 Task: Find connections with filter location Boiro with filter topic #2021with filter profile language English with filter current company KEC International Ltd. with filter school NIIT University with filter industry Maritime Transportation with filter service category Consulting with filter keywords title Sales Manager
Action: Mouse moved to (145, 228)
Screenshot: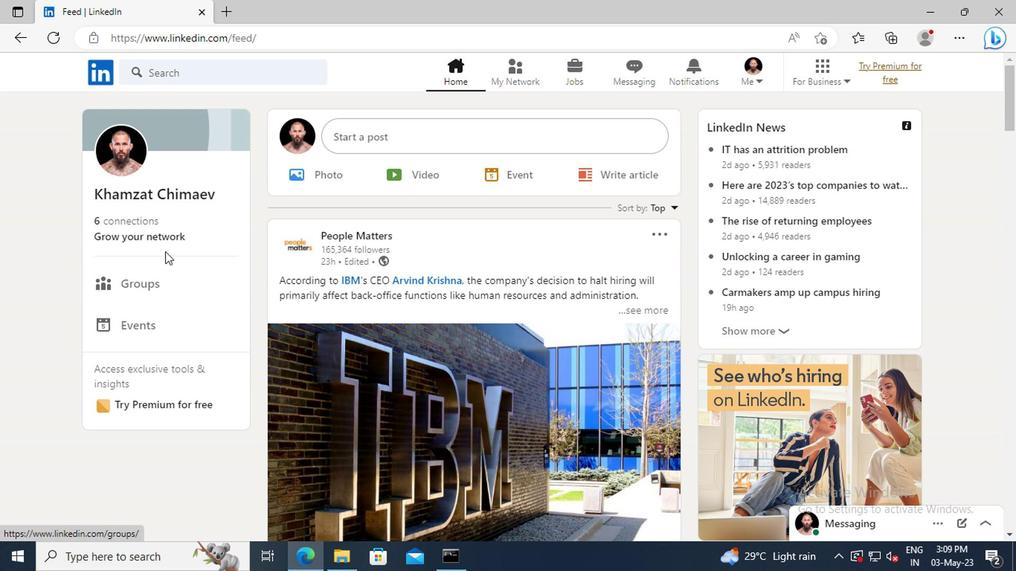 
Action: Mouse pressed left at (145, 228)
Screenshot: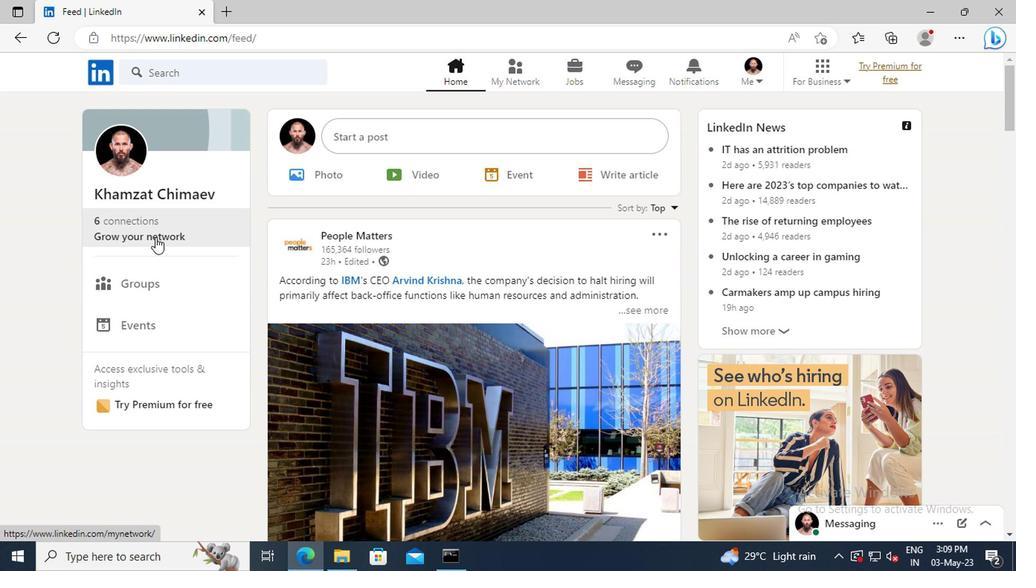 
Action: Mouse moved to (151, 154)
Screenshot: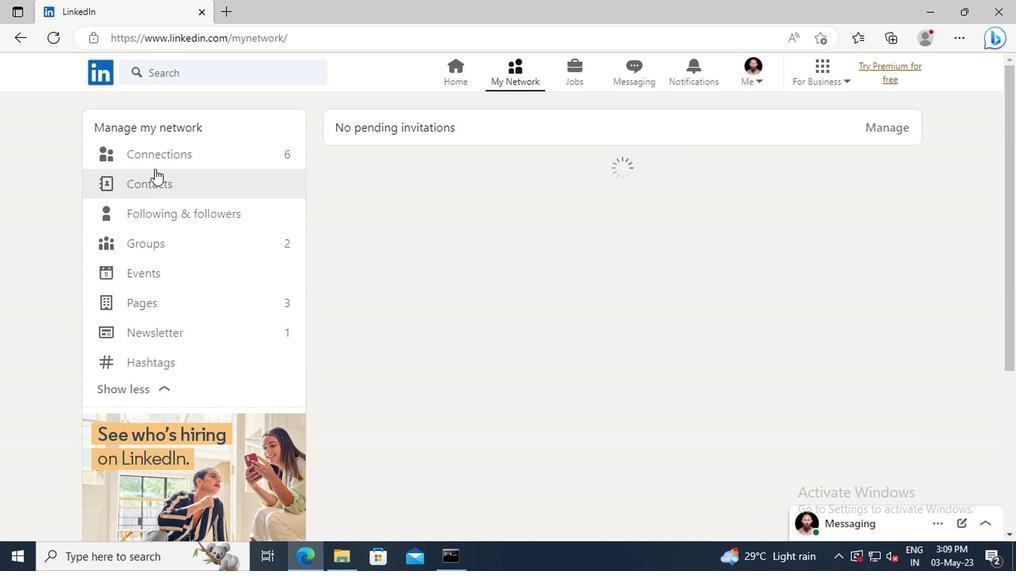 
Action: Mouse pressed left at (151, 154)
Screenshot: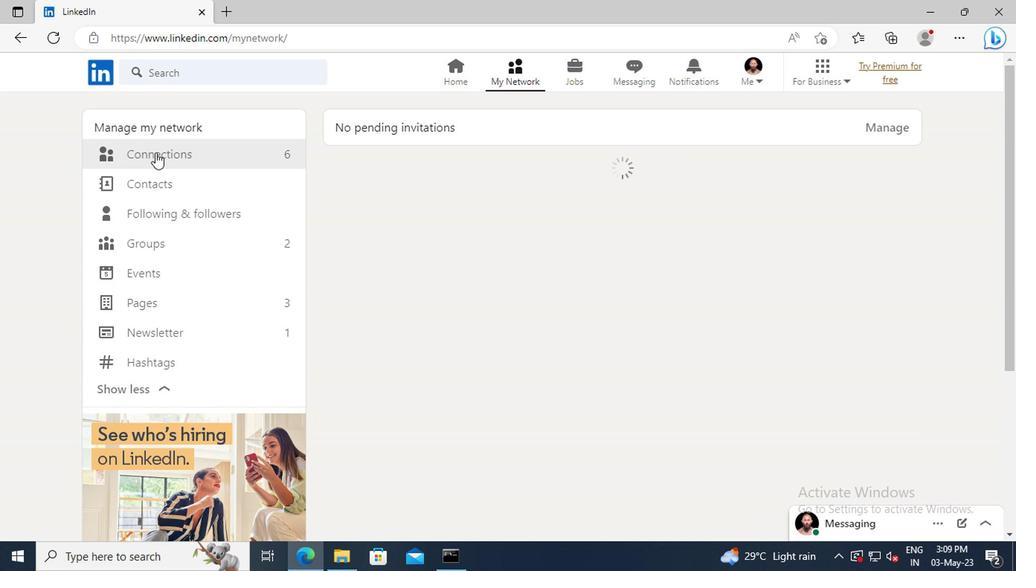 
Action: Mouse moved to (609, 161)
Screenshot: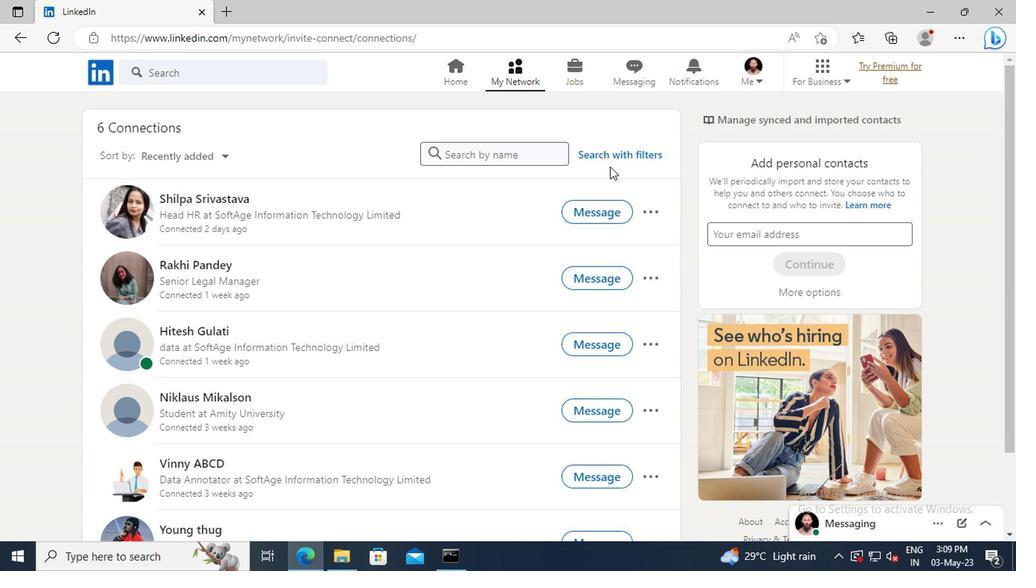 
Action: Mouse pressed left at (609, 161)
Screenshot: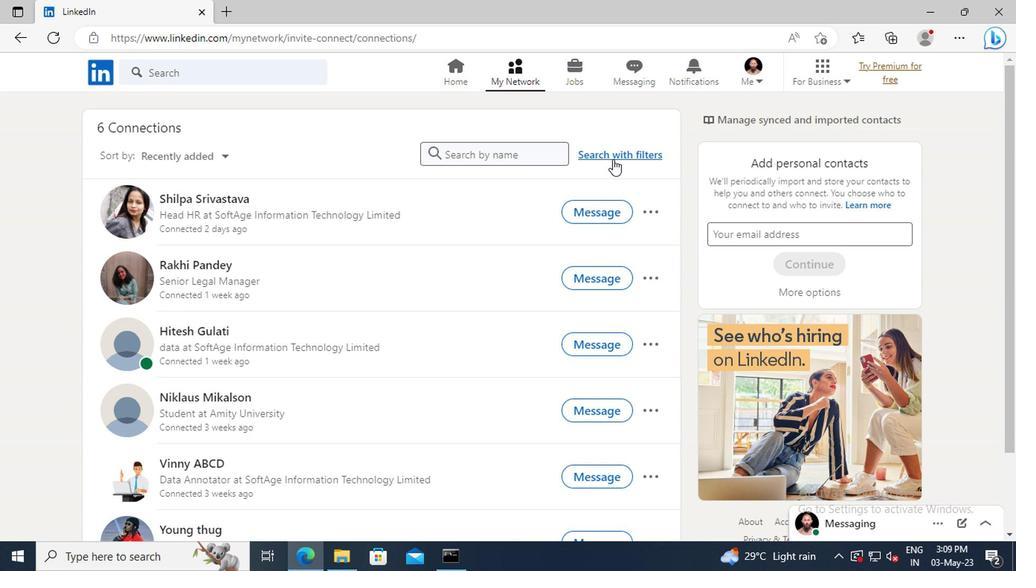 
Action: Mouse moved to (564, 122)
Screenshot: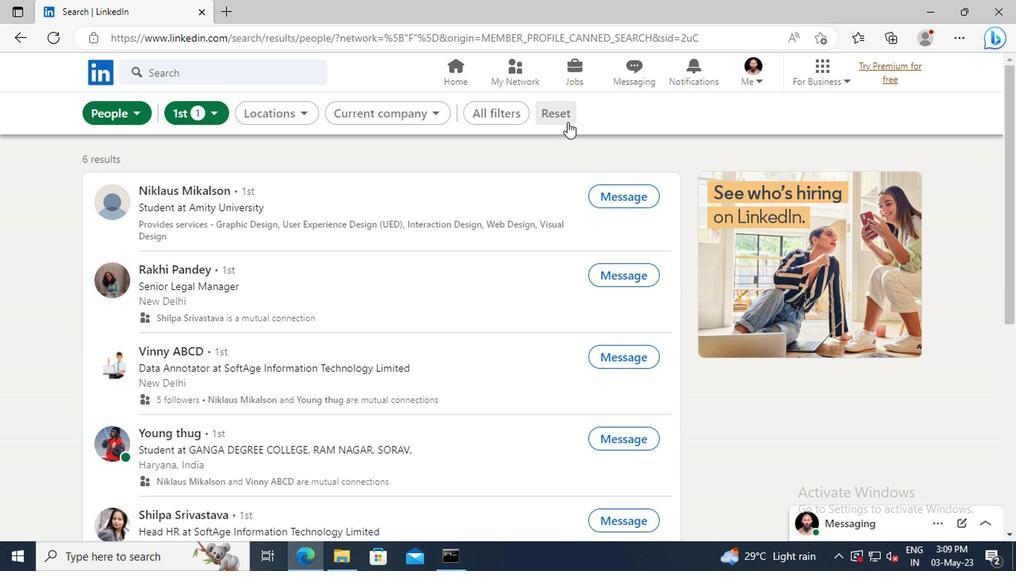 
Action: Mouse pressed left at (564, 122)
Screenshot: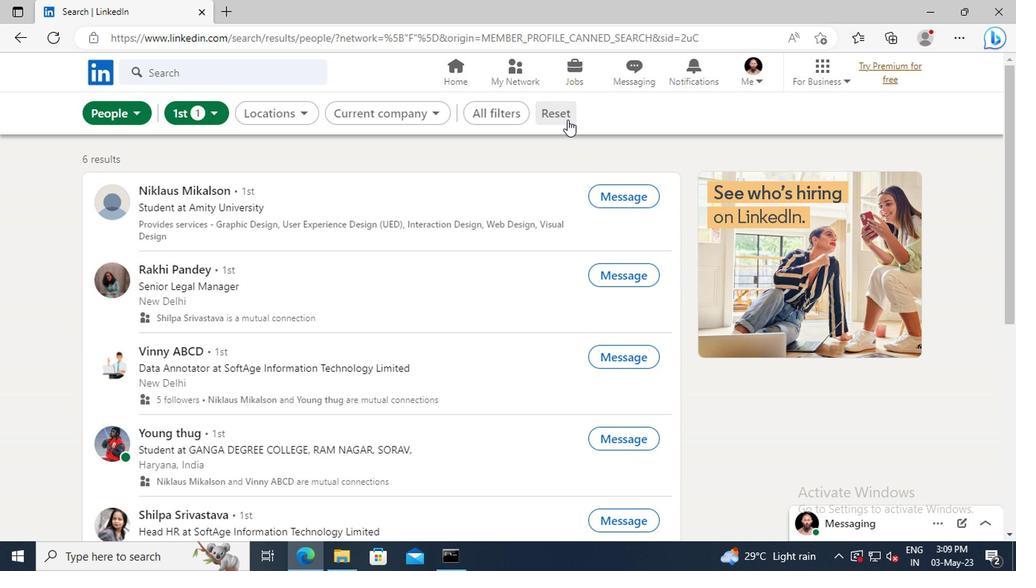 
Action: Mouse moved to (537, 116)
Screenshot: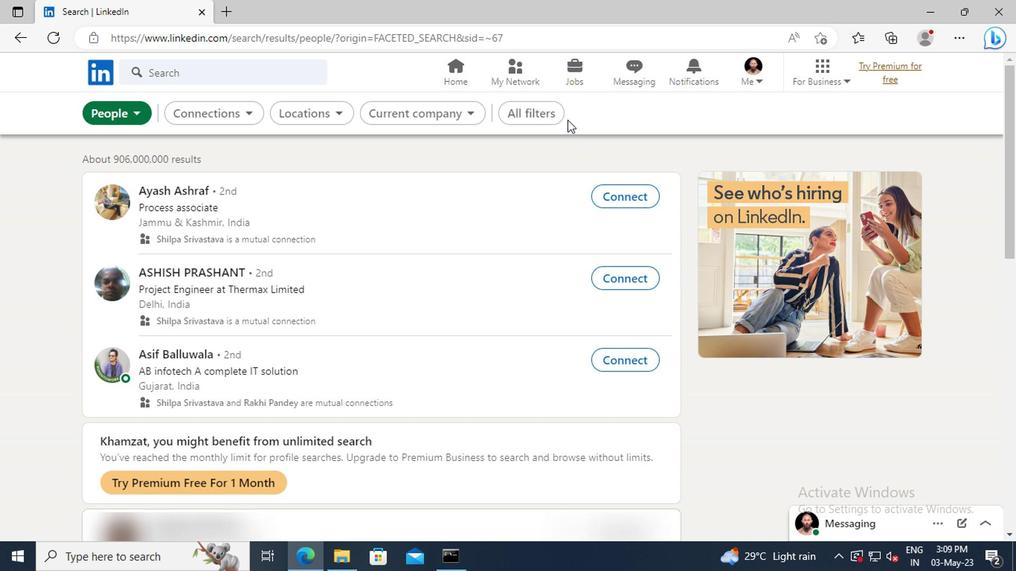 
Action: Mouse pressed left at (537, 116)
Screenshot: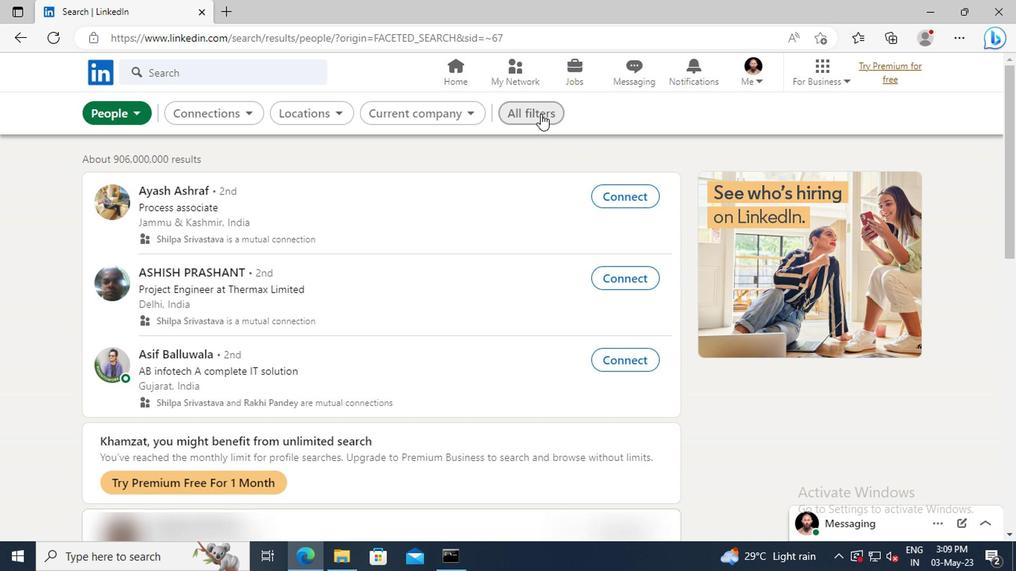
Action: Mouse moved to (822, 282)
Screenshot: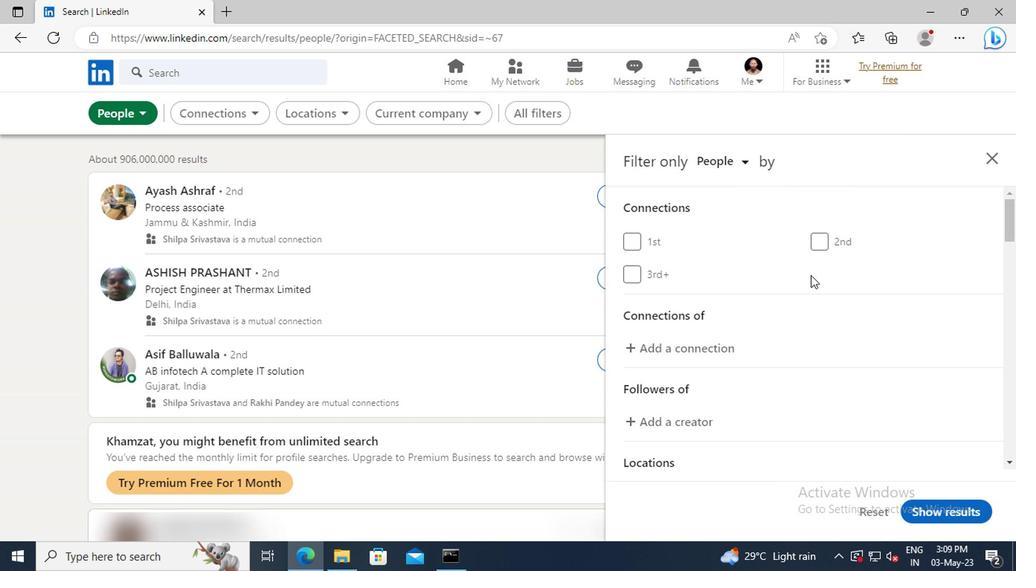 
Action: Mouse scrolled (822, 281) with delta (0, 0)
Screenshot: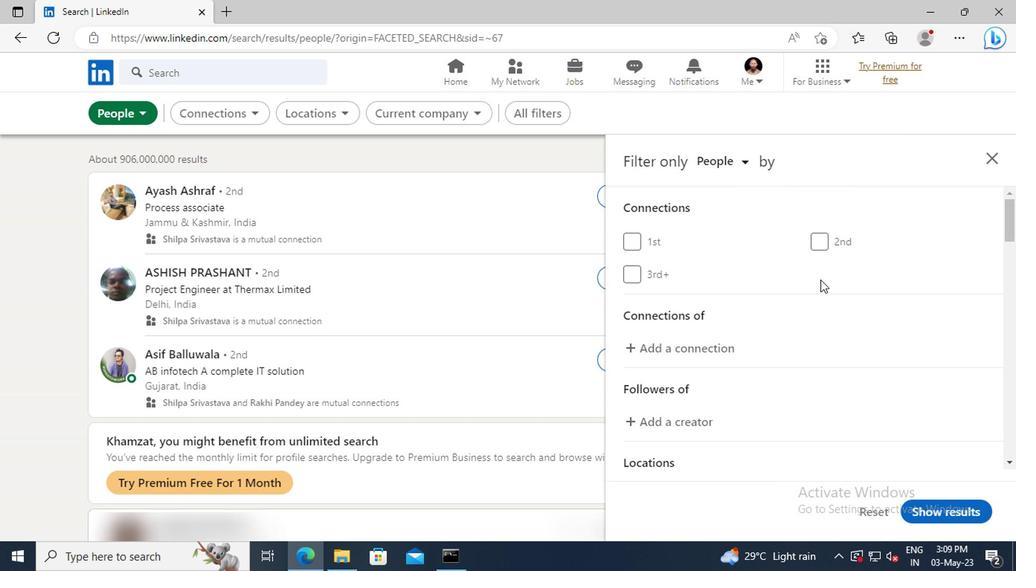 
Action: Mouse scrolled (822, 281) with delta (0, 0)
Screenshot: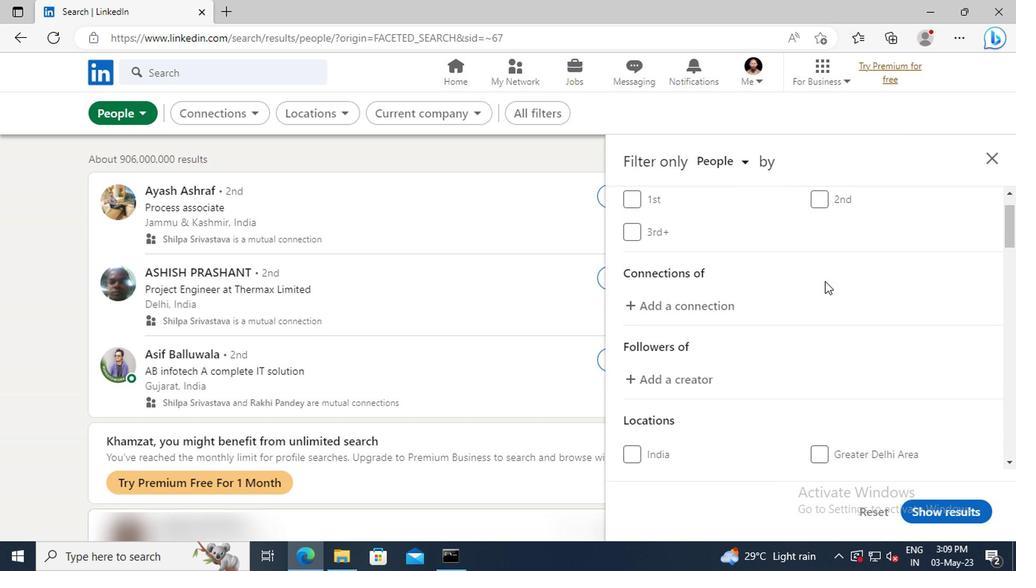 
Action: Mouse scrolled (822, 281) with delta (0, 0)
Screenshot: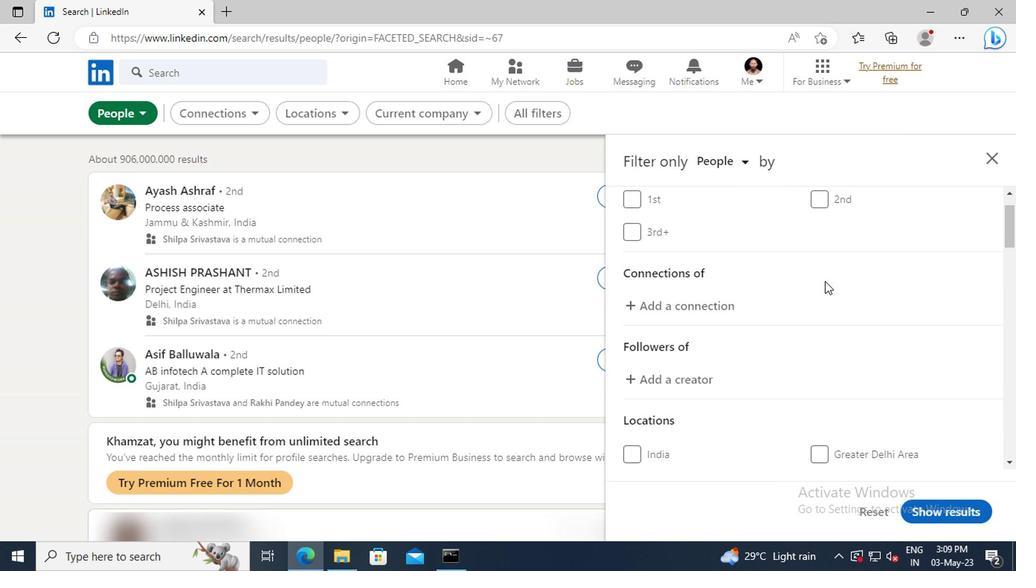 
Action: Mouse scrolled (822, 281) with delta (0, 0)
Screenshot: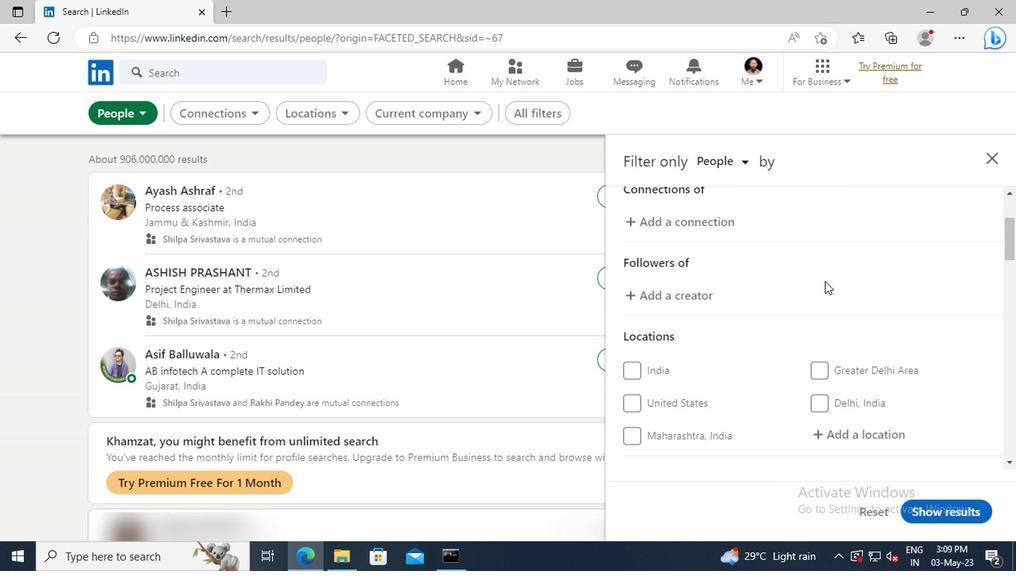 
Action: Mouse scrolled (822, 281) with delta (0, 0)
Screenshot: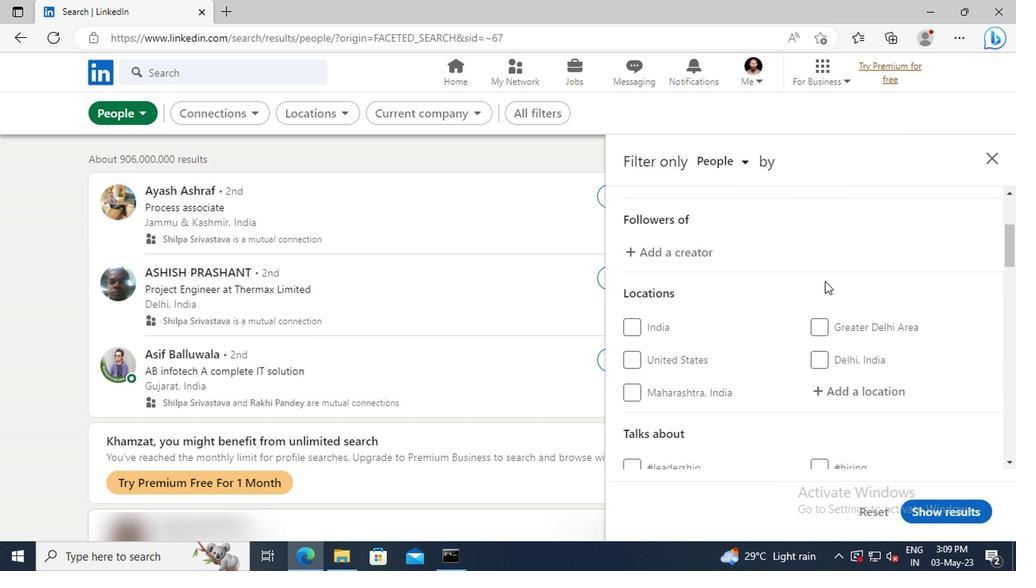 
Action: Mouse moved to (829, 346)
Screenshot: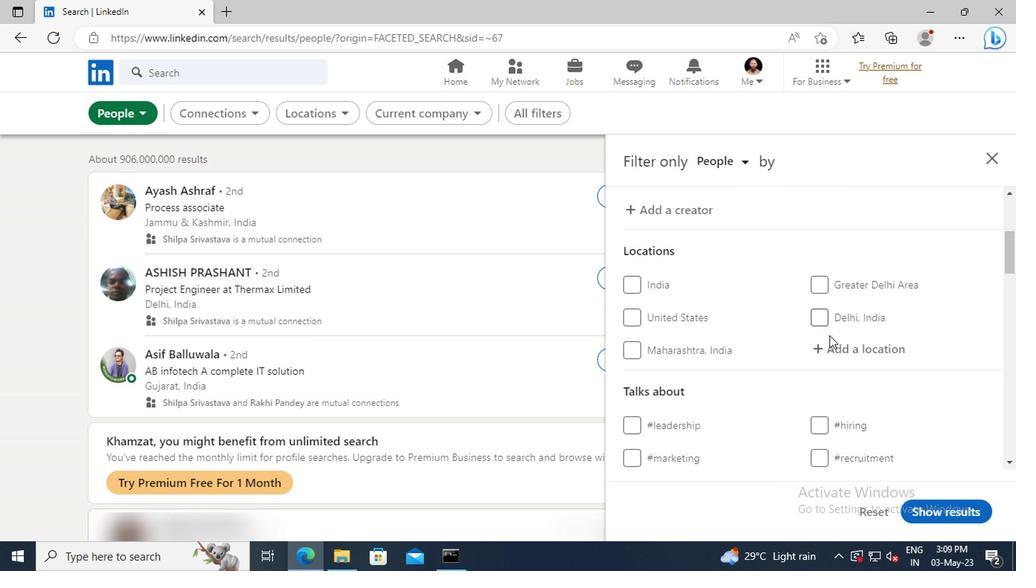 
Action: Mouse pressed left at (829, 346)
Screenshot: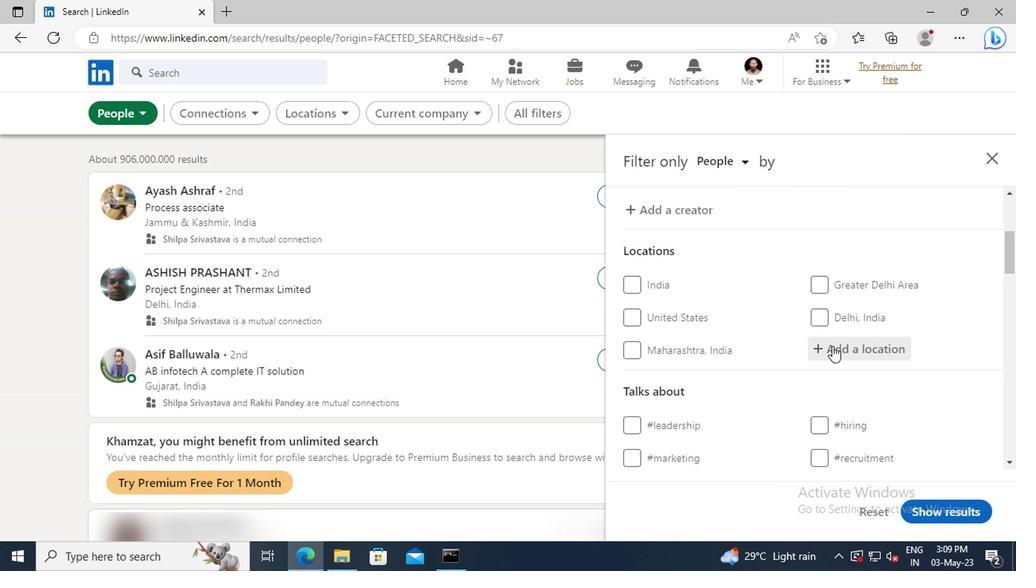
Action: Mouse moved to (829, 347)
Screenshot: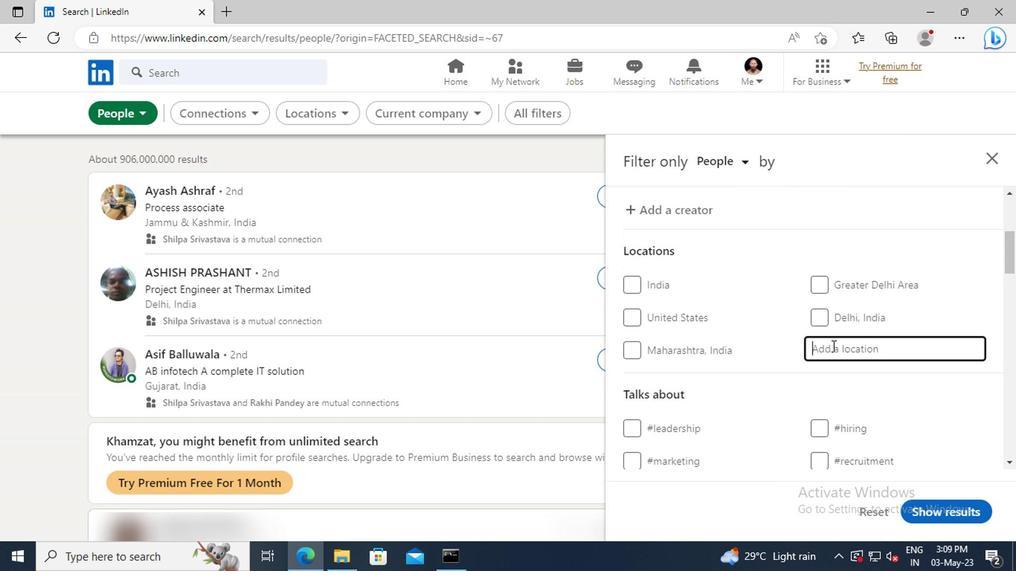 
Action: Key pressed <Key.shift>BOIRO
Screenshot: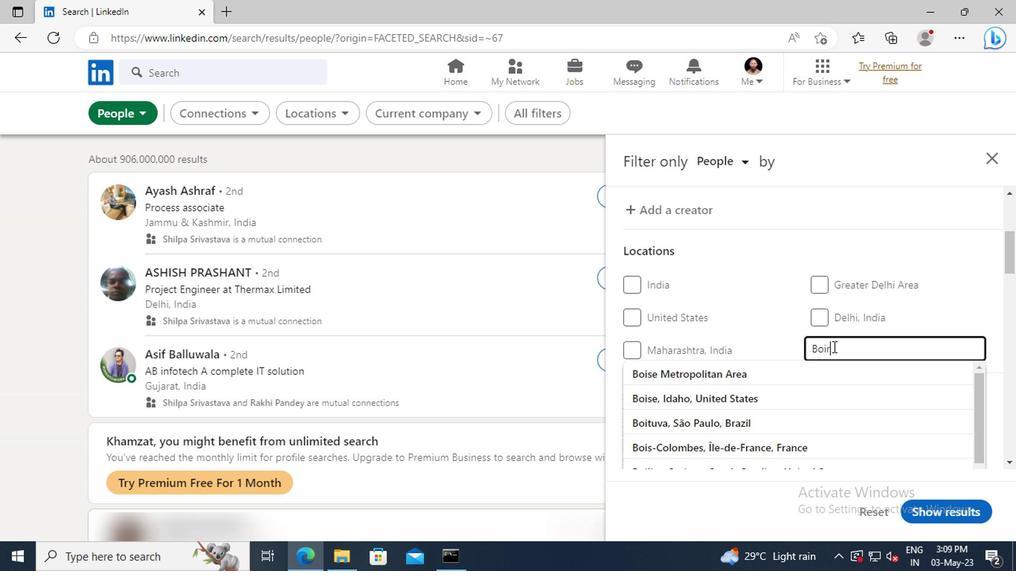 
Action: Mouse moved to (832, 371)
Screenshot: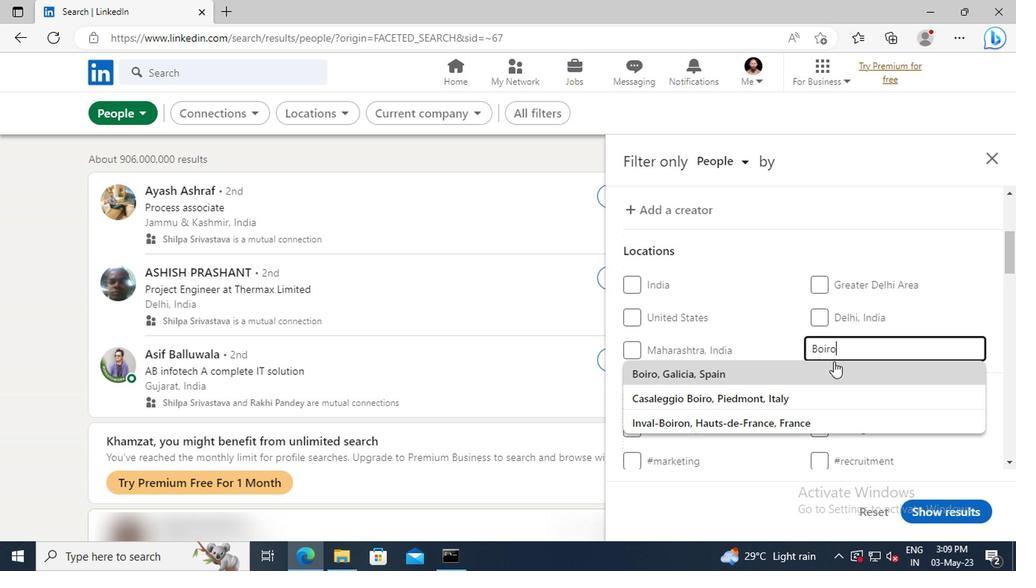 
Action: Mouse pressed left at (832, 371)
Screenshot: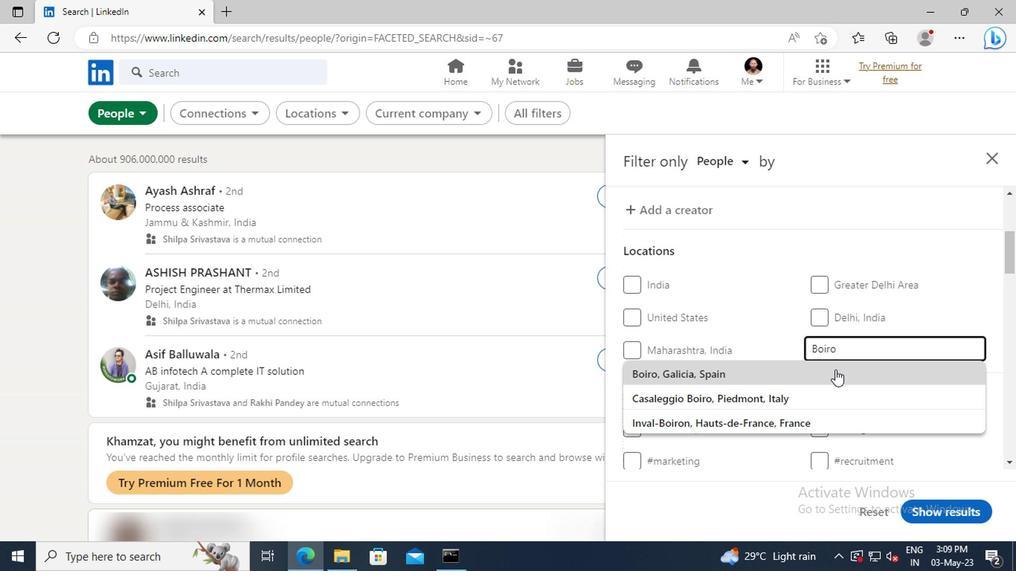 
Action: Mouse scrolled (832, 369) with delta (0, -1)
Screenshot: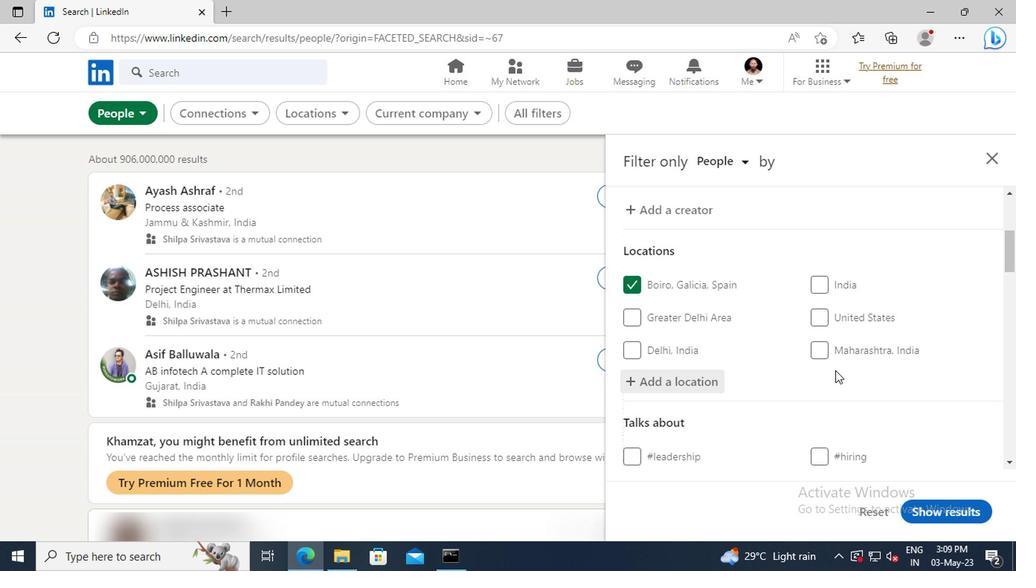 
Action: Mouse scrolled (832, 369) with delta (0, -1)
Screenshot: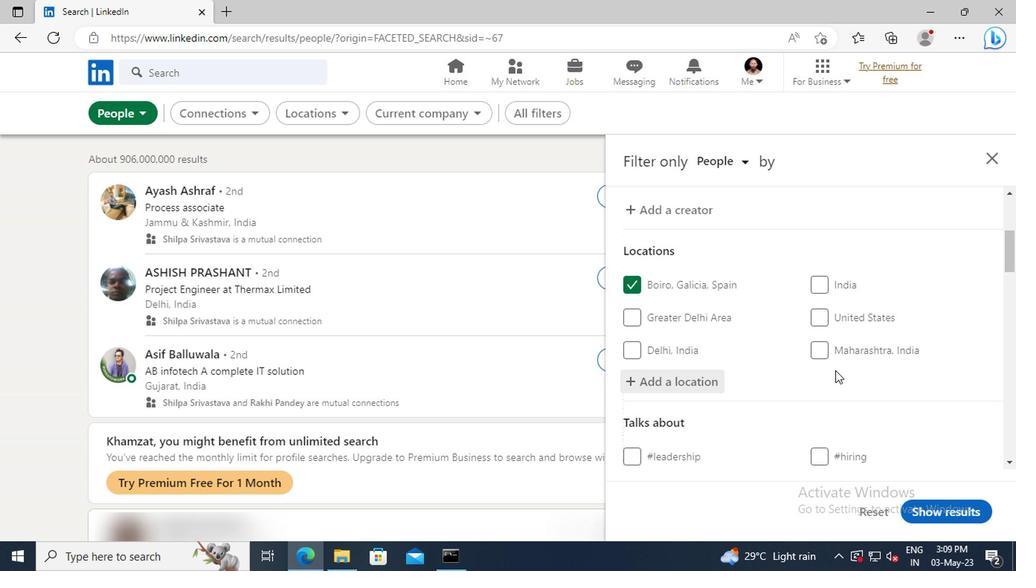 
Action: Mouse moved to (834, 359)
Screenshot: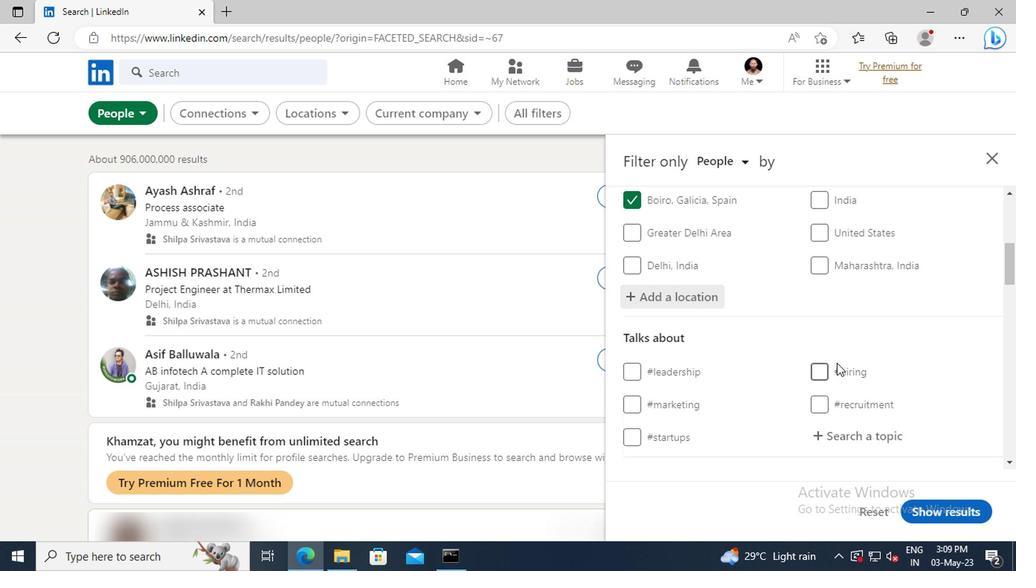 
Action: Mouse scrolled (834, 358) with delta (0, -1)
Screenshot: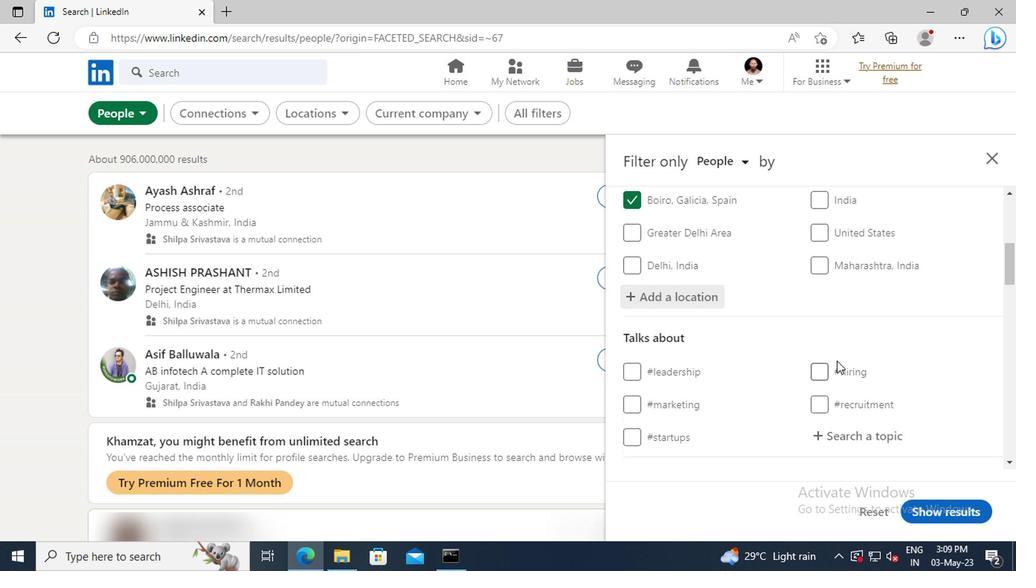 
Action: Mouse scrolled (834, 358) with delta (0, -1)
Screenshot: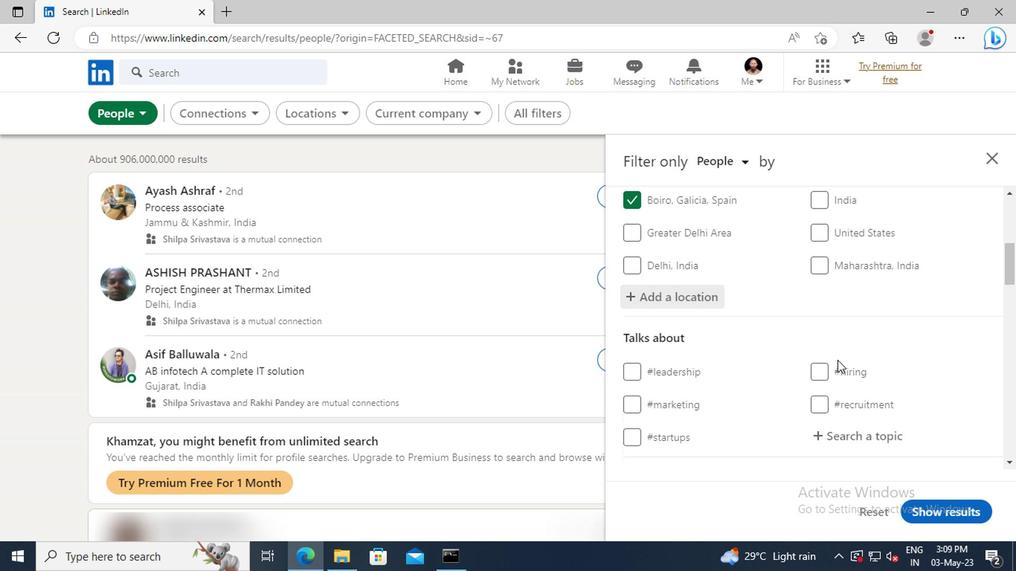 
Action: Mouse moved to (834, 355)
Screenshot: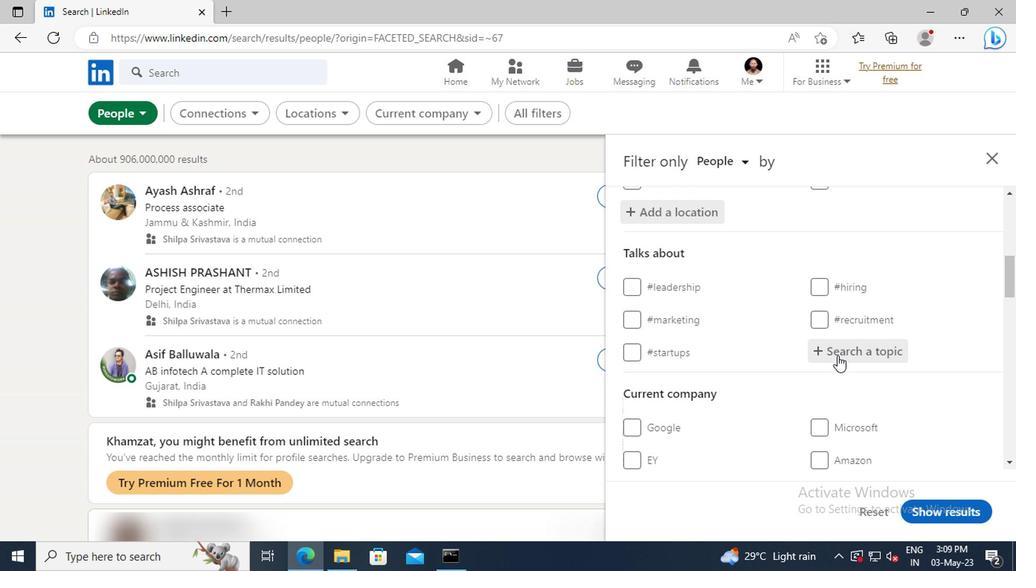 
Action: Mouse pressed left at (834, 355)
Screenshot: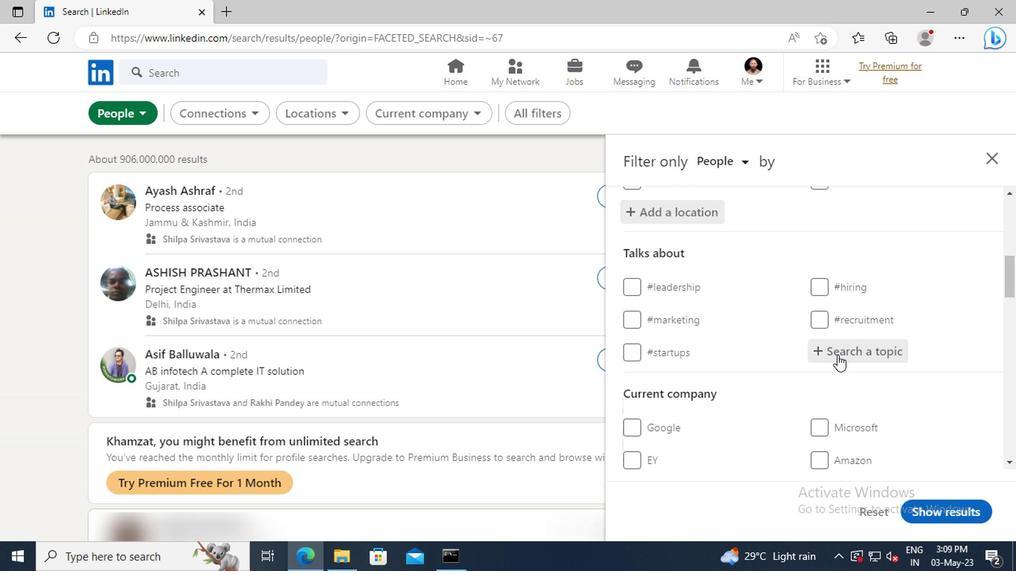 
Action: Key pressed 2021<Key.enter>
Screenshot: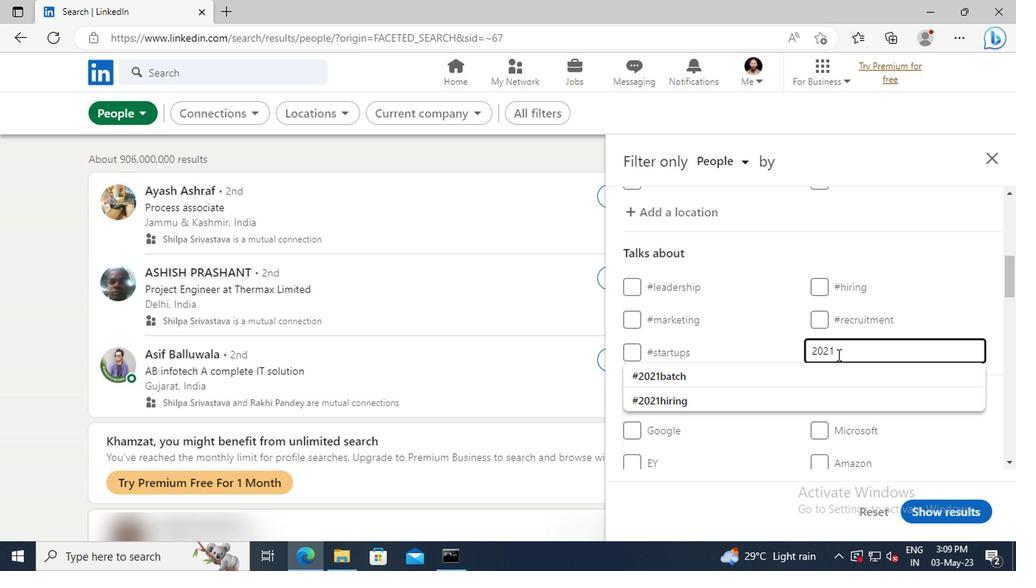
Action: Mouse moved to (834, 354)
Screenshot: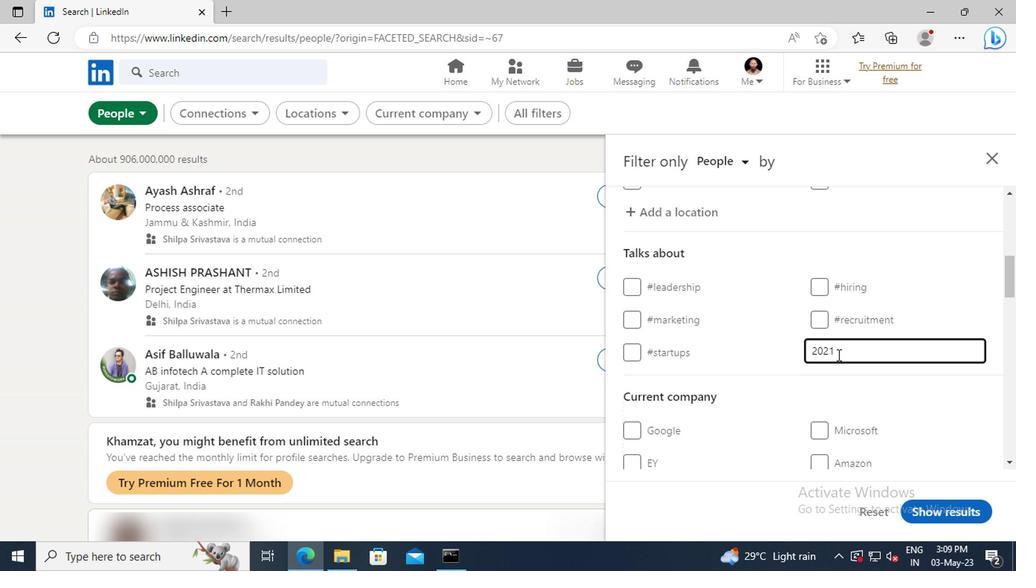 
Action: Mouse scrolled (834, 354) with delta (0, 0)
Screenshot: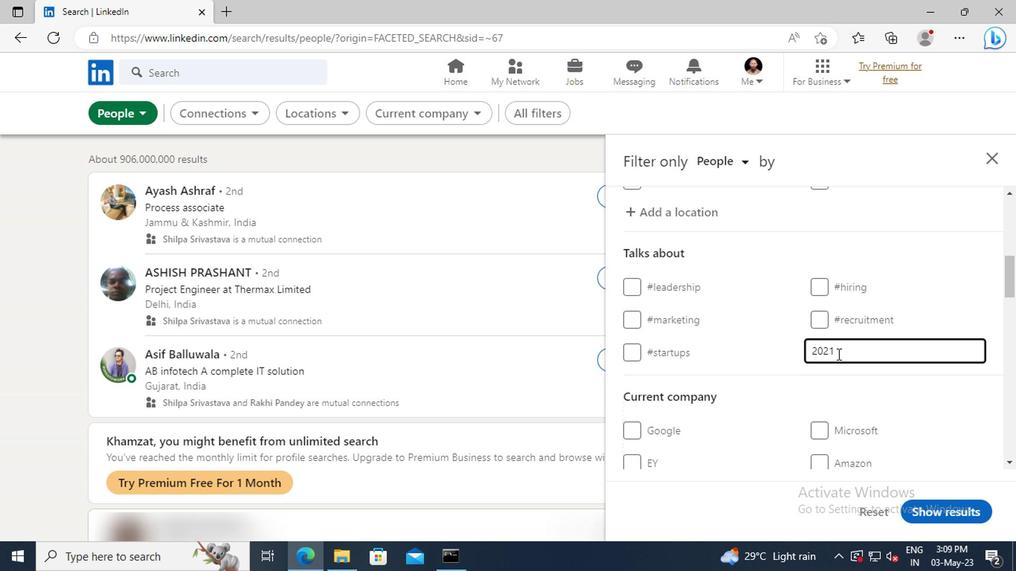
Action: Mouse scrolled (834, 354) with delta (0, 0)
Screenshot: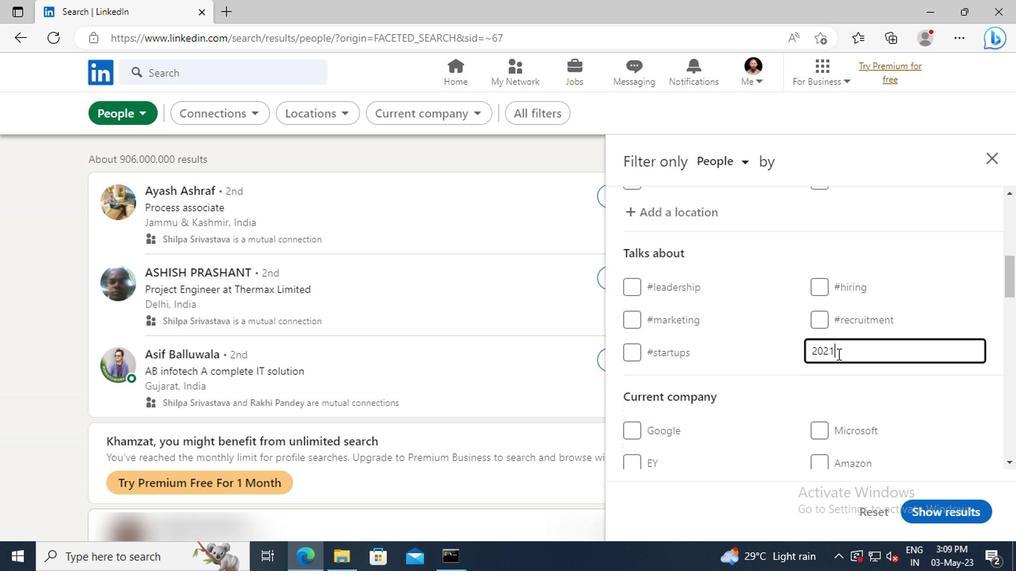 
Action: Mouse scrolled (834, 354) with delta (0, 0)
Screenshot: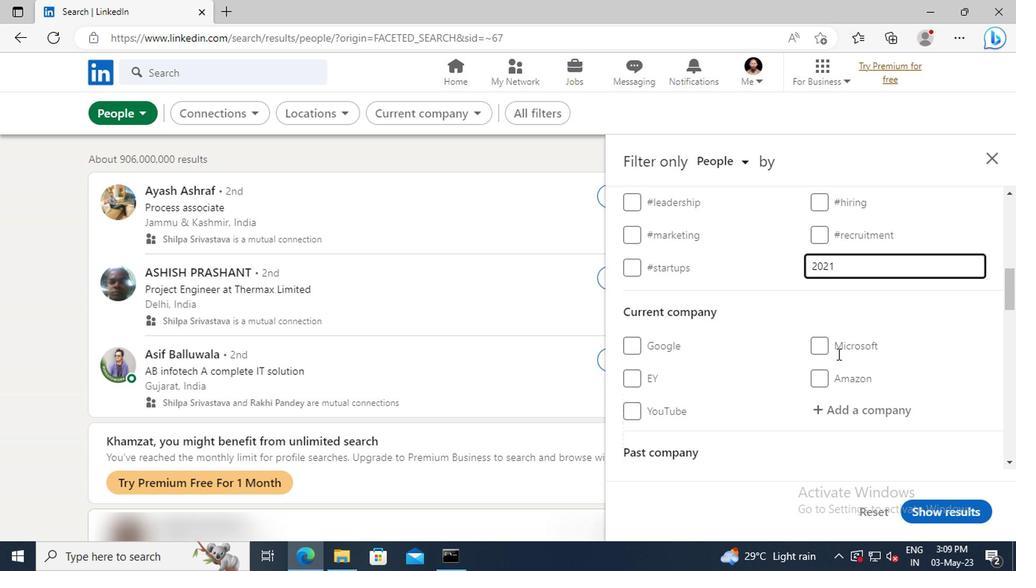 
Action: Mouse scrolled (834, 354) with delta (0, 0)
Screenshot: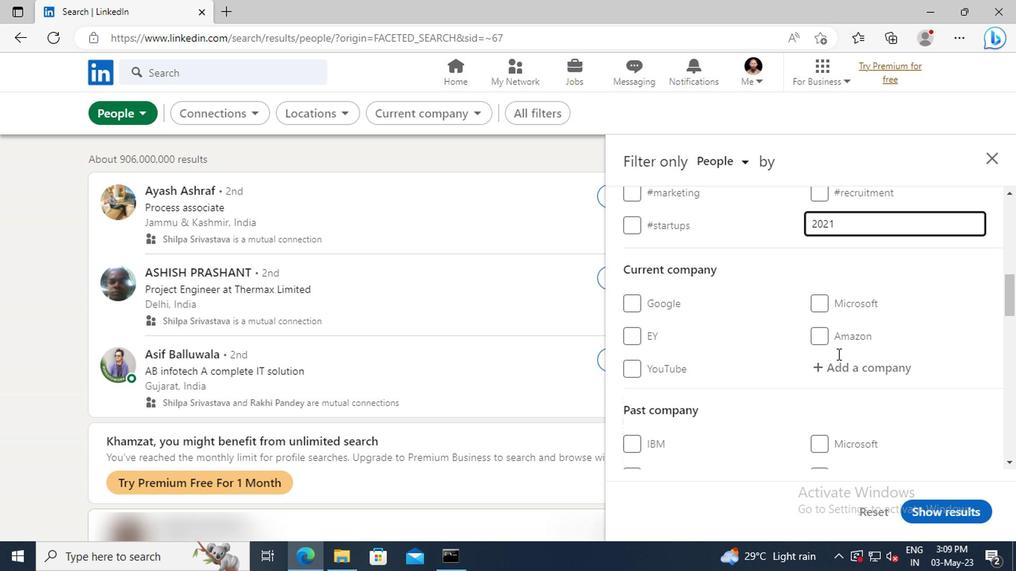 
Action: Mouse scrolled (834, 354) with delta (0, 0)
Screenshot: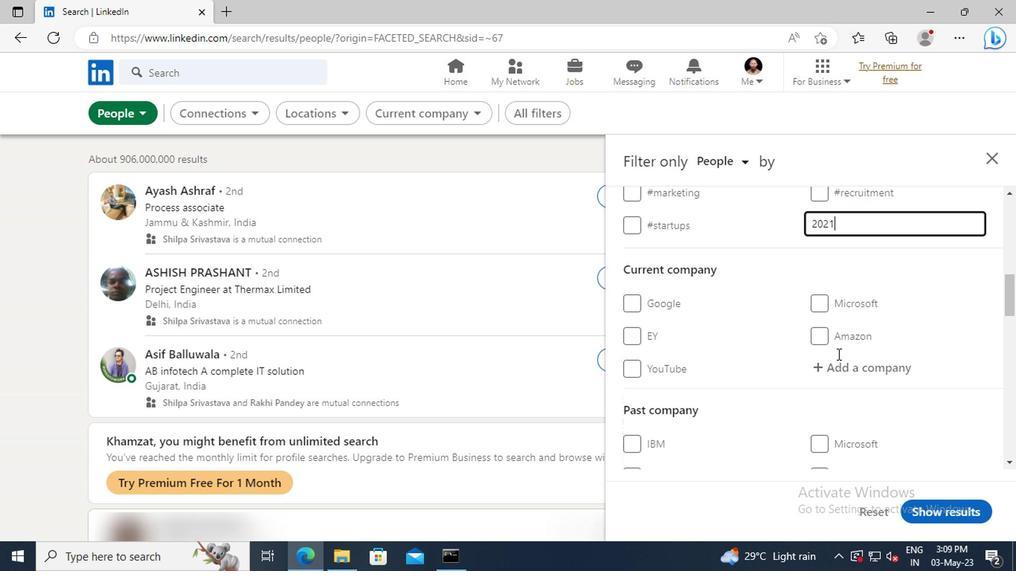 
Action: Mouse scrolled (834, 354) with delta (0, 0)
Screenshot: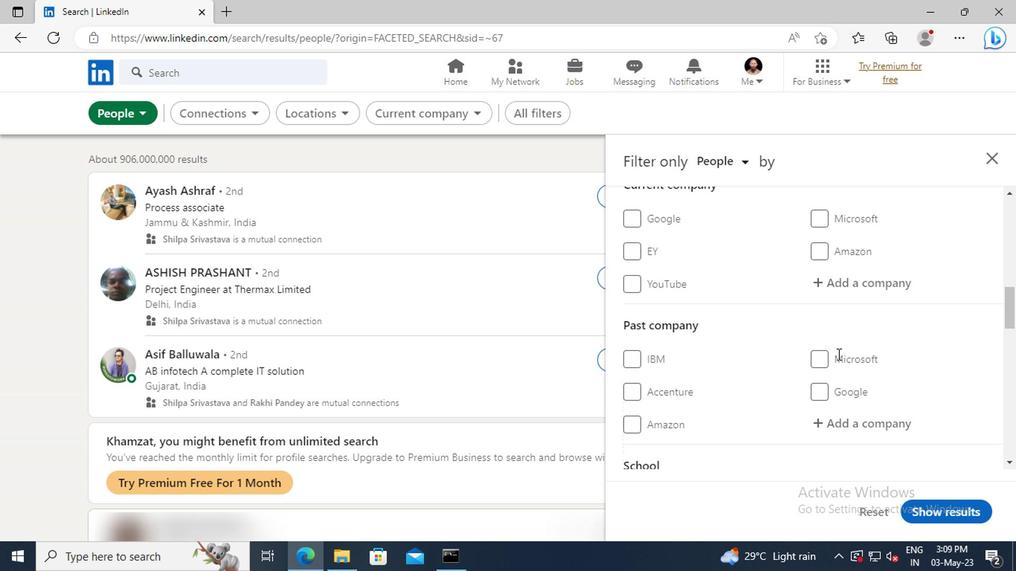 
Action: Mouse scrolled (834, 354) with delta (0, 0)
Screenshot: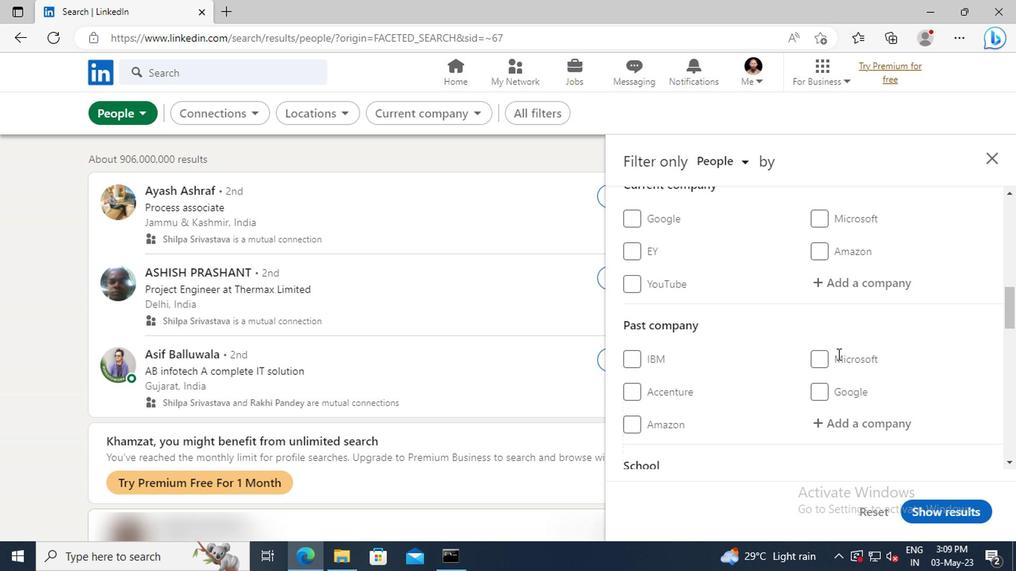 
Action: Mouse scrolled (834, 354) with delta (0, 0)
Screenshot: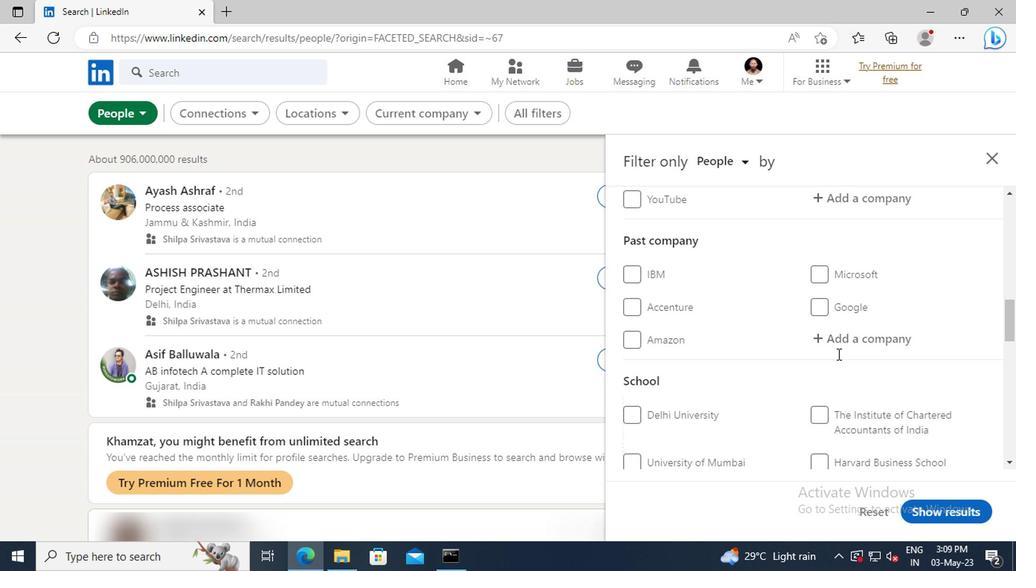 
Action: Mouse scrolled (834, 354) with delta (0, 0)
Screenshot: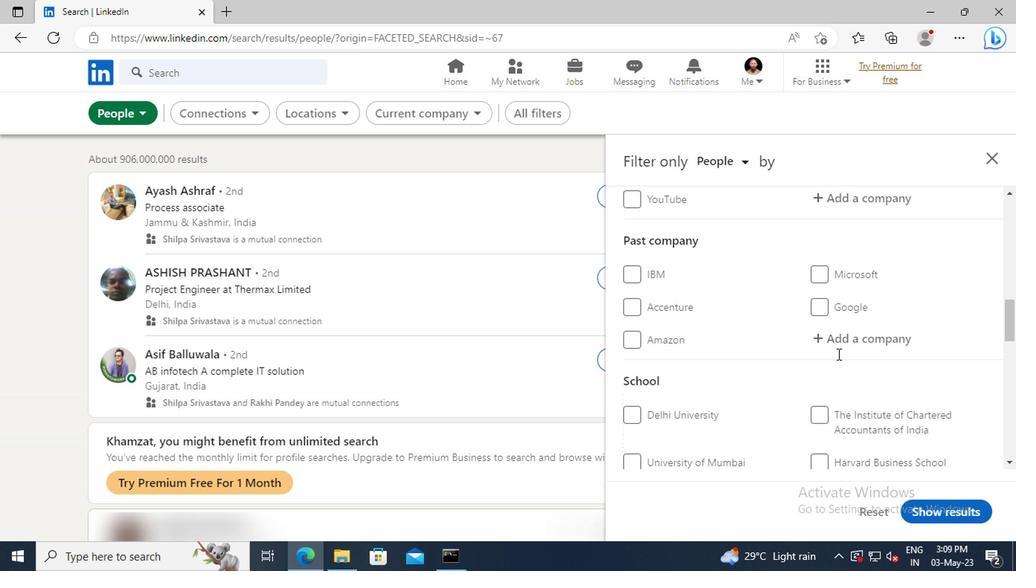 
Action: Mouse scrolled (834, 354) with delta (0, 0)
Screenshot: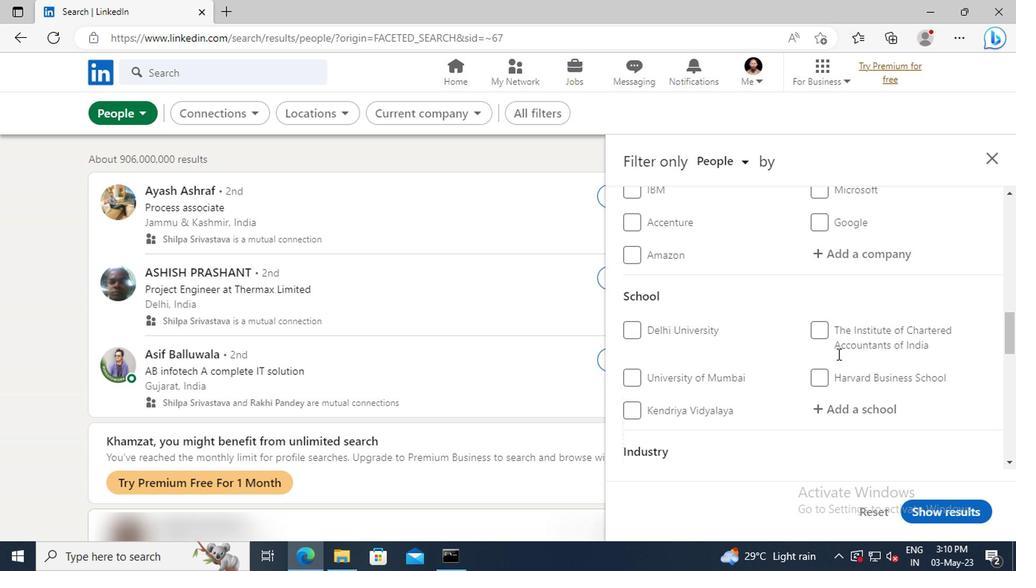 
Action: Mouse scrolled (834, 354) with delta (0, 0)
Screenshot: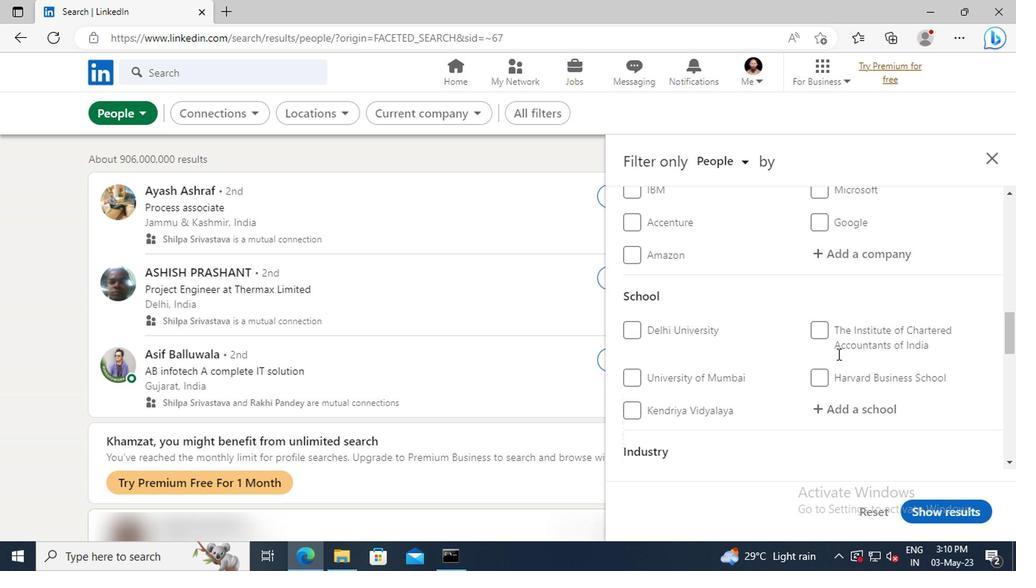
Action: Mouse scrolled (834, 354) with delta (0, 0)
Screenshot: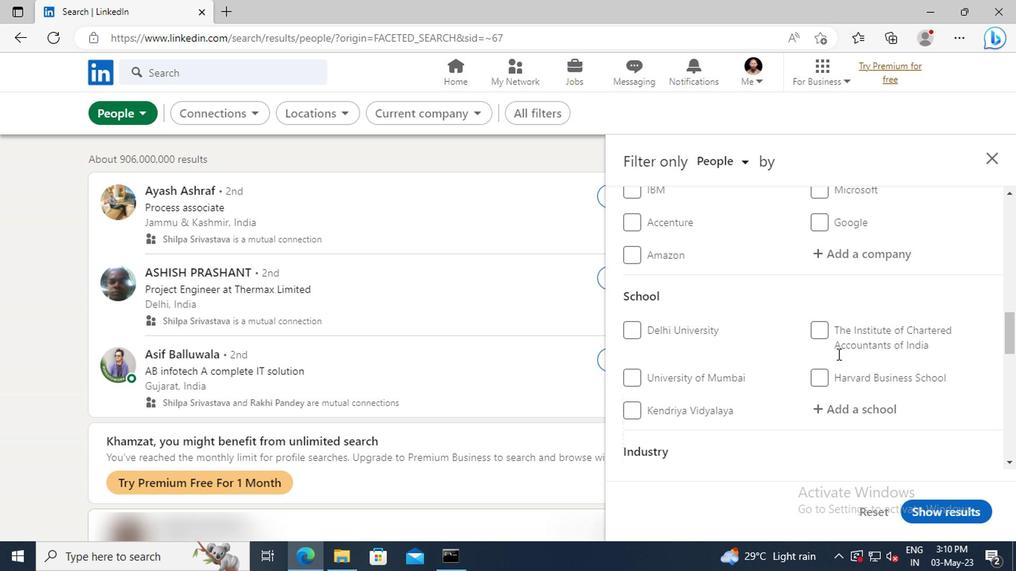 
Action: Mouse scrolled (834, 354) with delta (0, 0)
Screenshot: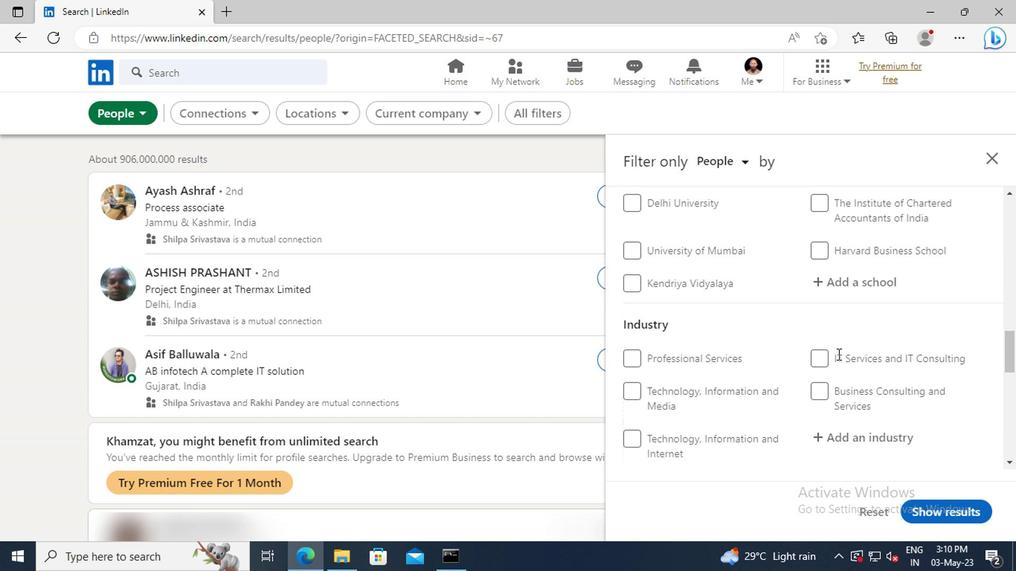 
Action: Mouse scrolled (834, 354) with delta (0, 0)
Screenshot: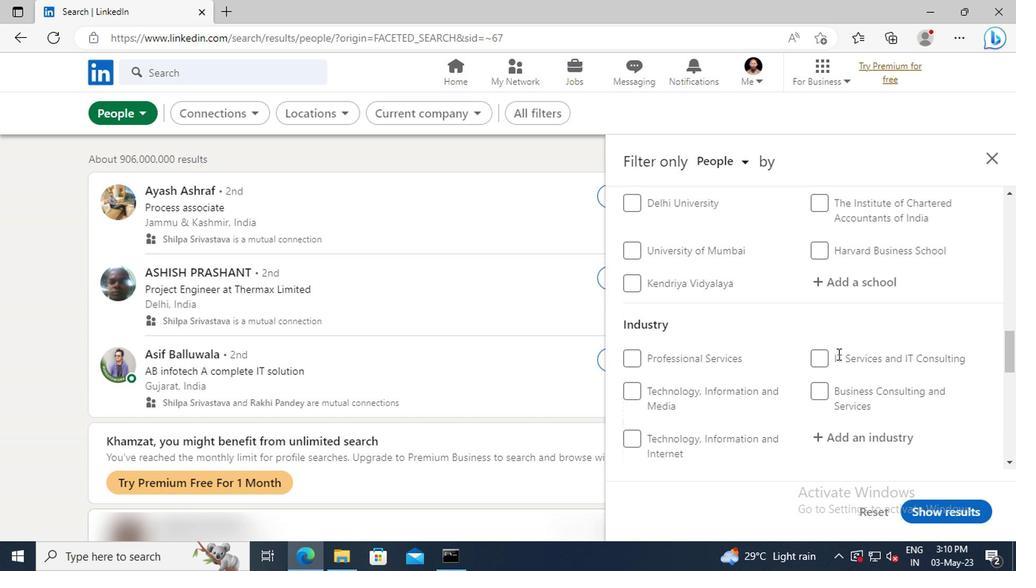 
Action: Mouse scrolled (834, 354) with delta (0, 0)
Screenshot: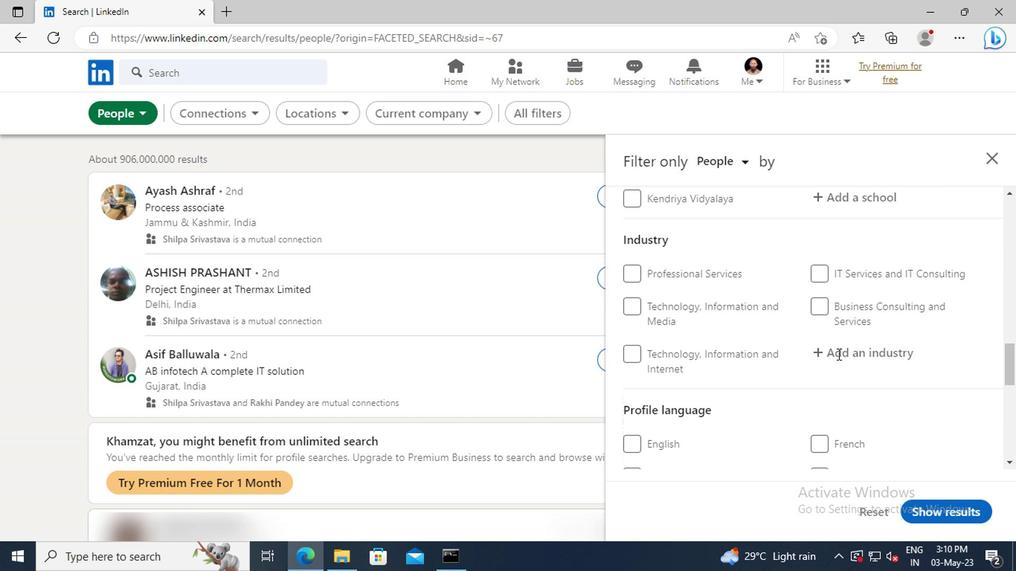
Action: Mouse scrolled (834, 354) with delta (0, 0)
Screenshot: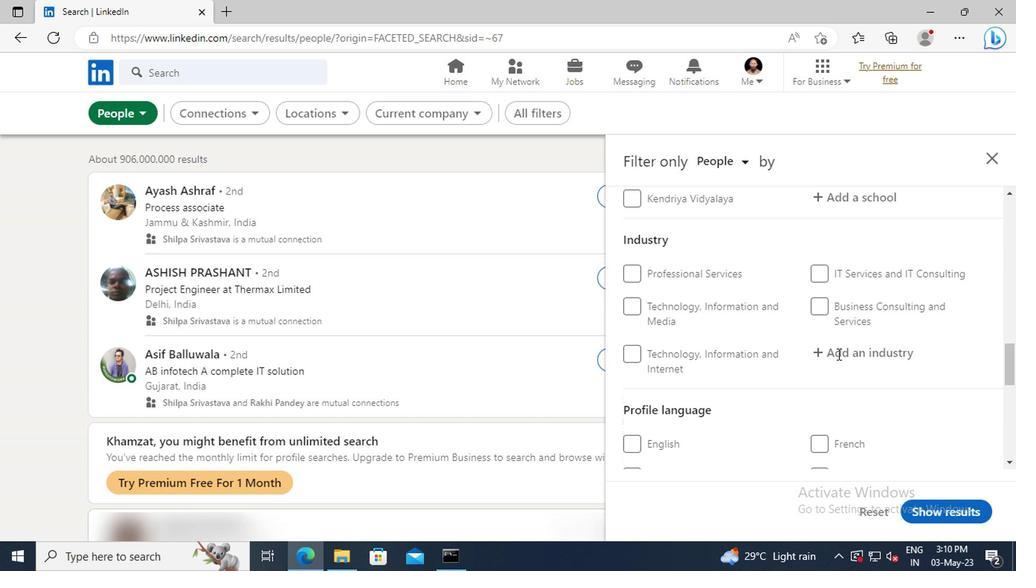 
Action: Mouse moved to (626, 367)
Screenshot: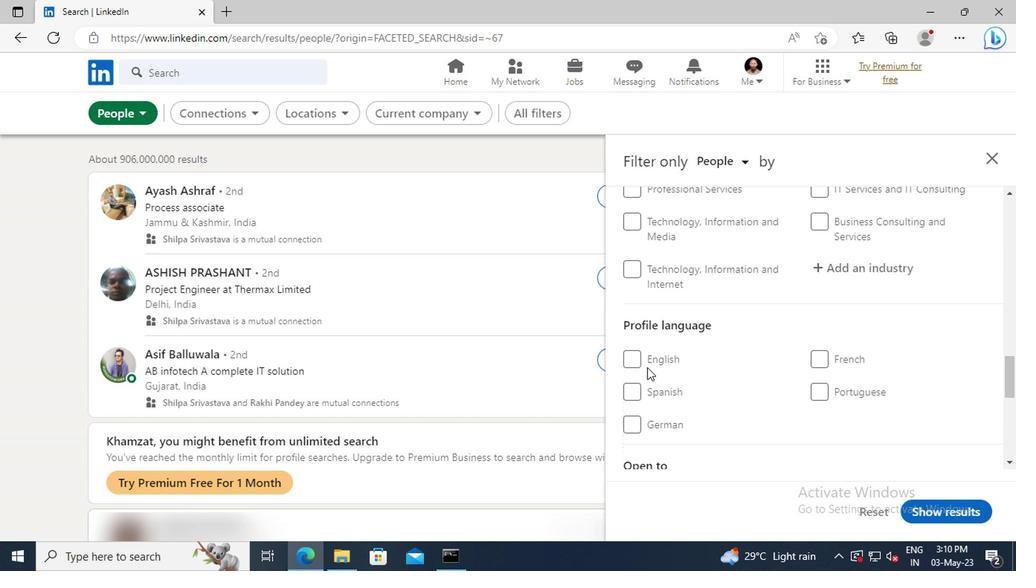
Action: Mouse pressed left at (626, 367)
Screenshot: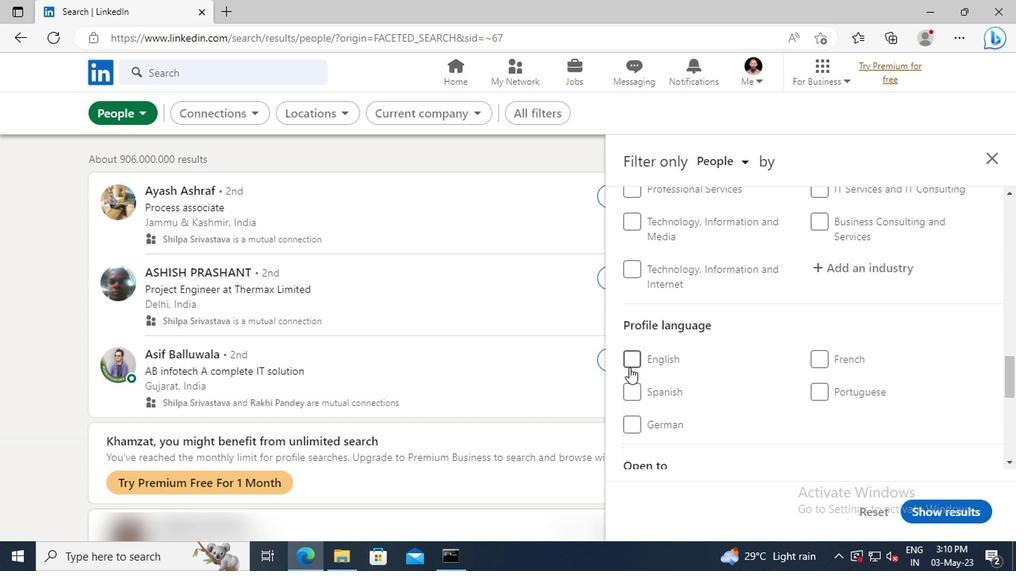 
Action: Mouse moved to (823, 360)
Screenshot: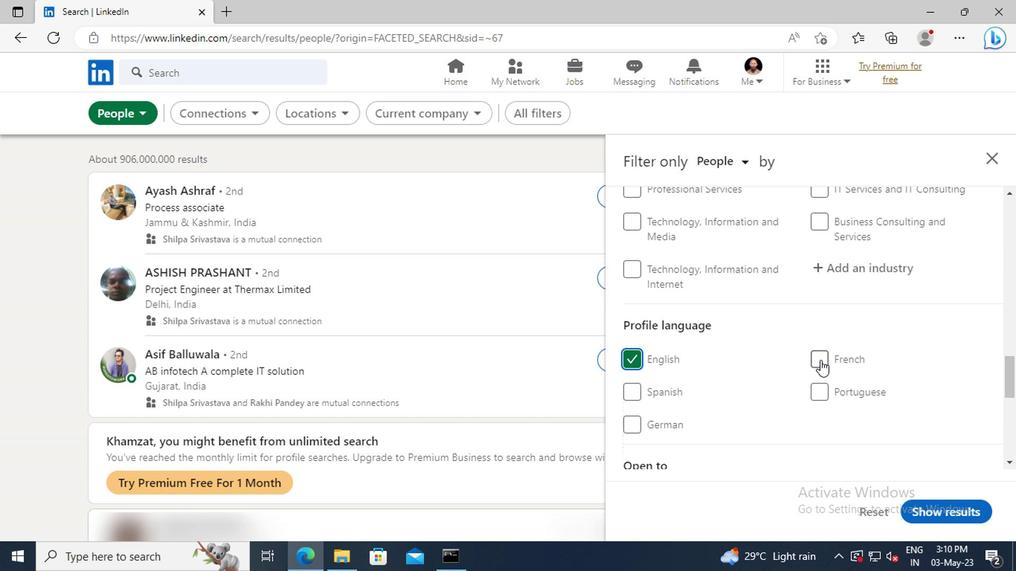 
Action: Mouse scrolled (823, 360) with delta (0, 0)
Screenshot: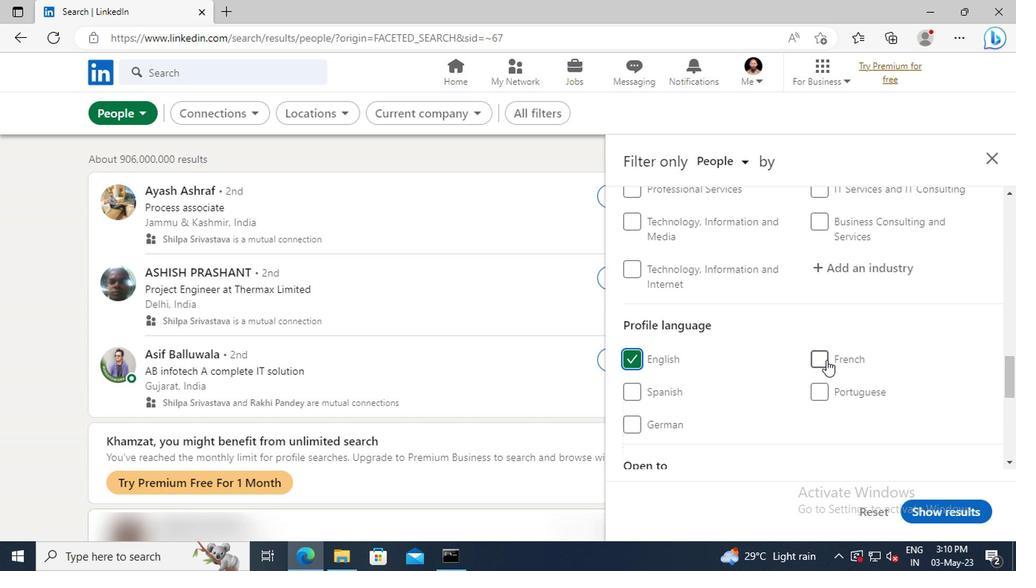 
Action: Mouse scrolled (823, 360) with delta (0, 0)
Screenshot: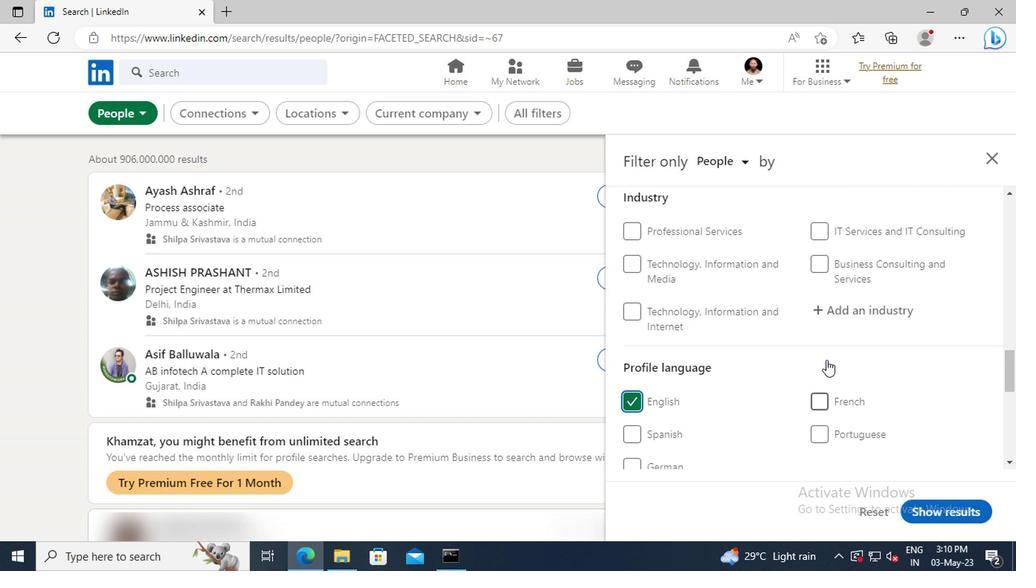 
Action: Mouse scrolled (823, 360) with delta (0, 0)
Screenshot: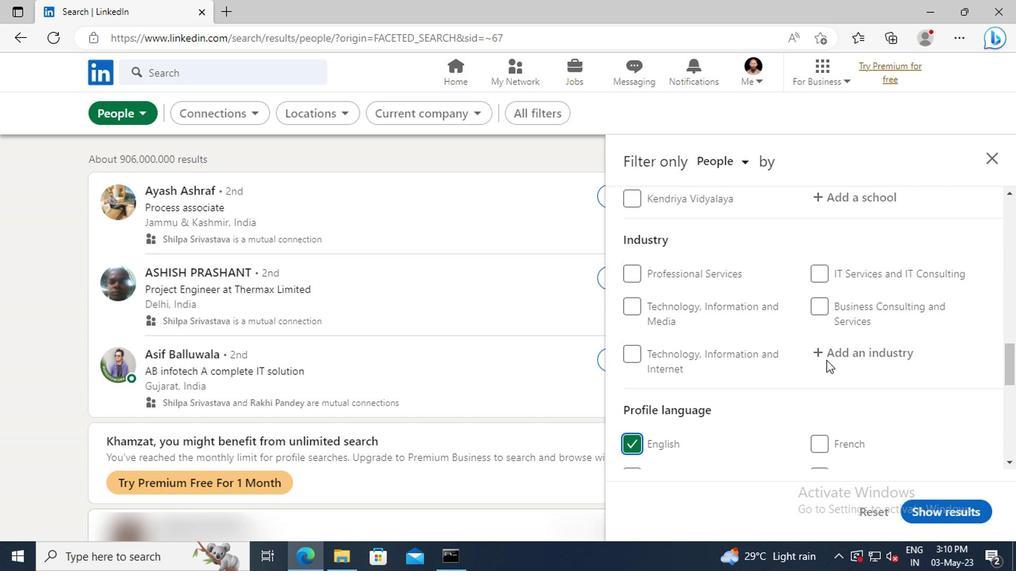 
Action: Mouse scrolled (823, 360) with delta (0, 0)
Screenshot: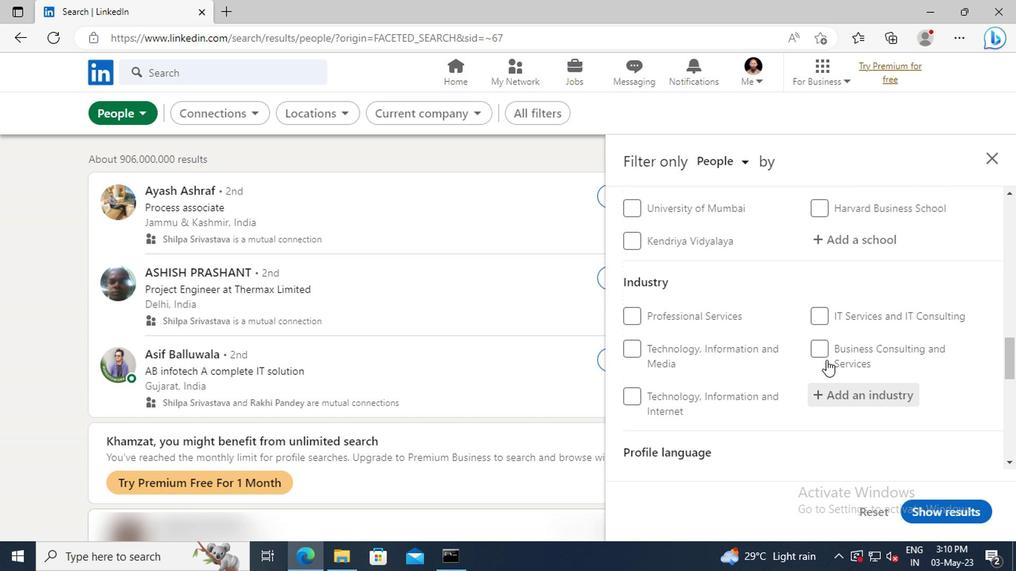 
Action: Mouse scrolled (823, 360) with delta (0, 0)
Screenshot: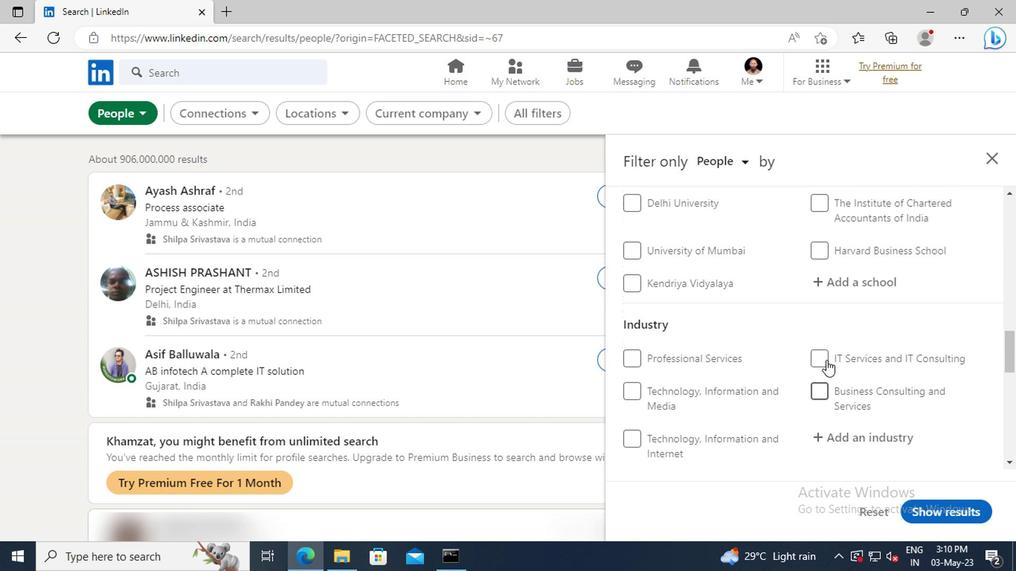 
Action: Mouse scrolled (823, 360) with delta (0, 0)
Screenshot: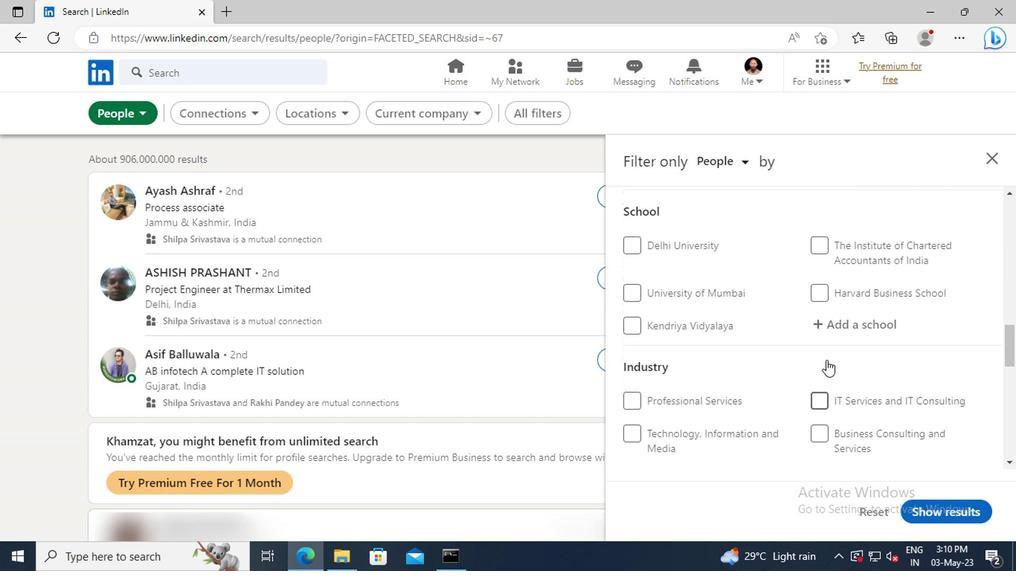 
Action: Mouse scrolled (823, 360) with delta (0, 0)
Screenshot: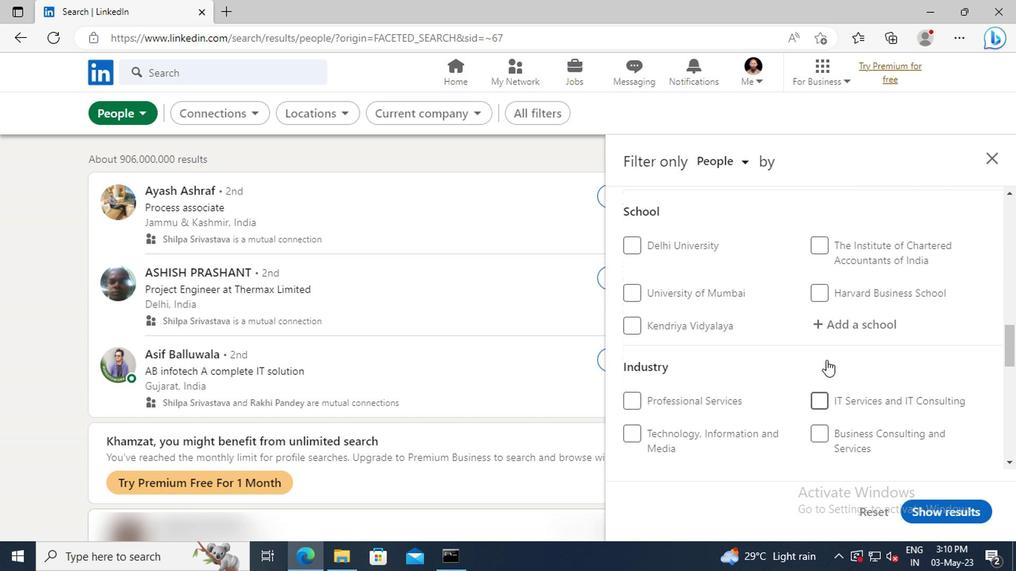 
Action: Mouse scrolled (823, 360) with delta (0, 0)
Screenshot: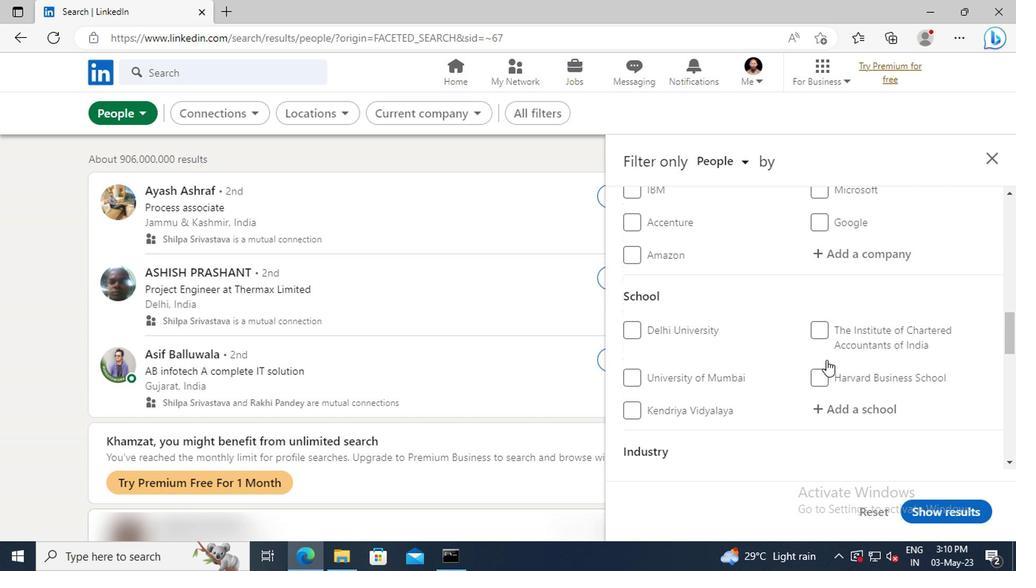 
Action: Mouse scrolled (823, 360) with delta (0, 0)
Screenshot: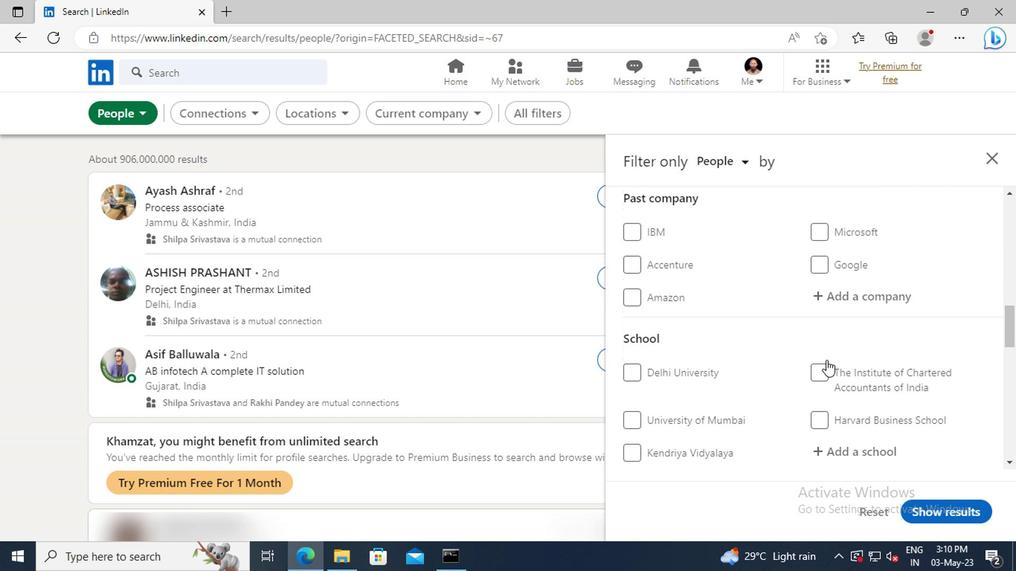 
Action: Mouse scrolled (823, 360) with delta (0, 0)
Screenshot: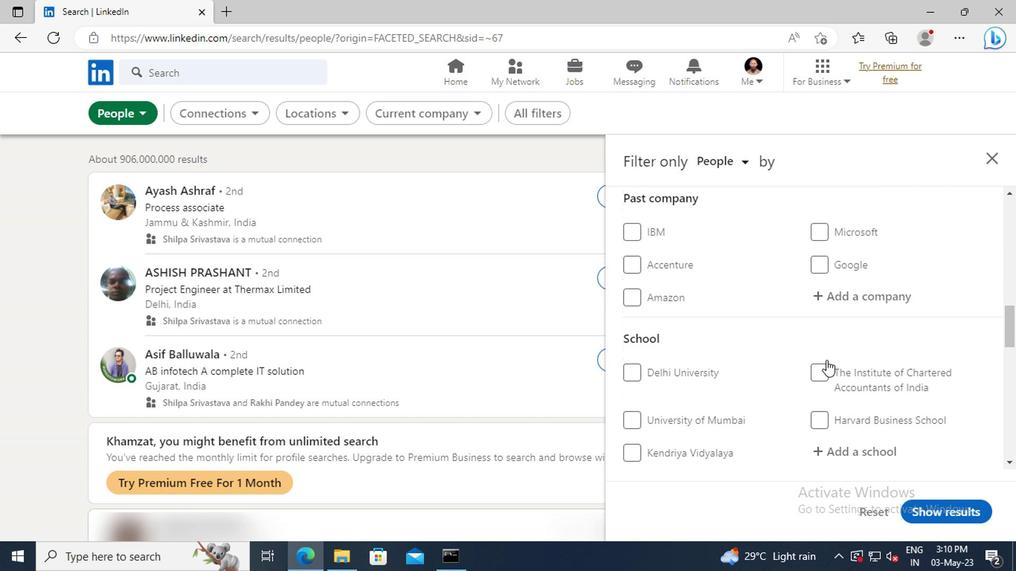 
Action: Mouse scrolled (823, 360) with delta (0, 0)
Screenshot: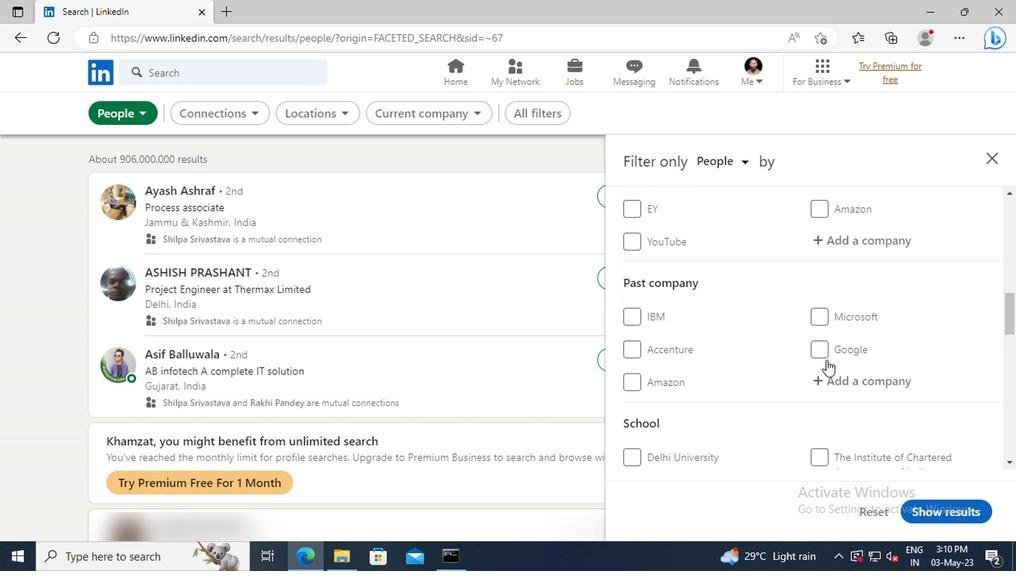 
Action: Mouse scrolled (823, 360) with delta (0, 0)
Screenshot: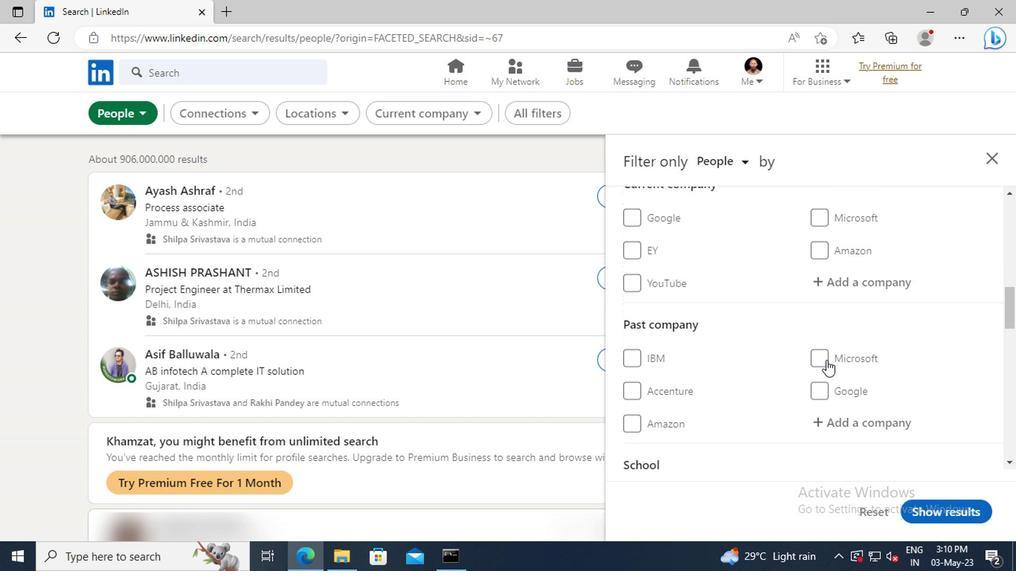 
Action: Mouse moved to (827, 327)
Screenshot: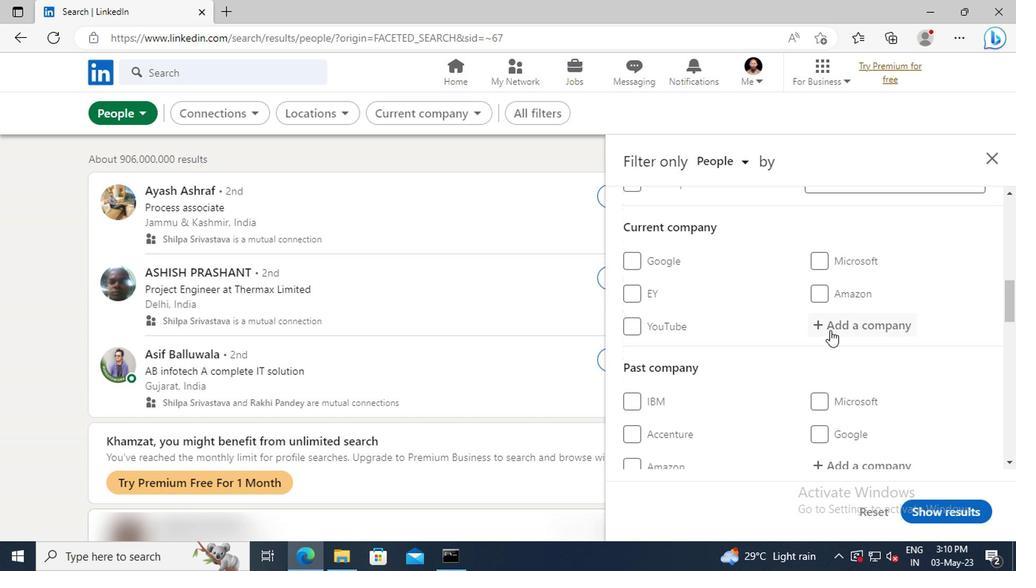 
Action: Mouse pressed left at (827, 327)
Screenshot: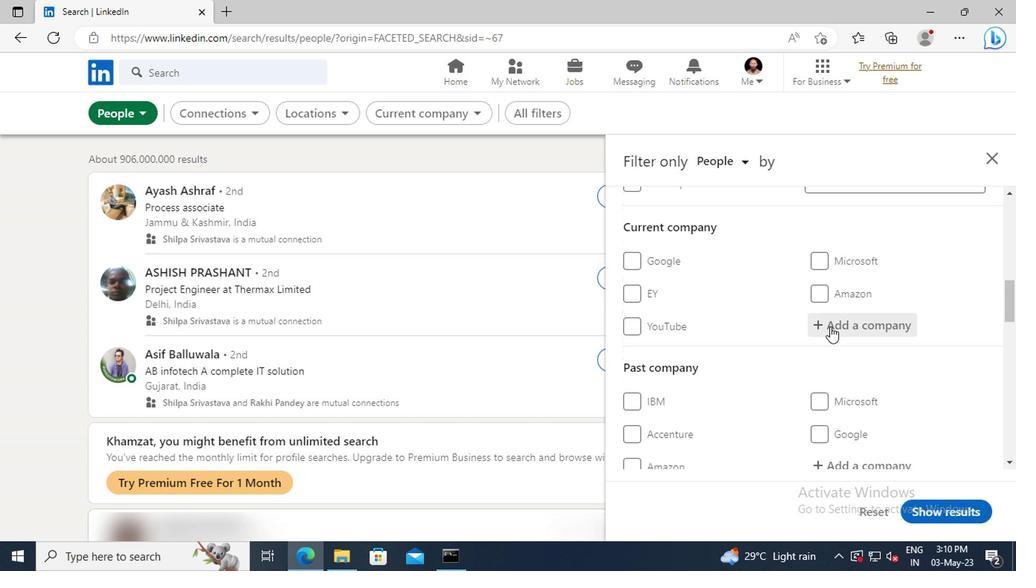 
Action: Key pressed <Key.shift>KEC<Key.space><Key.shift>IN
Screenshot: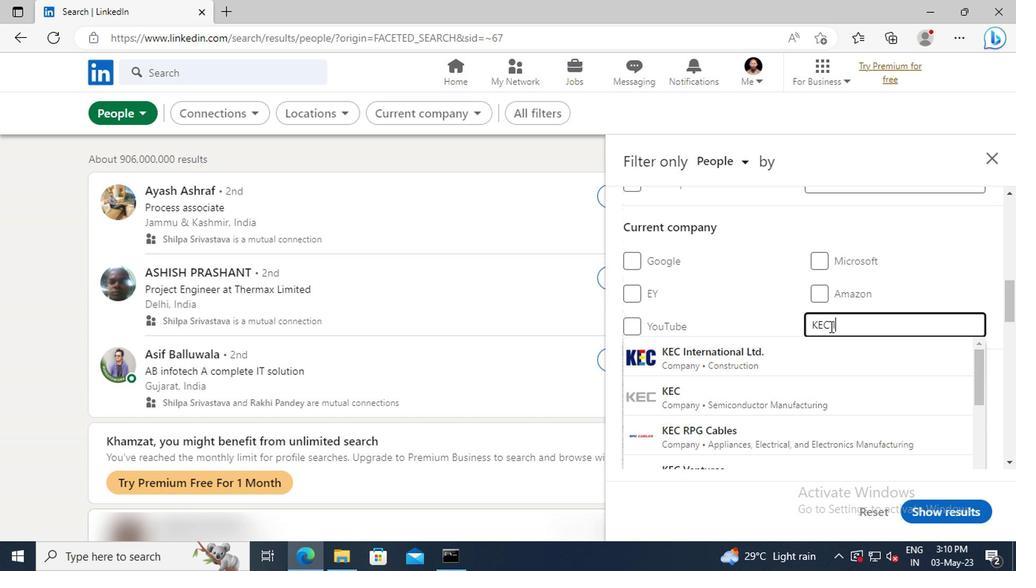 
Action: Mouse moved to (831, 349)
Screenshot: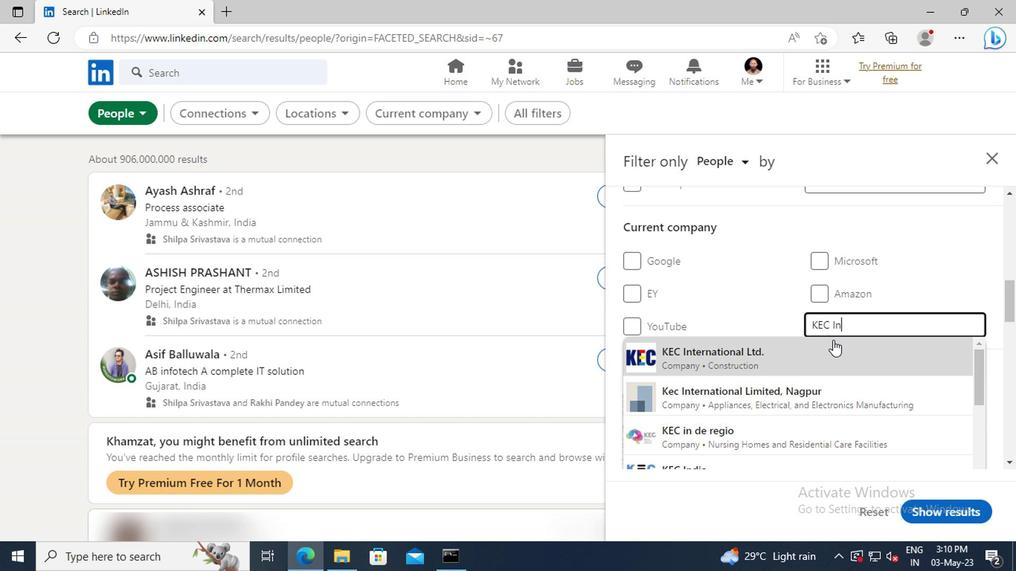 
Action: Mouse pressed left at (831, 349)
Screenshot: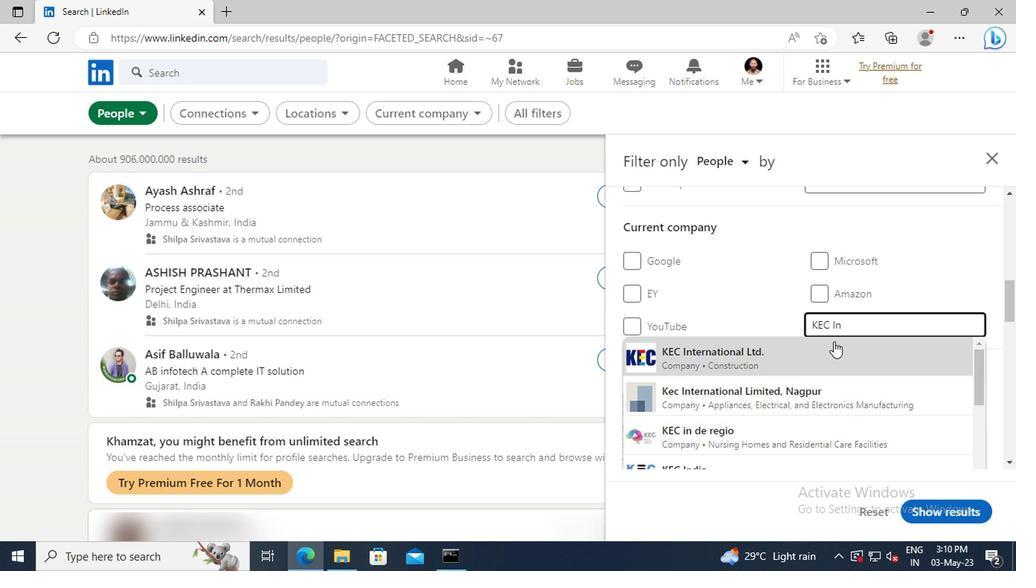 
Action: Mouse scrolled (831, 348) with delta (0, 0)
Screenshot: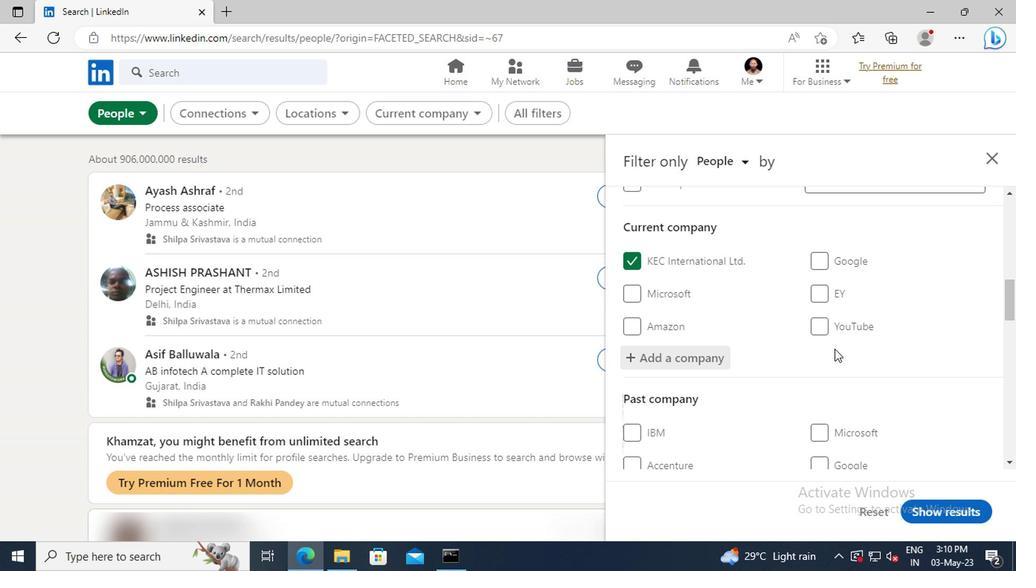 
Action: Mouse scrolled (831, 348) with delta (0, 0)
Screenshot: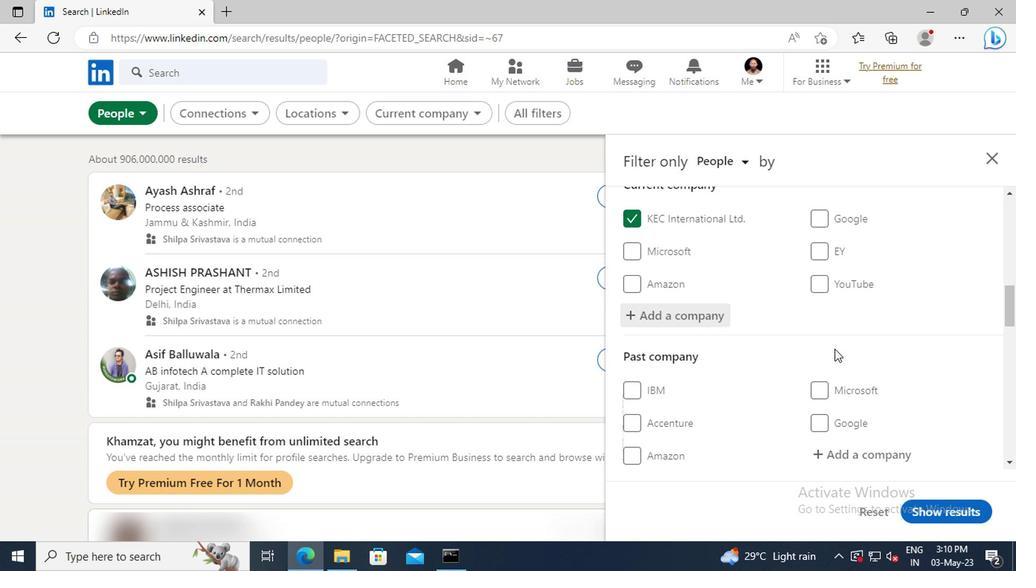 
Action: Mouse scrolled (831, 348) with delta (0, 0)
Screenshot: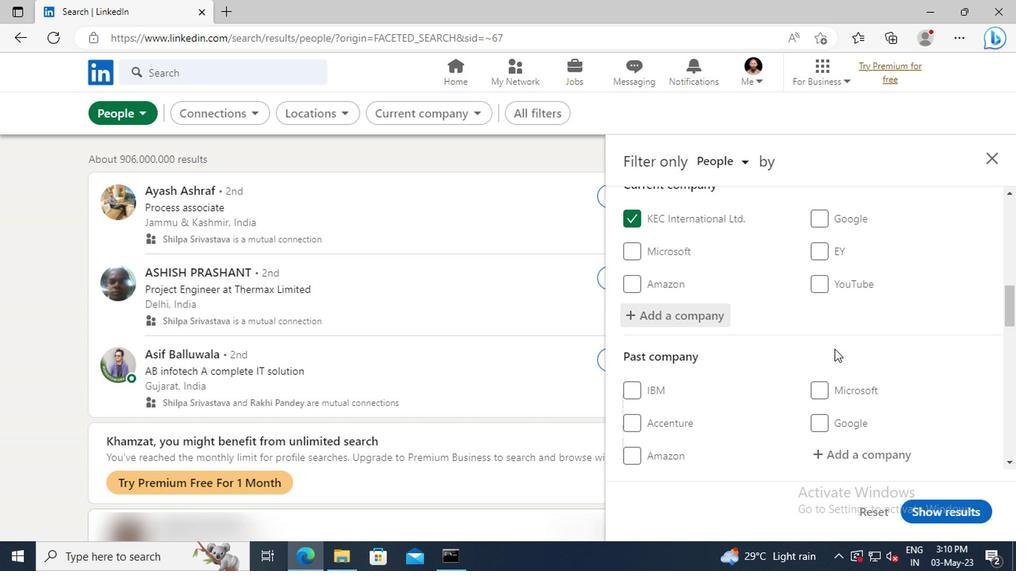 
Action: Mouse scrolled (831, 348) with delta (0, 0)
Screenshot: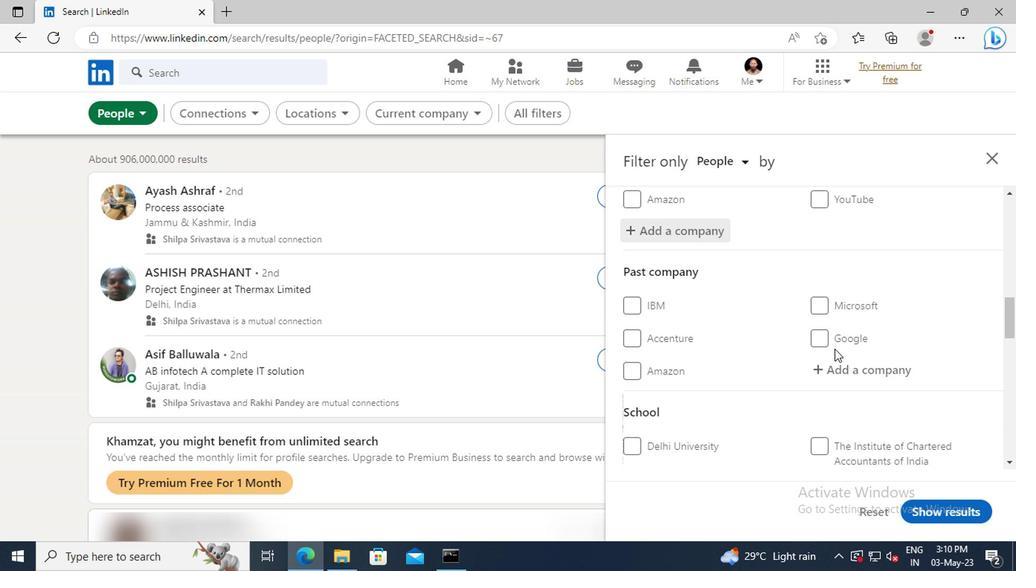 
Action: Mouse moved to (832, 339)
Screenshot: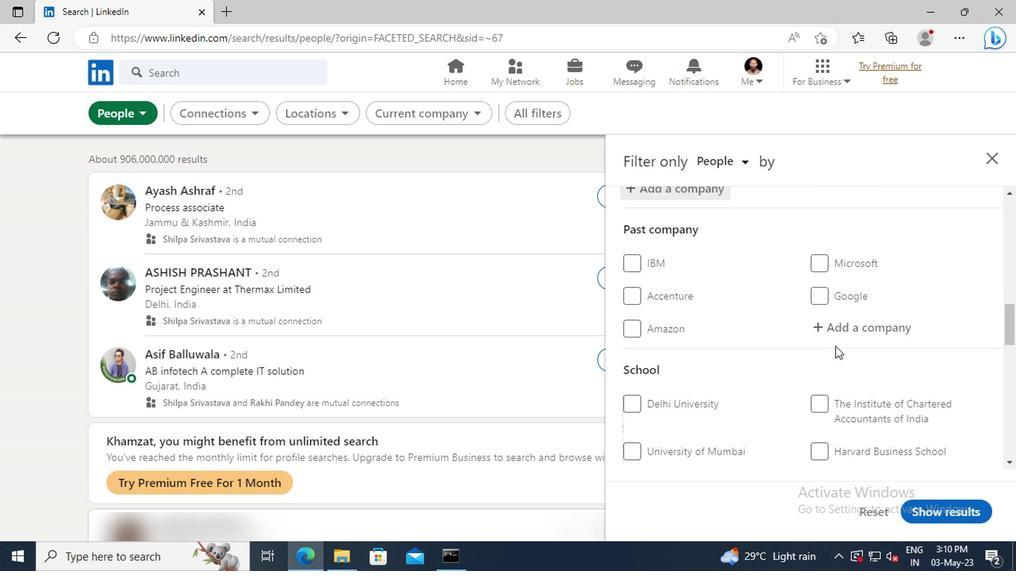 
Action: Mouse scrolled (832, 339) with delta (0, 0)
Screenshot: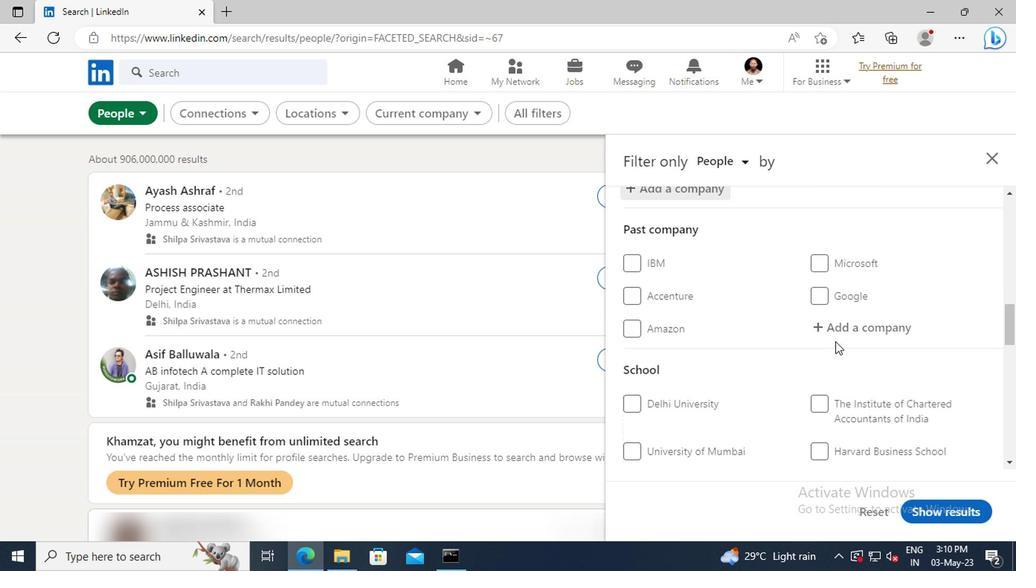 
Action: Mouse moved to (831, 330)
Screenshot: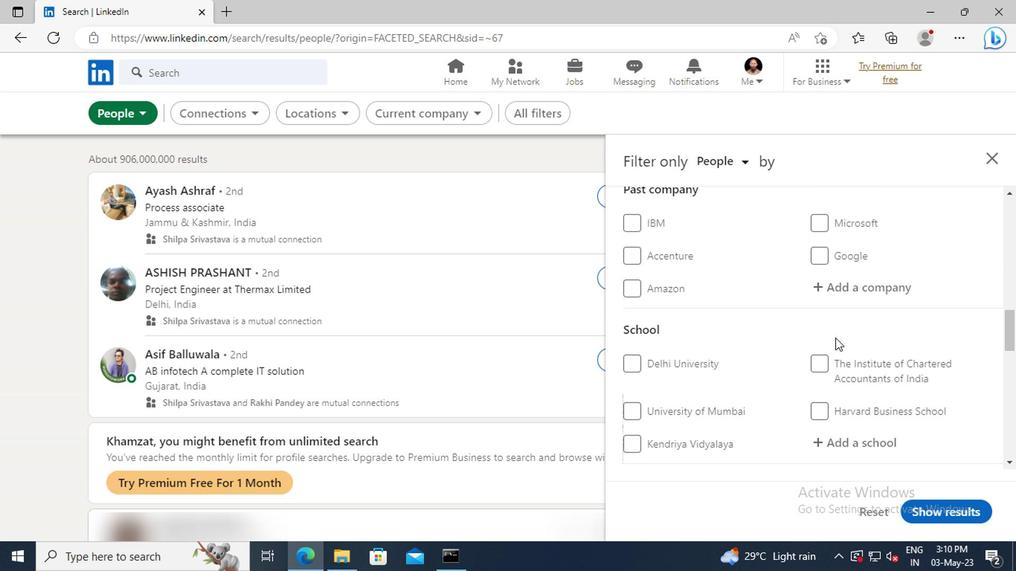 
Action: Mouse scrolled (831, 330) with delta (0, 0)
Screenshot: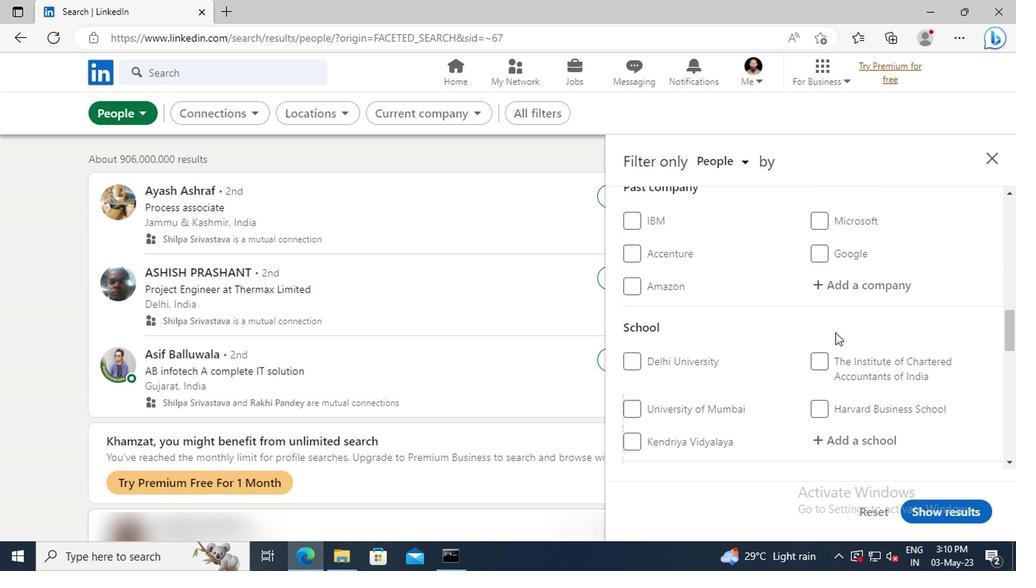 
Action: Mouse scrolled (831, 330) with delta (0, 0)
Screenshot: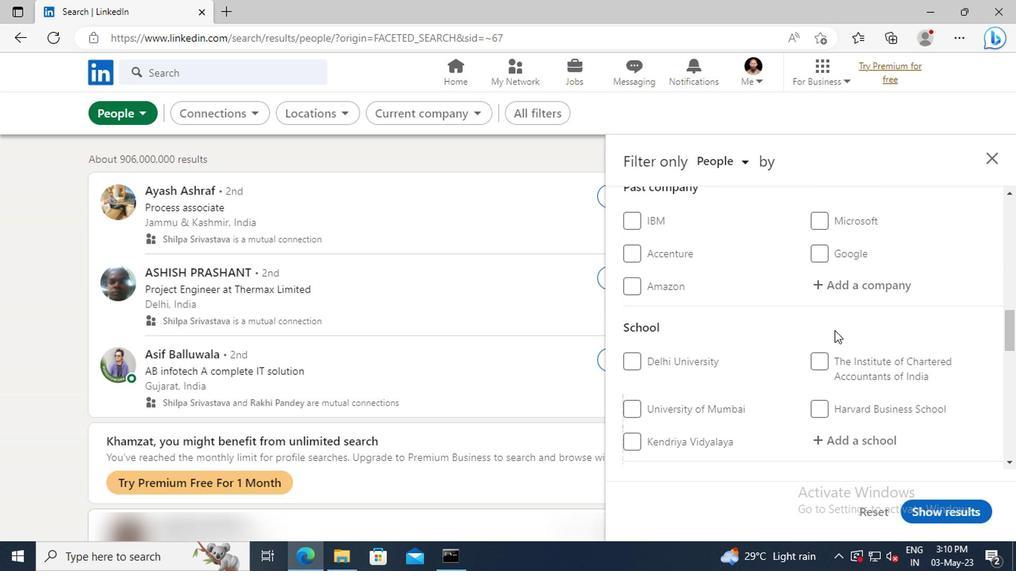 
Action: Mouse moved to (829, 358)
Screenshot: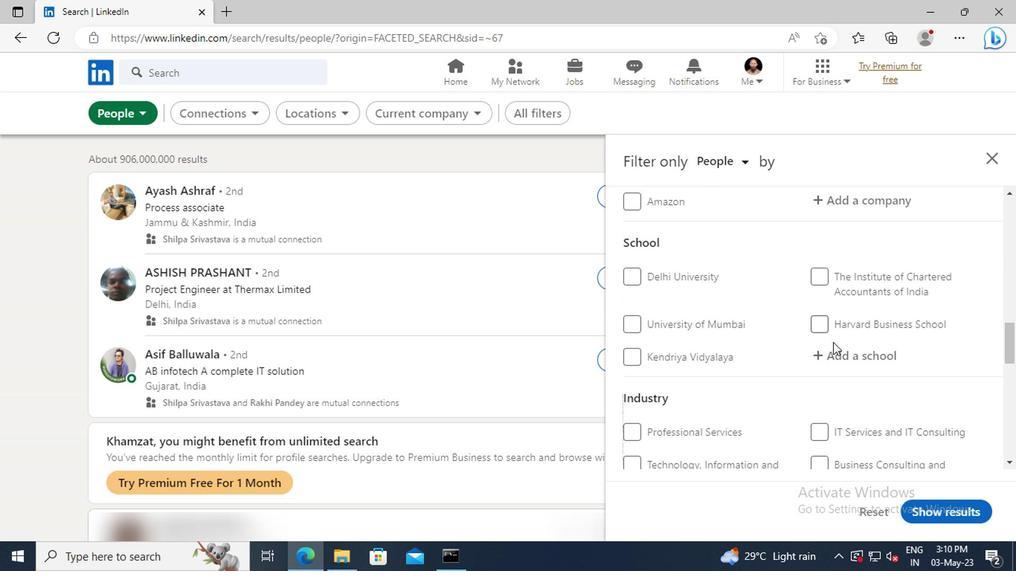 
Action: Mouse pressed left at (829, 358)
Screenshot: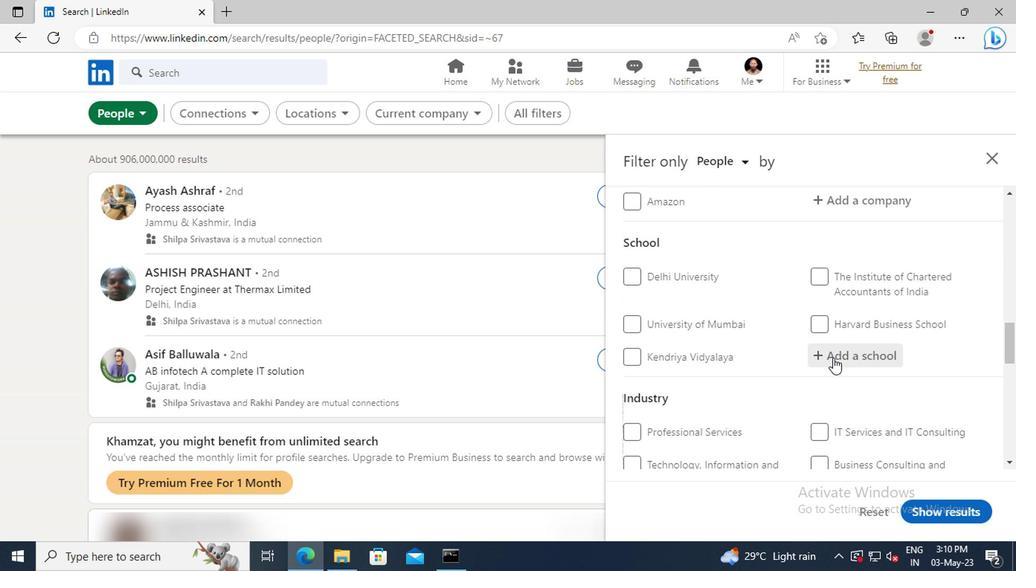 
Action: Key pressed <Key.shift>NIIT<Key.space>
Screenshot: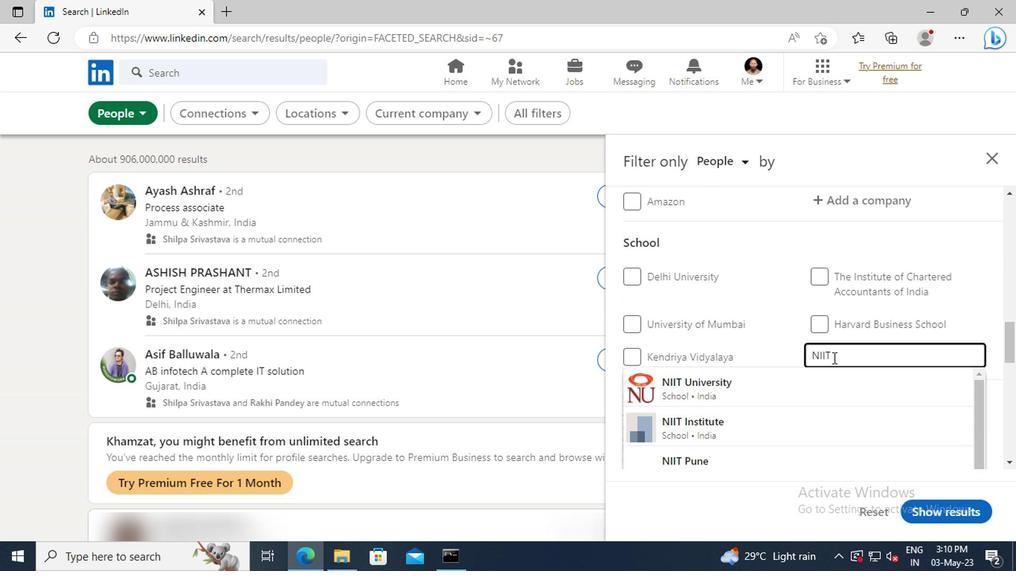 
Action: Mouse moved to (829, 383)
Screenshot: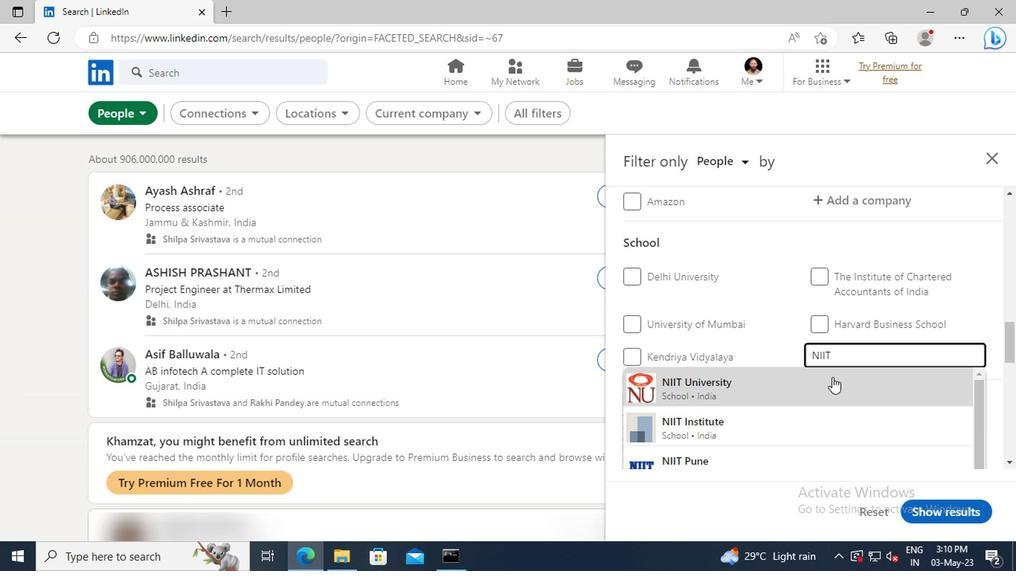 
Action: Mouse pressed left at (829, 383)
Screenshot: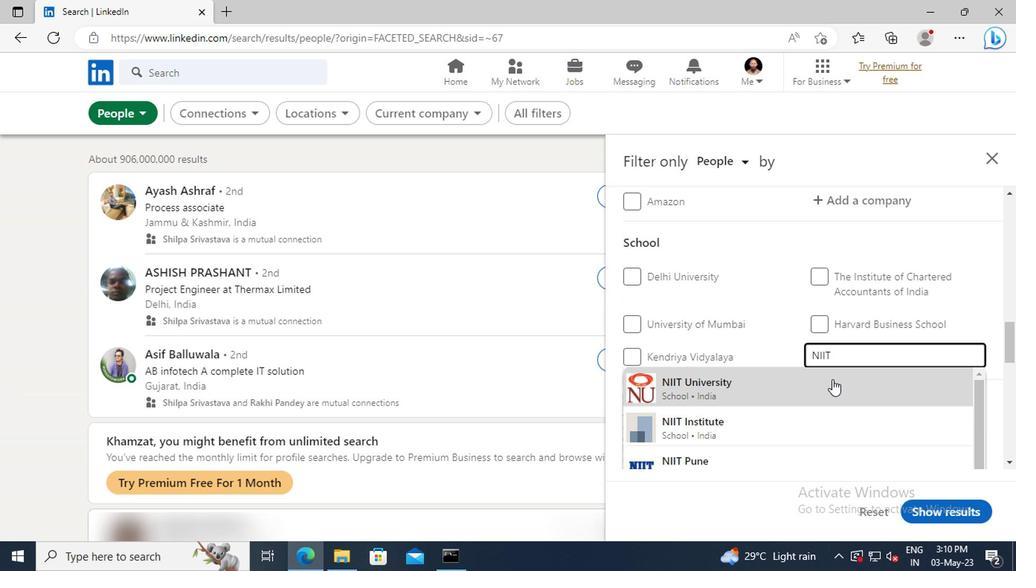 
Action: Mouse scrolled (829, 382) with delta (0, 0)
Screenshot: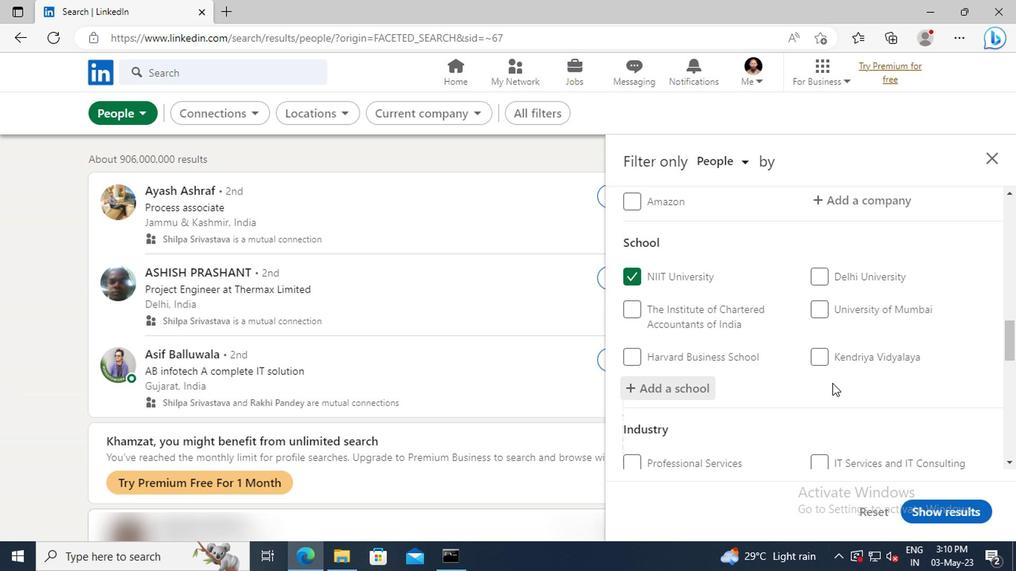 
Action: Mouse scrolled (829, 382) with delta (0, 0)
Screenshot: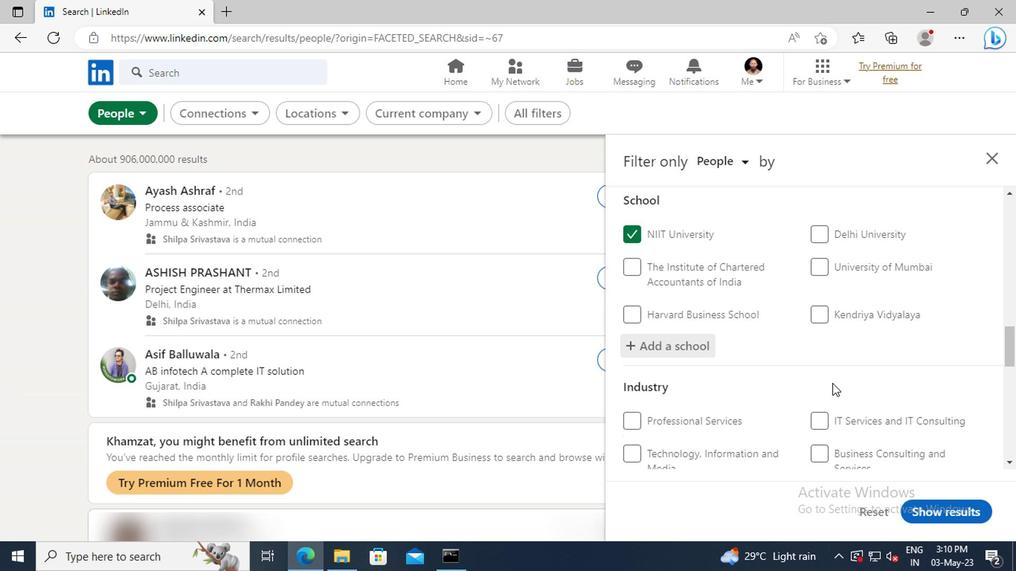 
Action: Mouse moved to (831, 373)
Screenshot: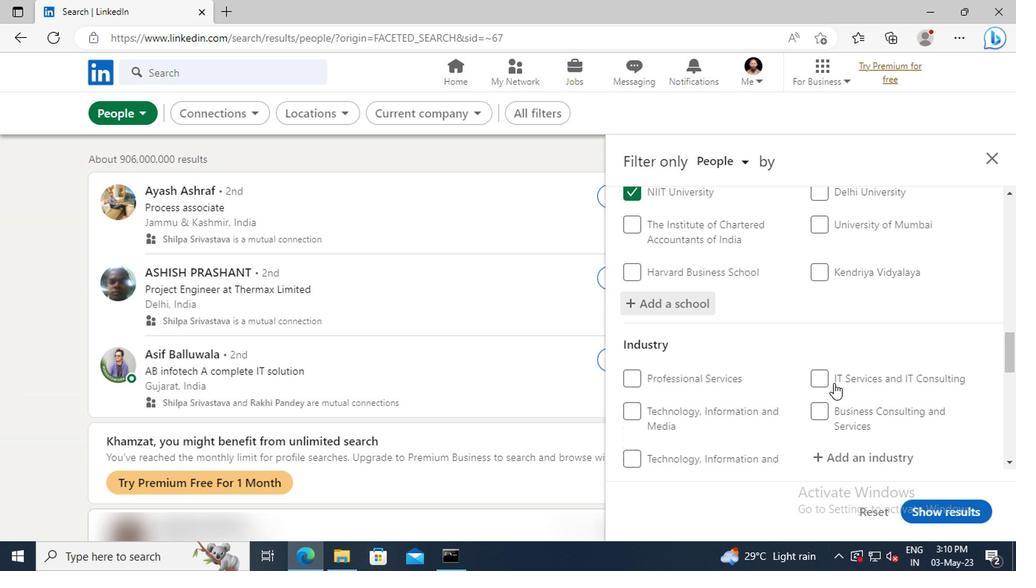 
Action: Mouse scrolled (831, 372) with delta (0, -1)
Screenshot: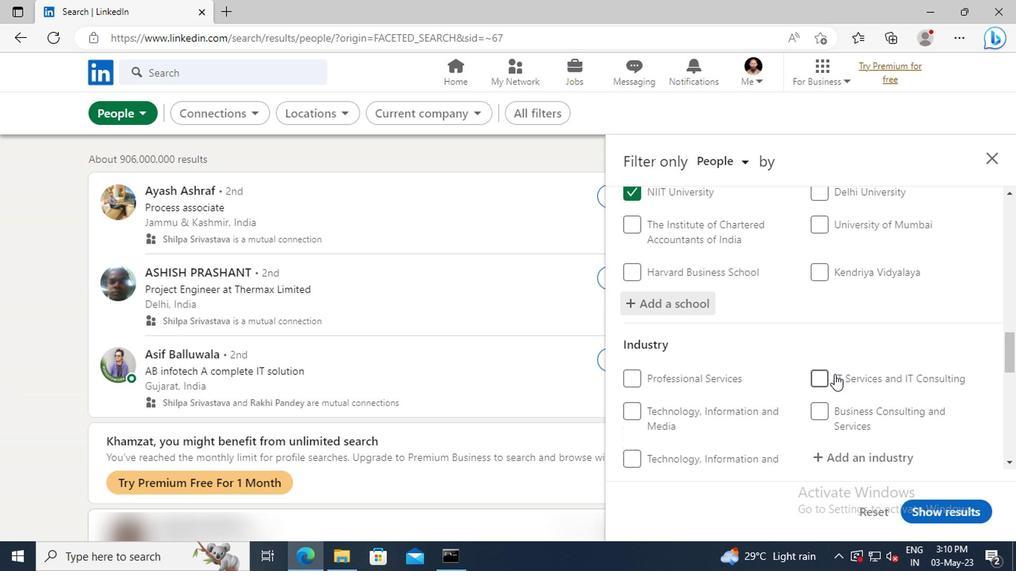 
Action: Mouse scrolled (831, 372) with delta (0, -1)
Screenshot: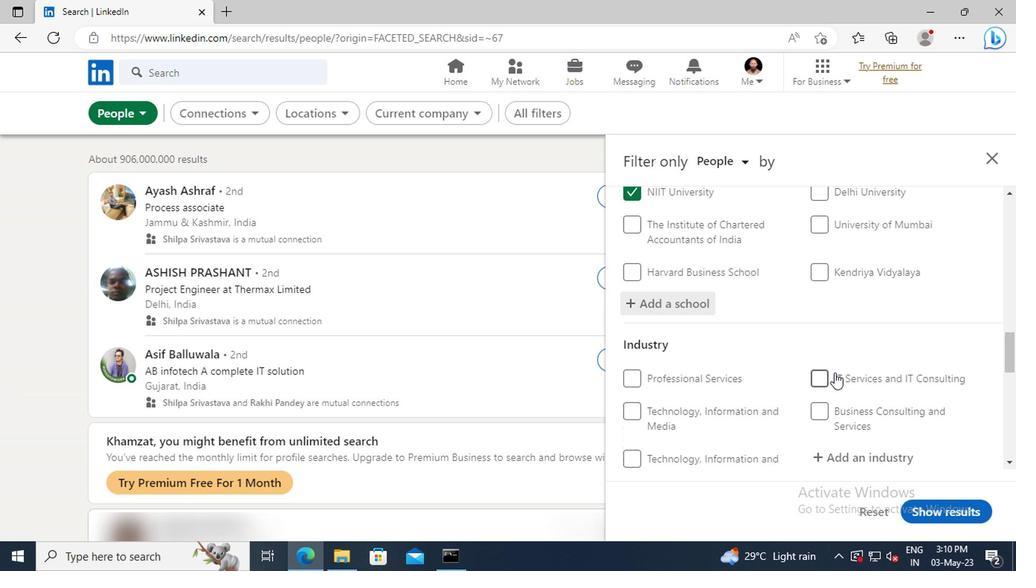 
Action: Mouse moved to (828, 367)
Screenshot: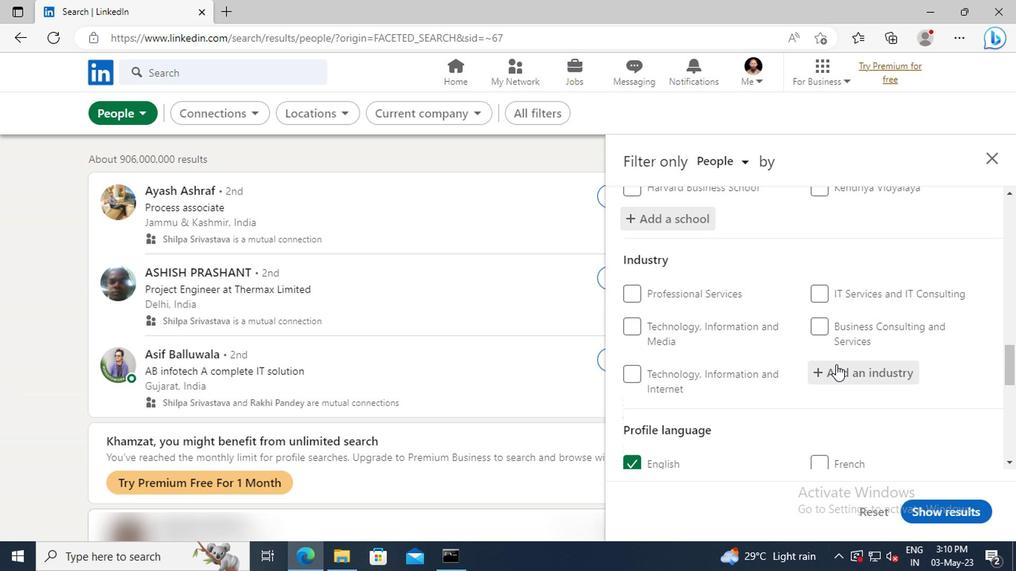 
Action: Mouse pressed left at (828, 367)
Screenshot: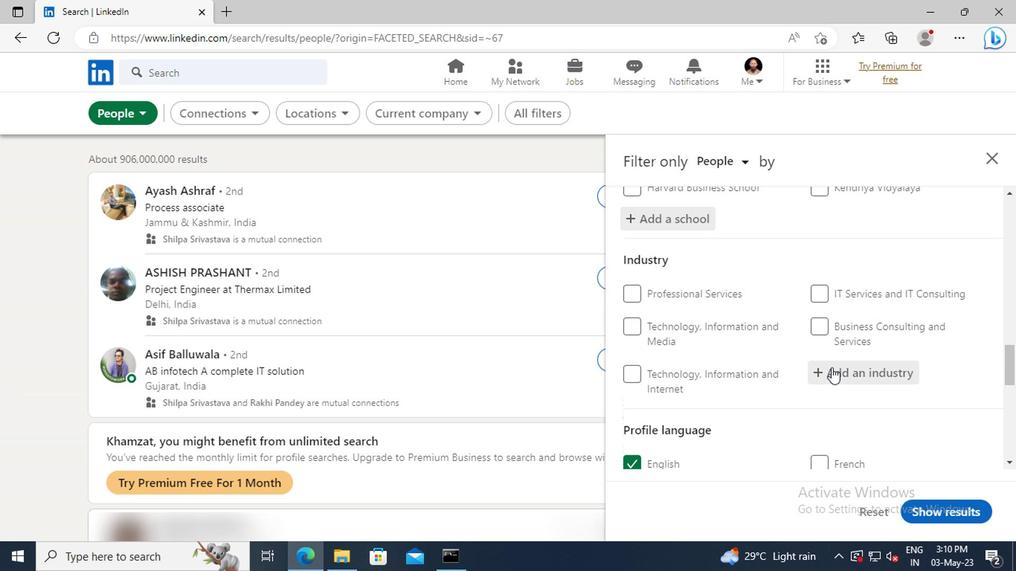 
Action: Mouse moved to (828, 368)
Screenshot: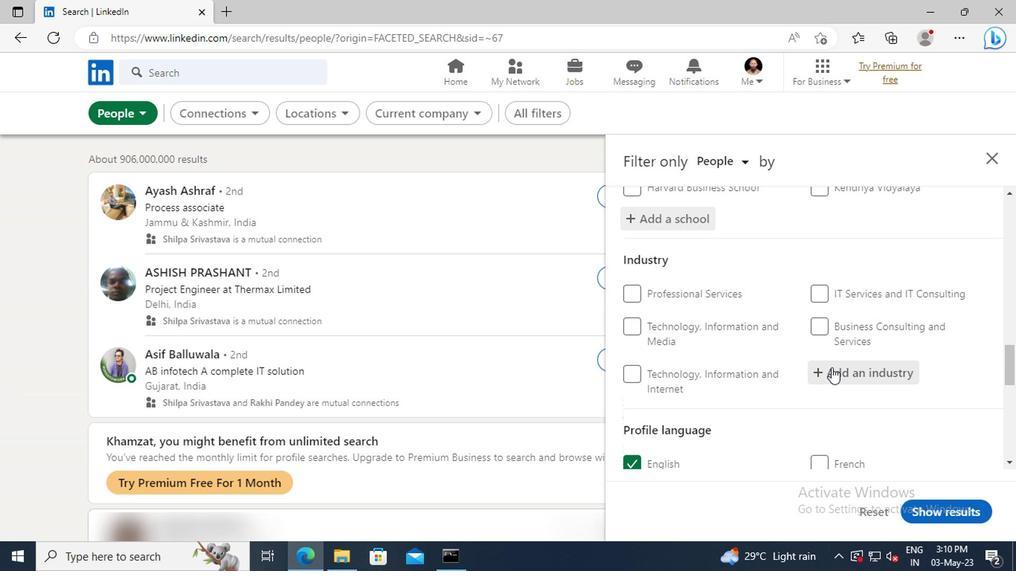 
Action: Key pressed <Key.shift>MARI
Screenshot: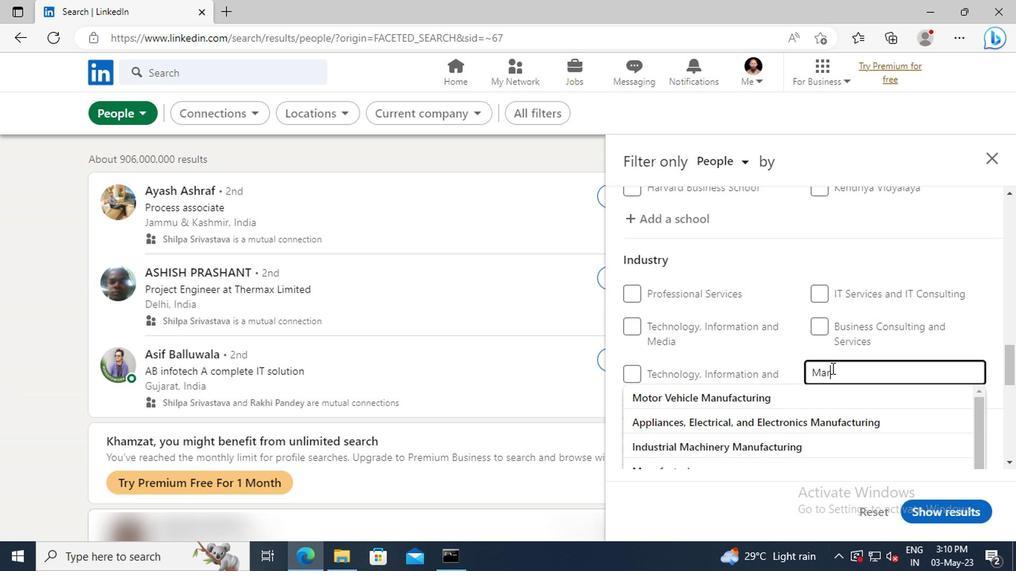 
Action: Mouse moved to (838, 394)
Screenshot: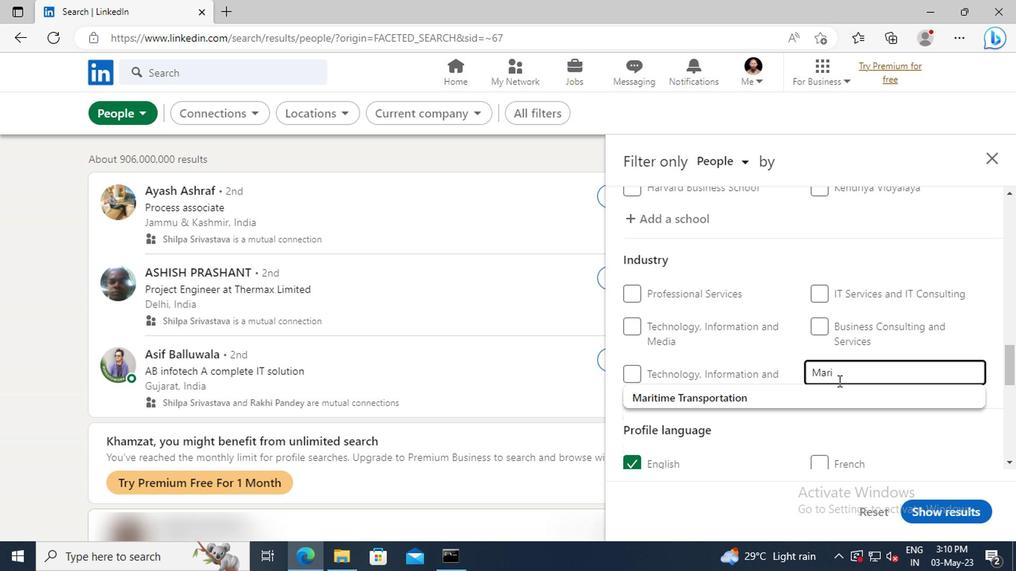 
Action: Mouse pressed left at (838, 394)
Screenshot: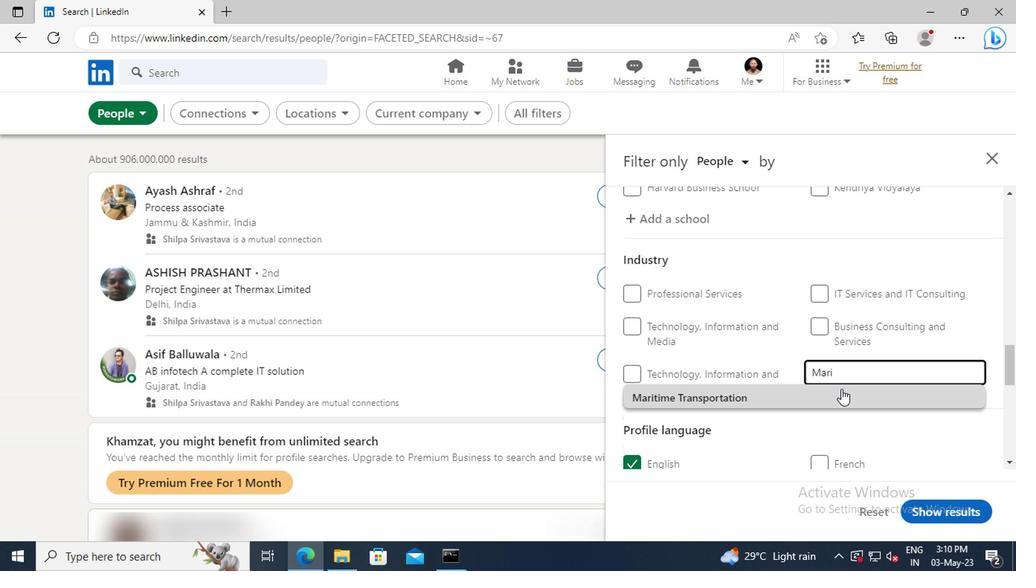 
Action: Mouse scrolled (838, 393) with delta (0, 0)
Screenshot: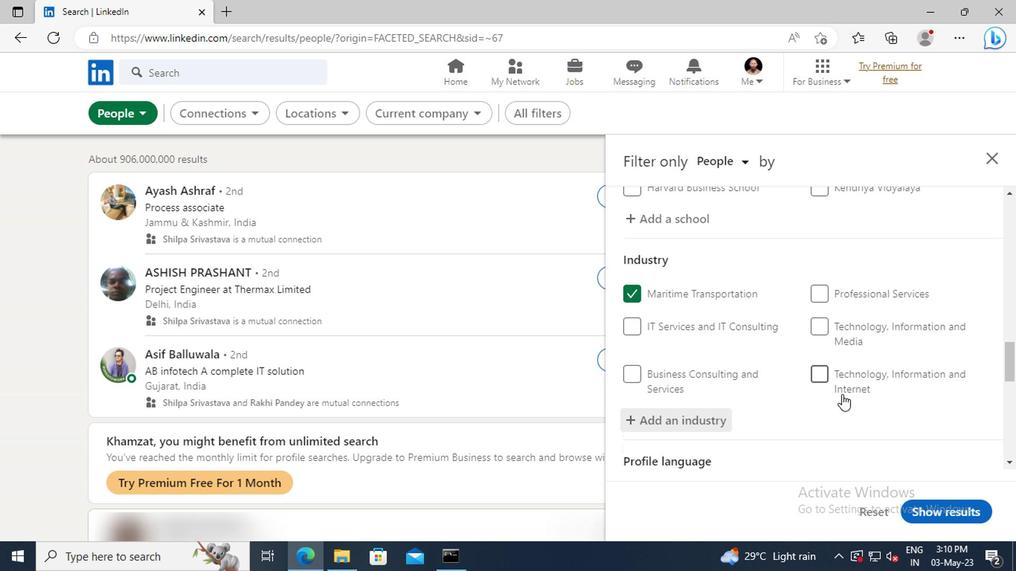 
Action: Mouse scrolled (838, 393) with delta (0, 0)
Screenshot: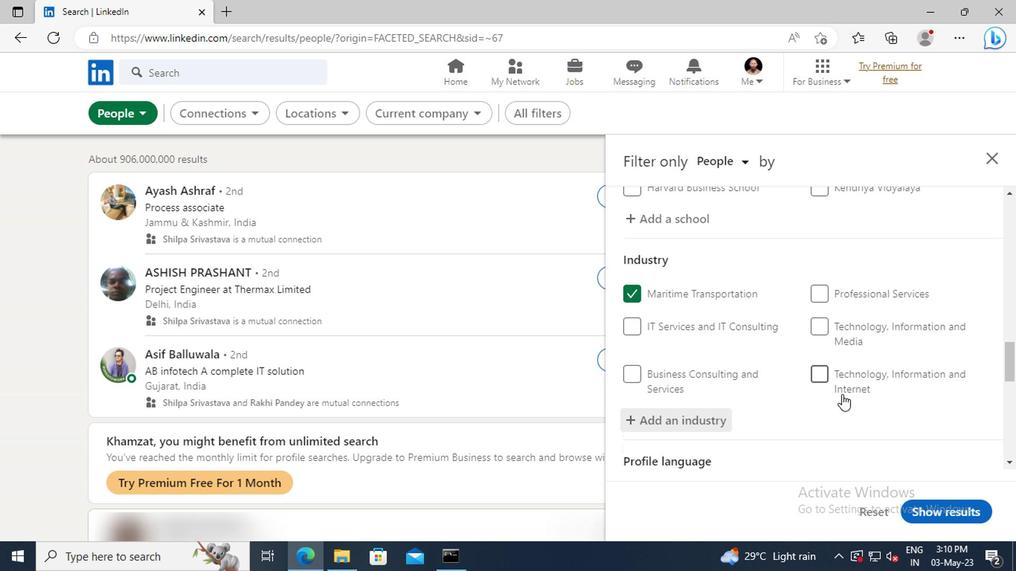 
Action: Mouse moved to (838, 384)
Screenshot: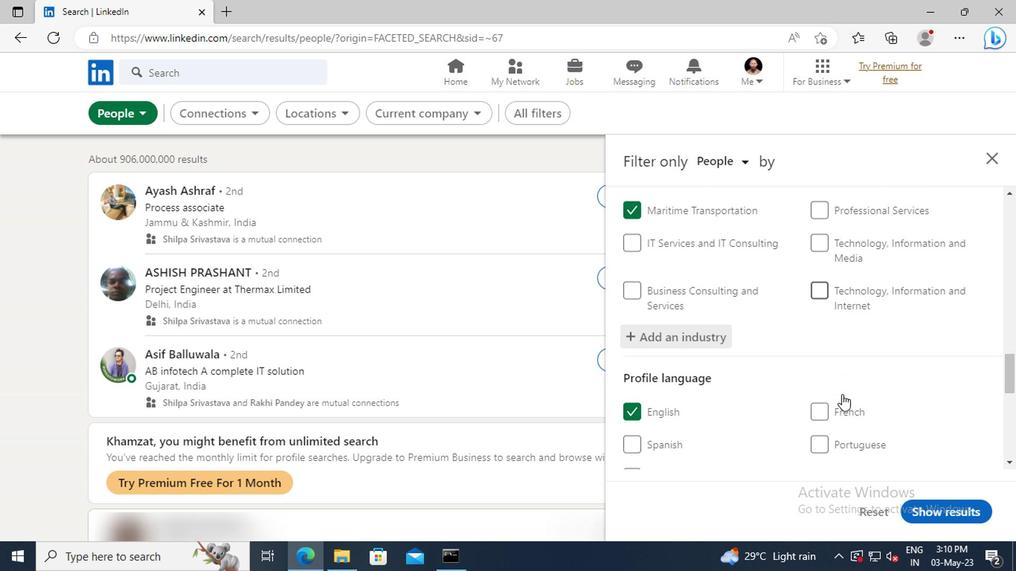 
Action: Mouse scrolled (838, 383) with delta (0, -1)
Screenshot: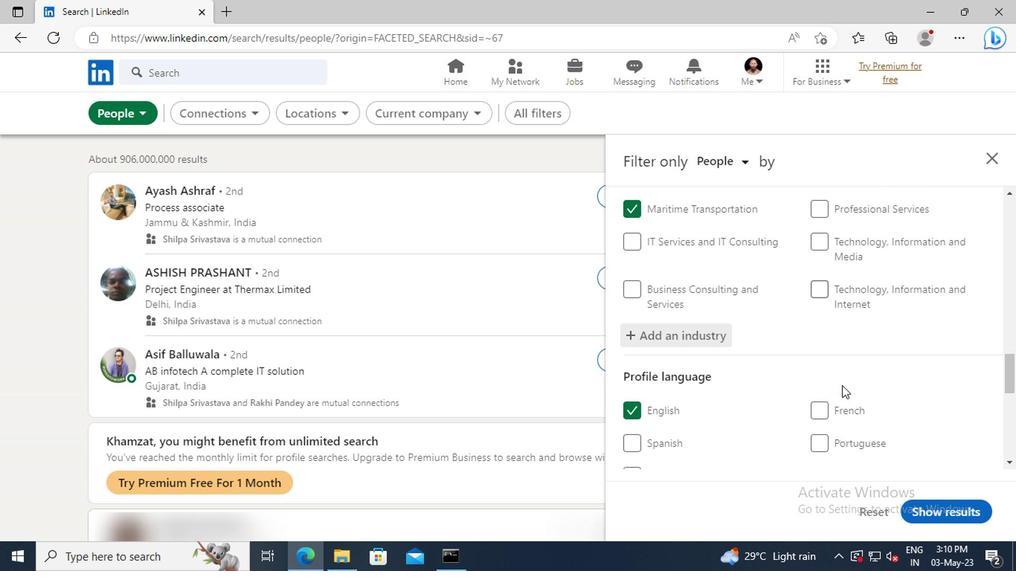 
Action: Mouse scrolled (838, 383) with delta (0, -1)
Screenshot: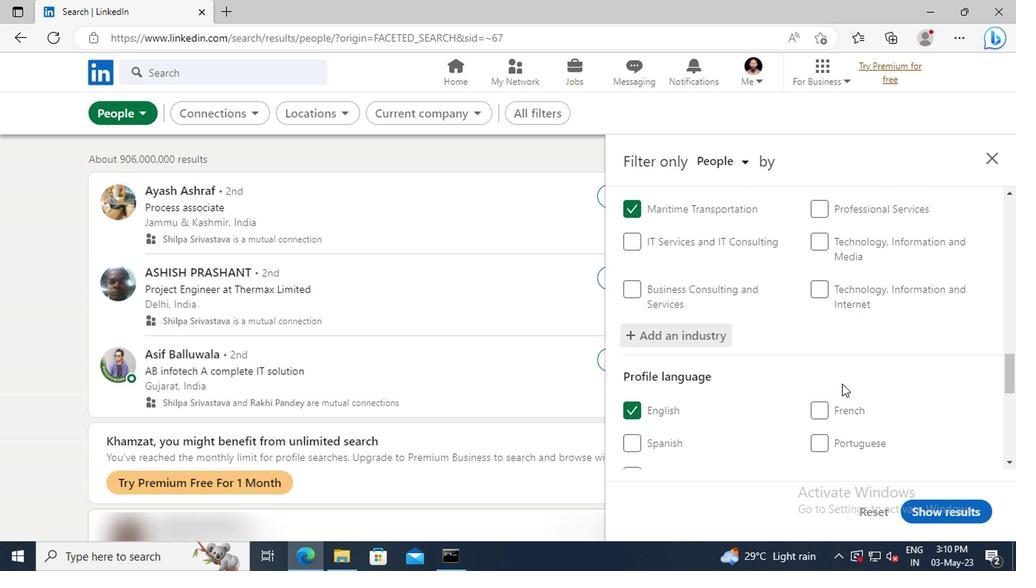 
Action: Mouse moved to (841, 346)
Screenshot: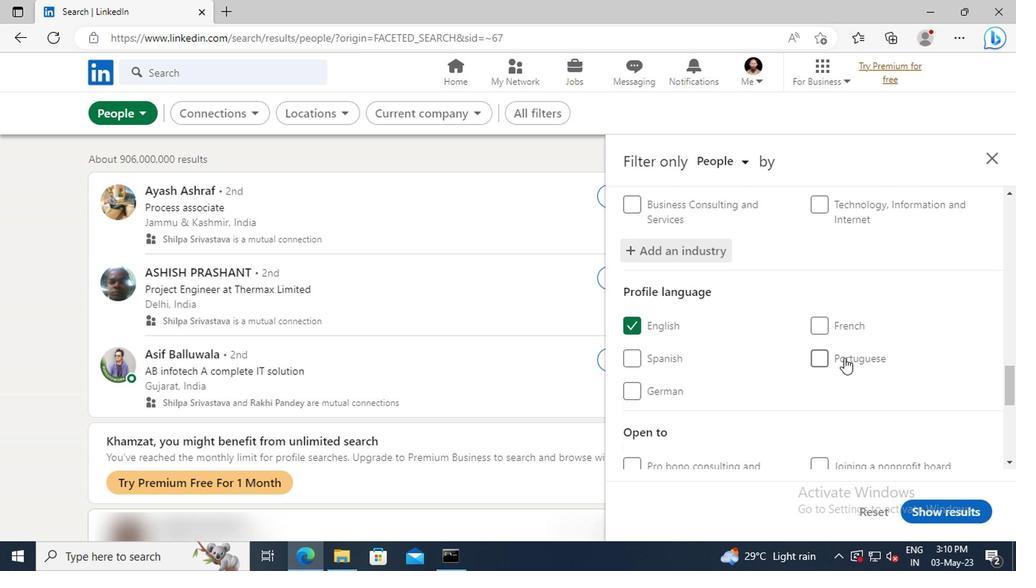 
Action: Mouse scrolled (841, 345) with delta (0, -1)
Screenshot: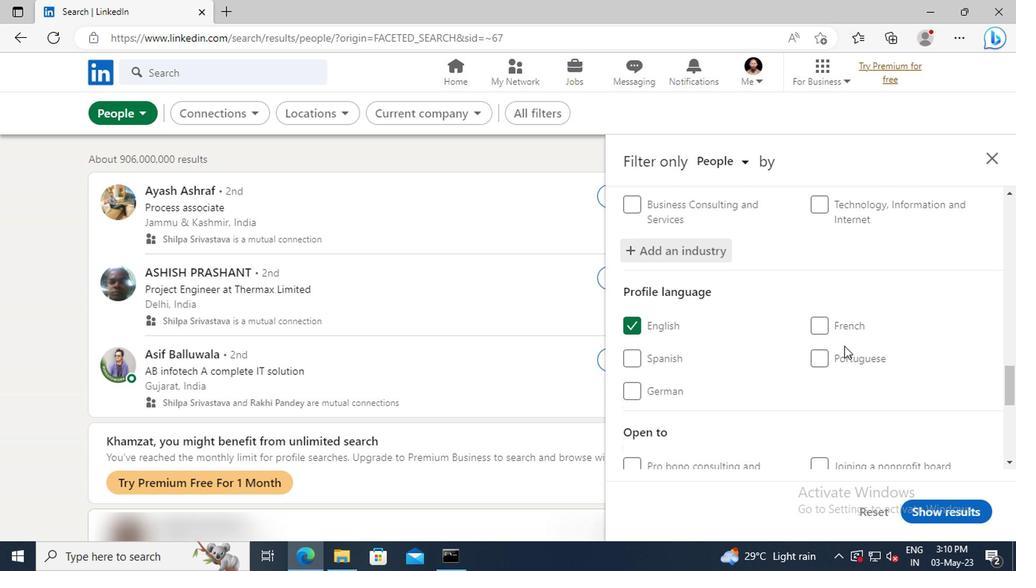 
Action: Mouse scrolled (841, 345) with delta (0, -1)
Screenshot: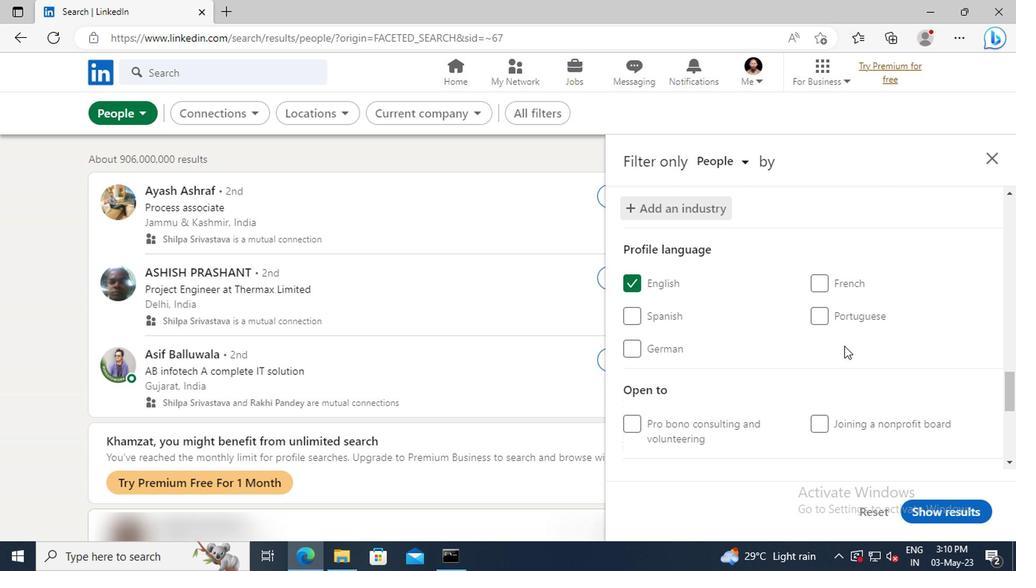 
Action: Mouse scrolled (841, 345) with delta (0, -1)
Screenshot: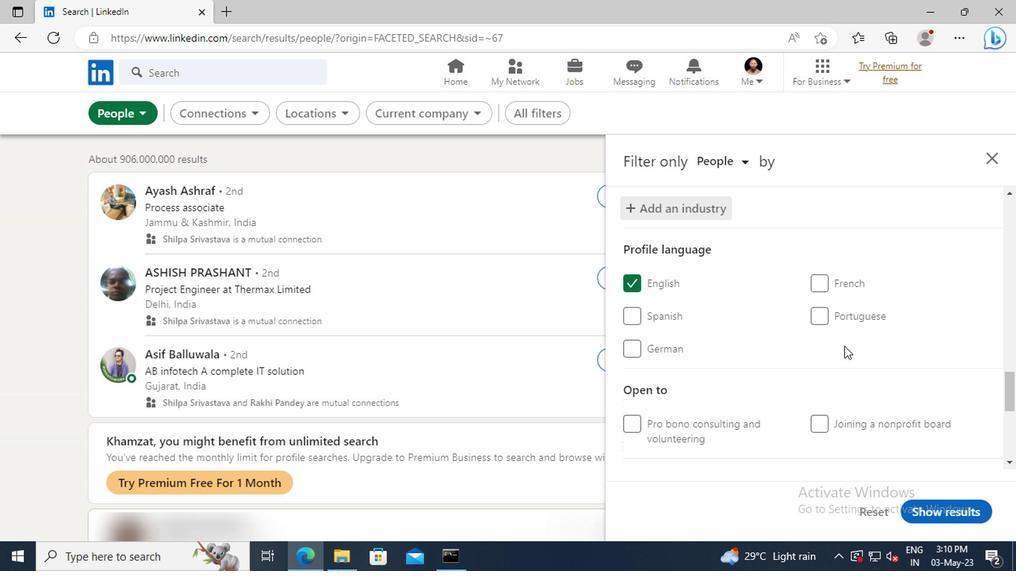 
Action: Mouse scrolled (841, 345) with delta (0, -1)
Screenshot: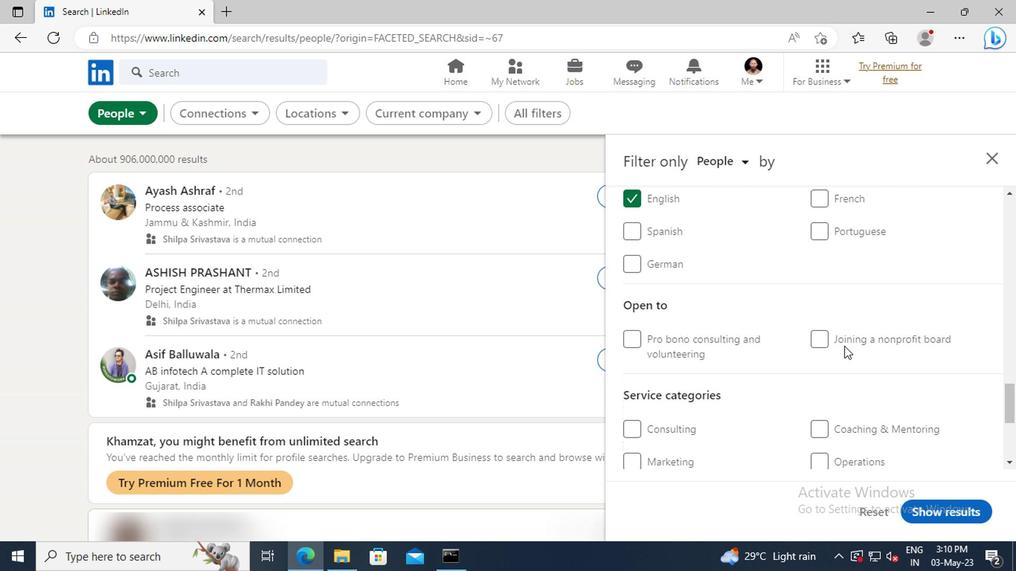 
Action: Mouse moved to (628, 390)
Screenshot: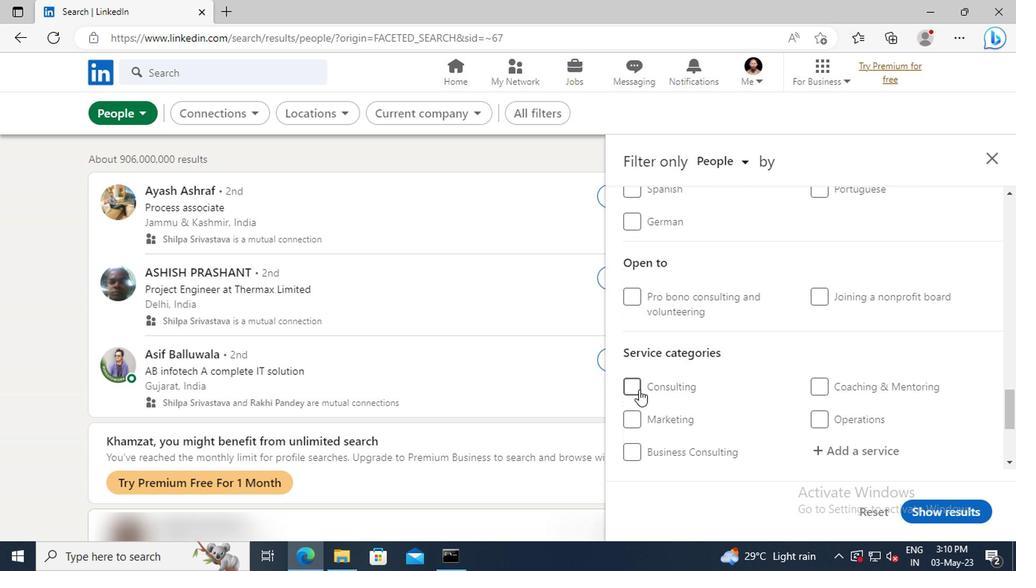 
Action: Mouse pressed left at (628, 390)
Screenshot: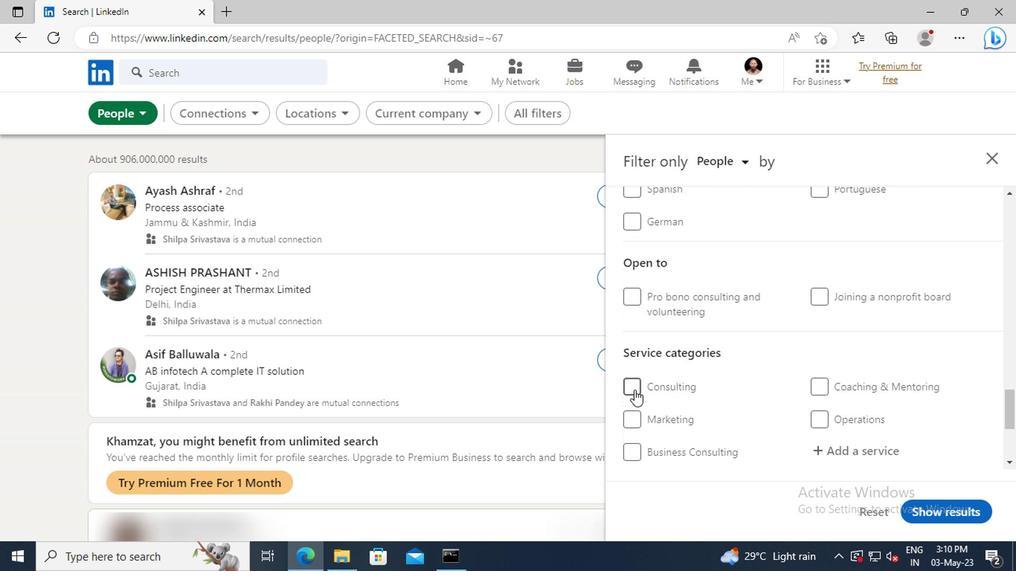 
Action: Mouse moved to (727, 386)
Screenshot: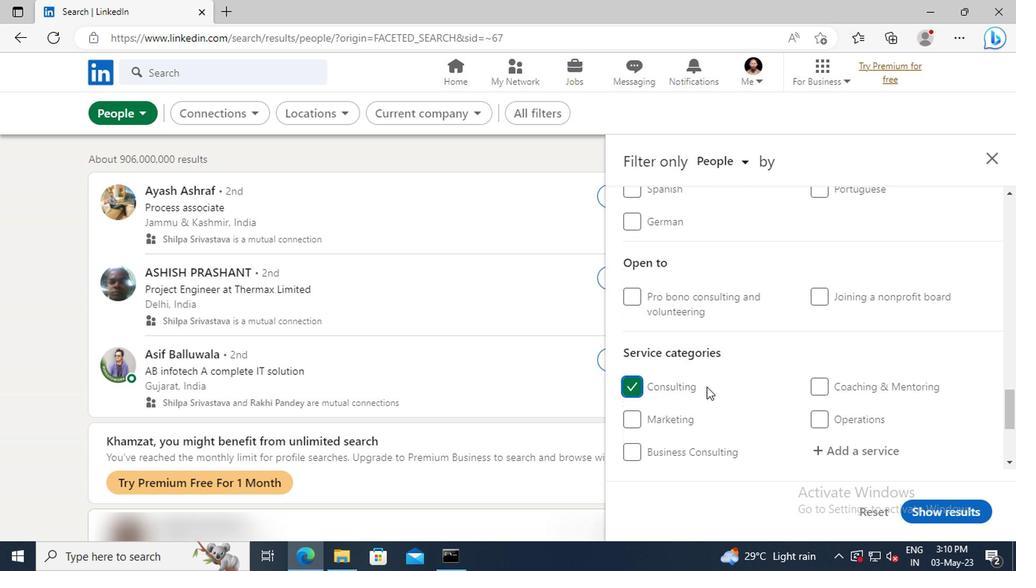 
Action: Mouse scrolled (727, 386) with delta (0, 0)
Screenshot: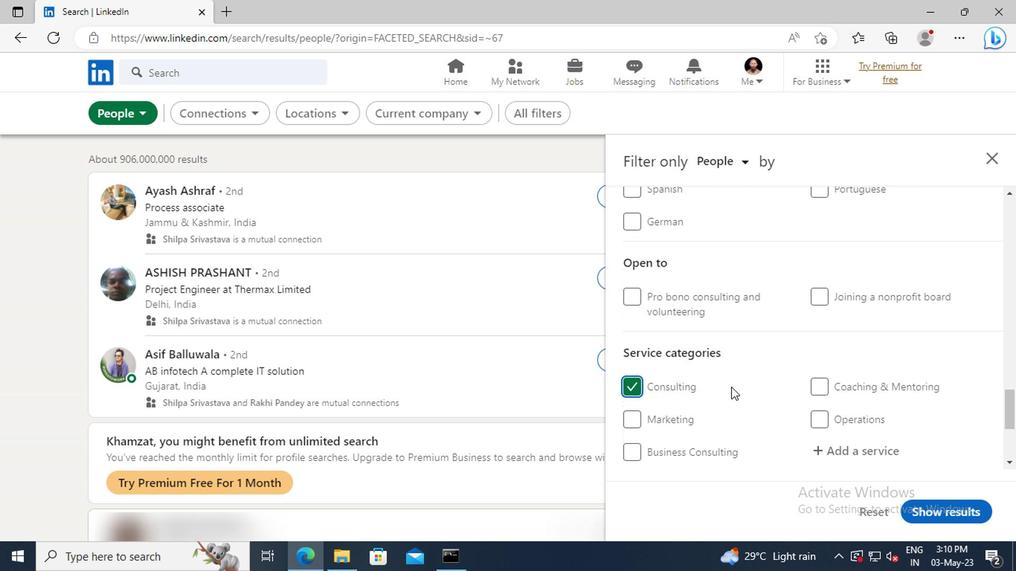 
Action: Mouse scrolled (727, 386) with delta (0, 0)
Screenshot: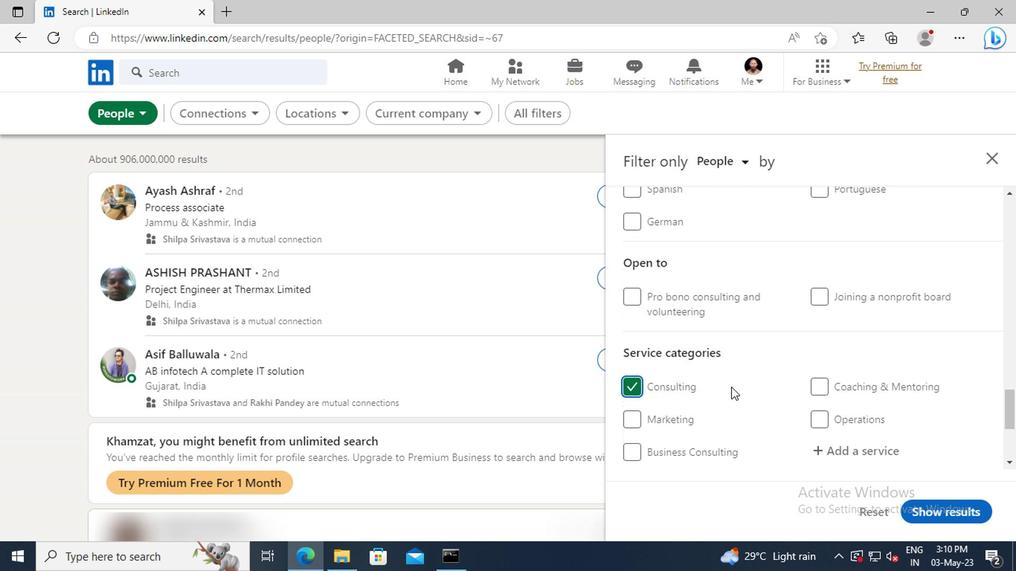 
Action: Mouse scrolled (727, 386) with delta (0, 0)
Screenshot: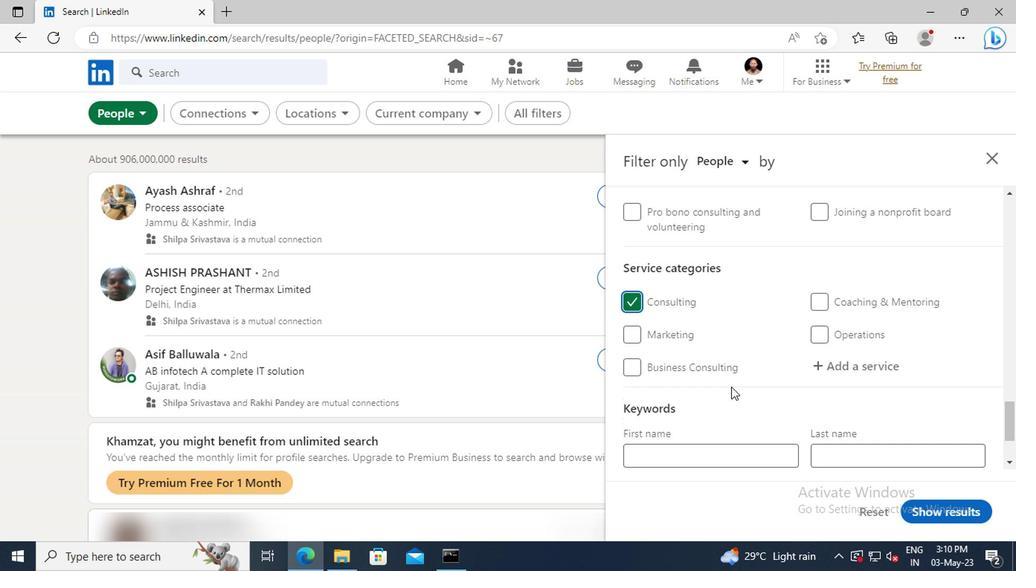 
Action: Mouse scrolled (727, 386) with delta (0, 0)
Screenshot: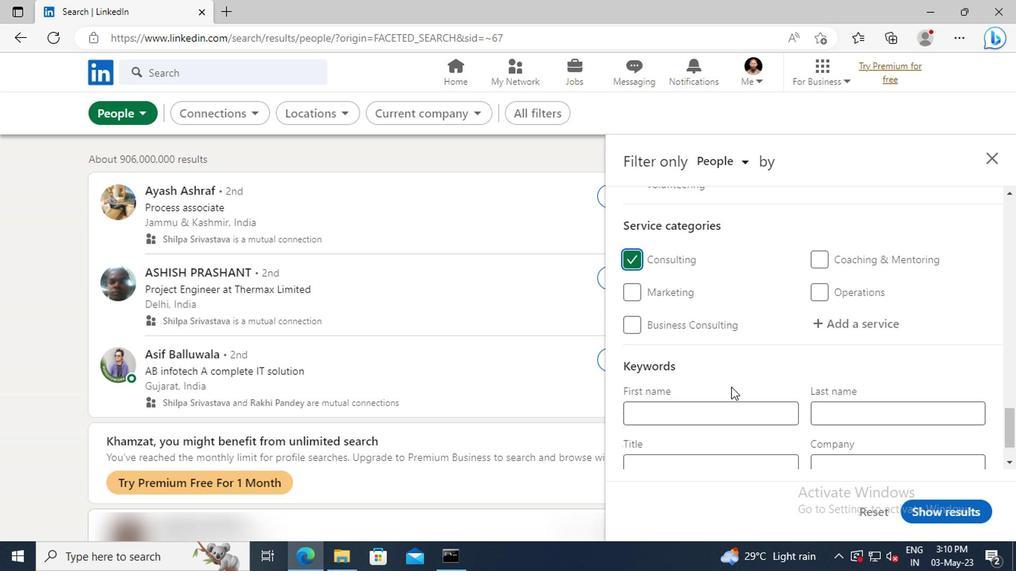 
Action: Mouse scrolled (727, 386) with delta (0, 0)
Screenshot: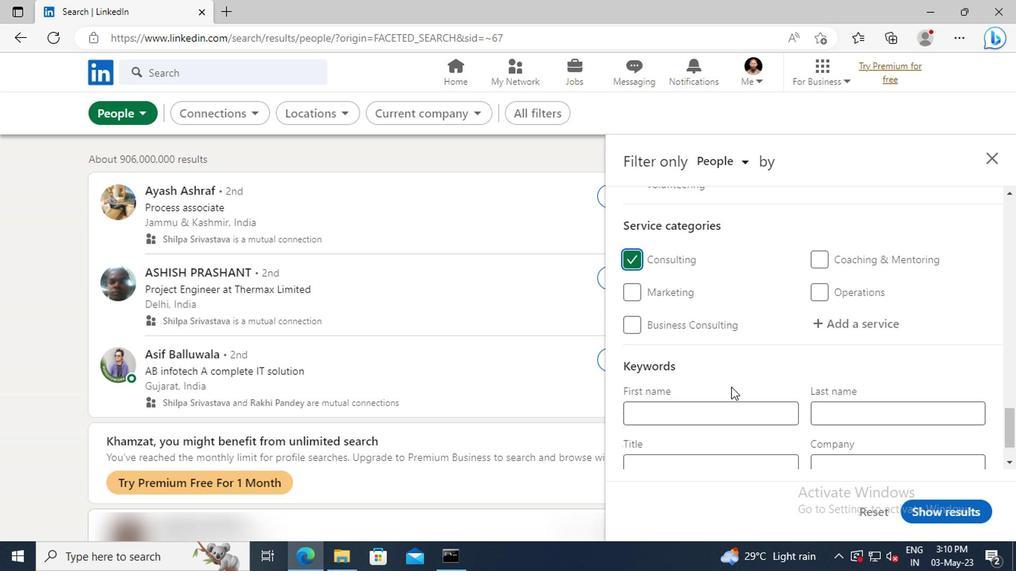 
Action: Mouse scrolled (727, 386) with delta (0, 0)
Screenshot: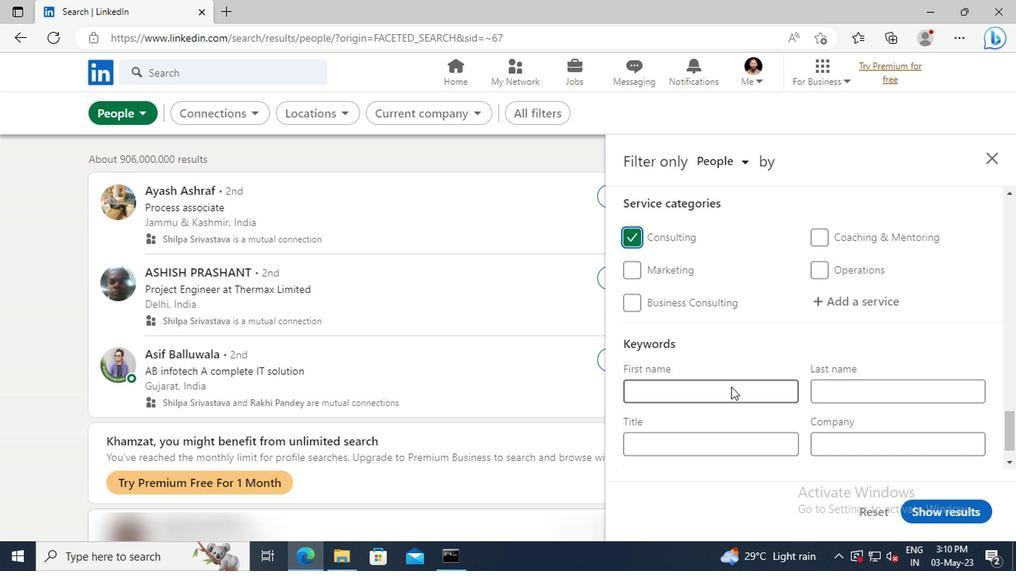 
Action: Mouse moved to (707, 412)
Screenshot: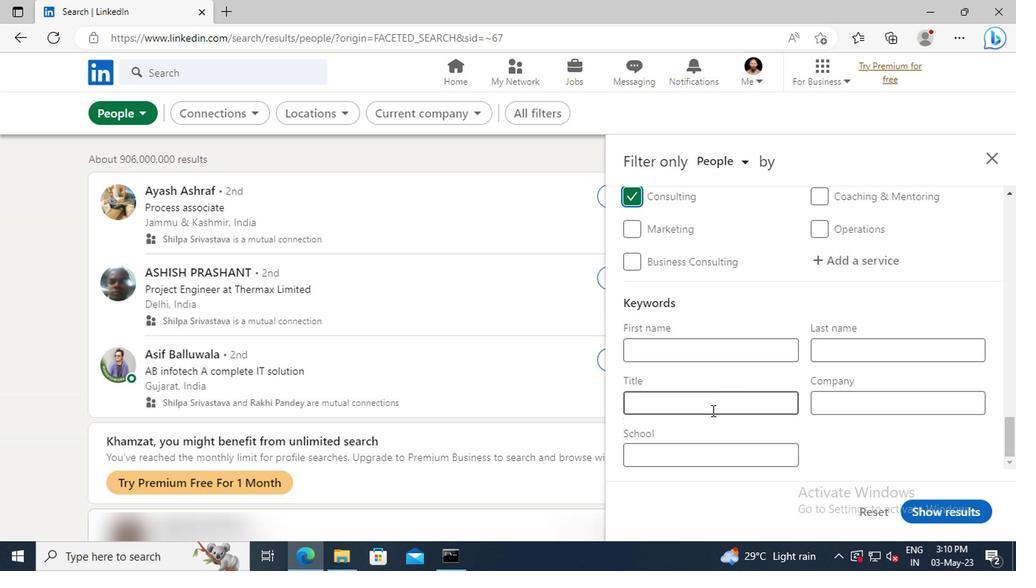 
Action: Mouse pressed left at (707, 412)
Screenshot: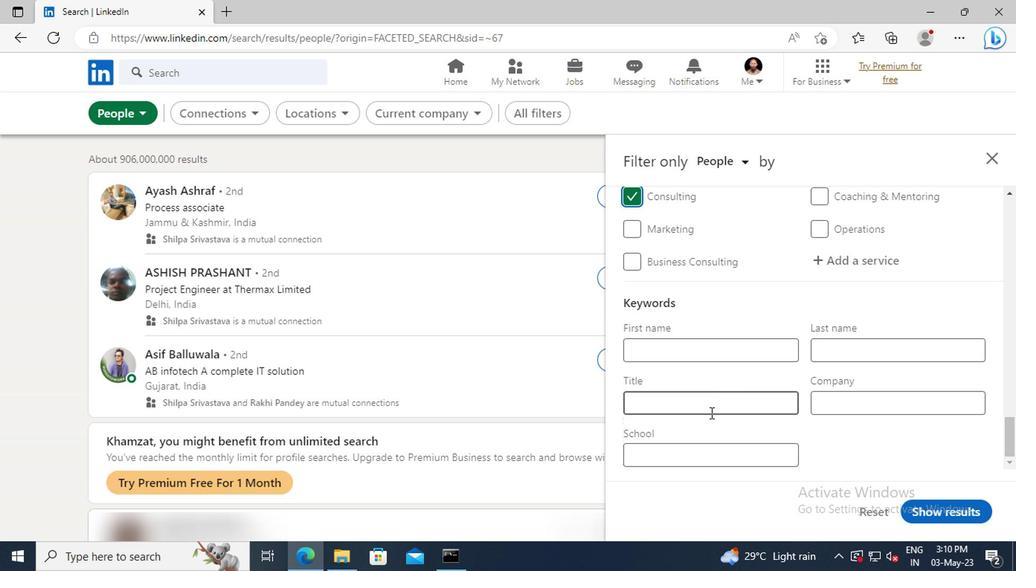 
Action: Key pressed <Key.shift>SALES<Key.space><Key.shift>MANAGER<Key.enter>
Screenshot: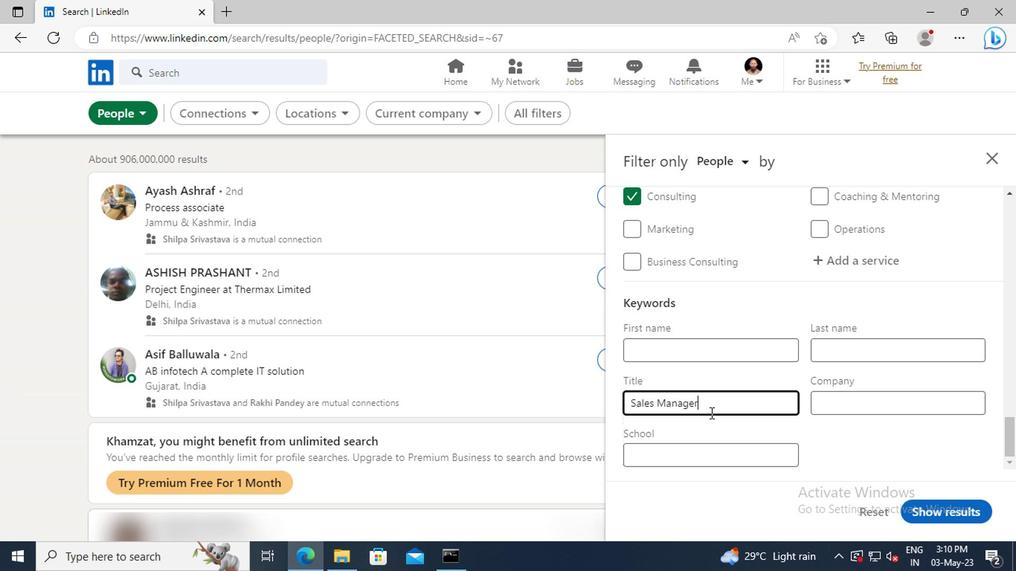 
Action: Mouse moved to (920, 506)
Screenshot: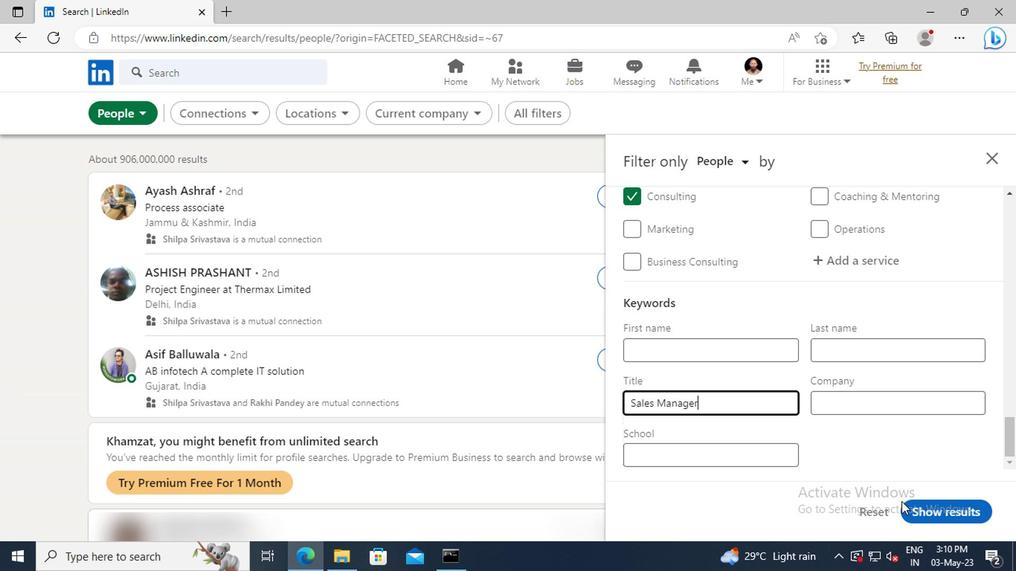 
Action: Mouse pressed left at (920, 506)
Screenshot: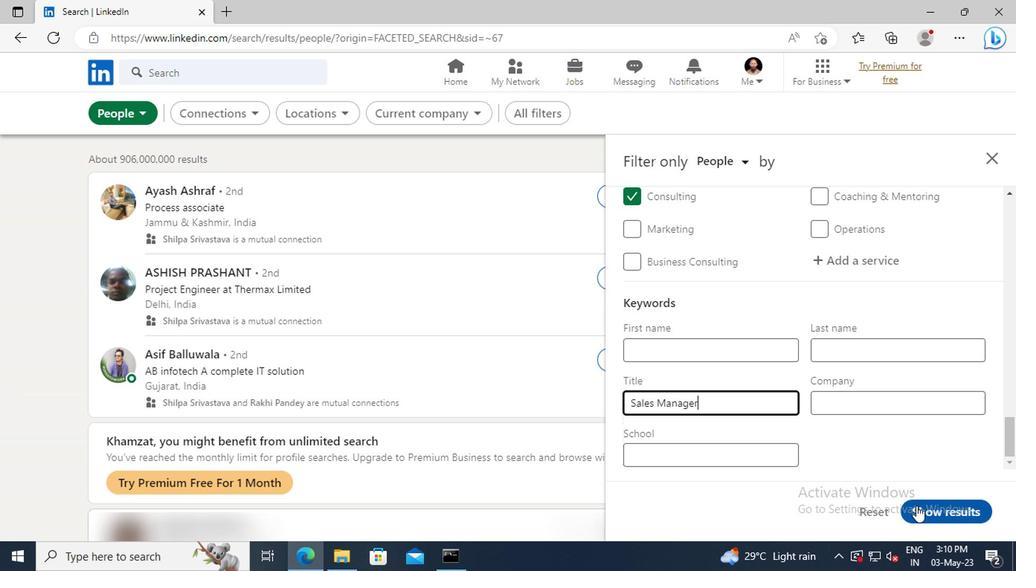 
Action: Mouse moved to (918, 504)
Screenshot: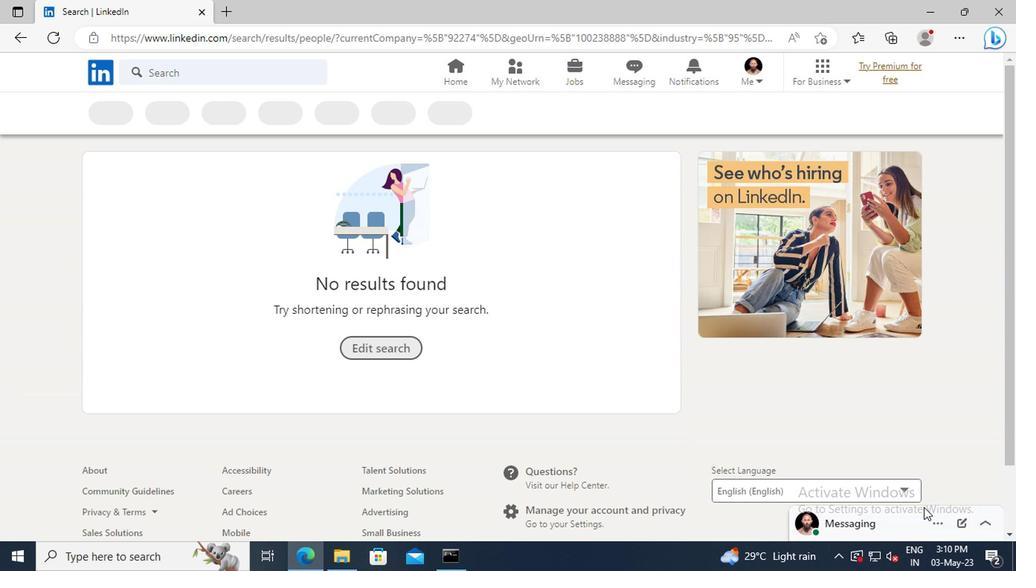 
